 Task: Open a blank google sheet and write heading  Discount data  Add 10 product name:-  'Apple, Banana,_x000D_
Orange, Tomato, Potato, Onion, Carrot, Milk, Bread, Eggs (dozen). ' in January Last week sales are  1.99, 0.49, 0.79, 1.29, 0.99, 0.89, 0.69, 2.49, 1.99, 2.99.Discount (%):-  10, 20, 15, 5, 12, 8, 25, 10, 15, 20. Save page auditingSalesByProduct
Action: Mouse moved to (253, 135)
Screenshot: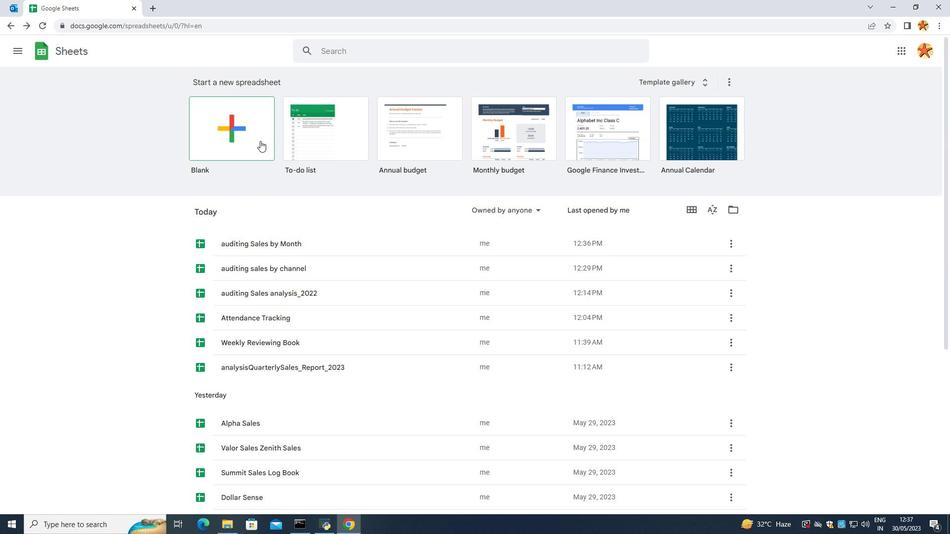 
Action: Mouse pressed left at (253, 135)
Screenshot: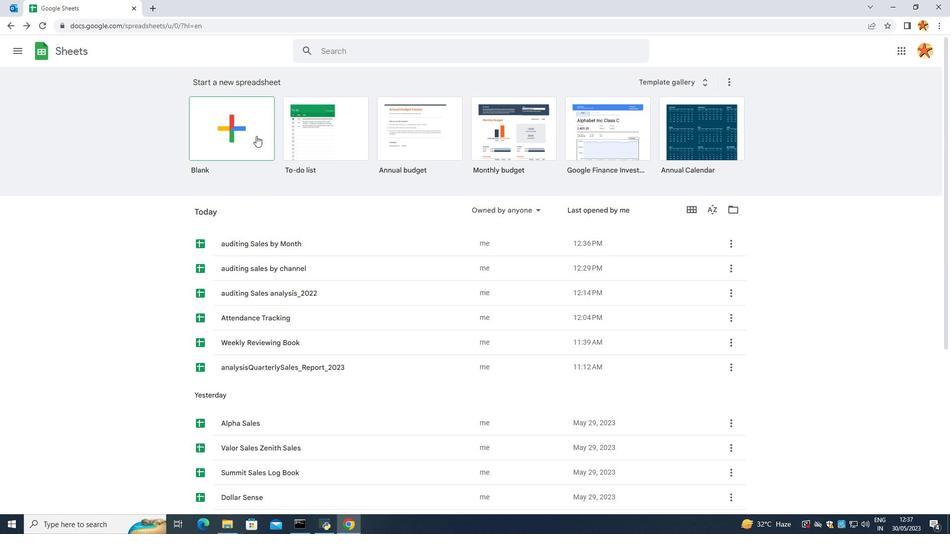 
Action: Mouse moved to (144, 124)
Screenshot: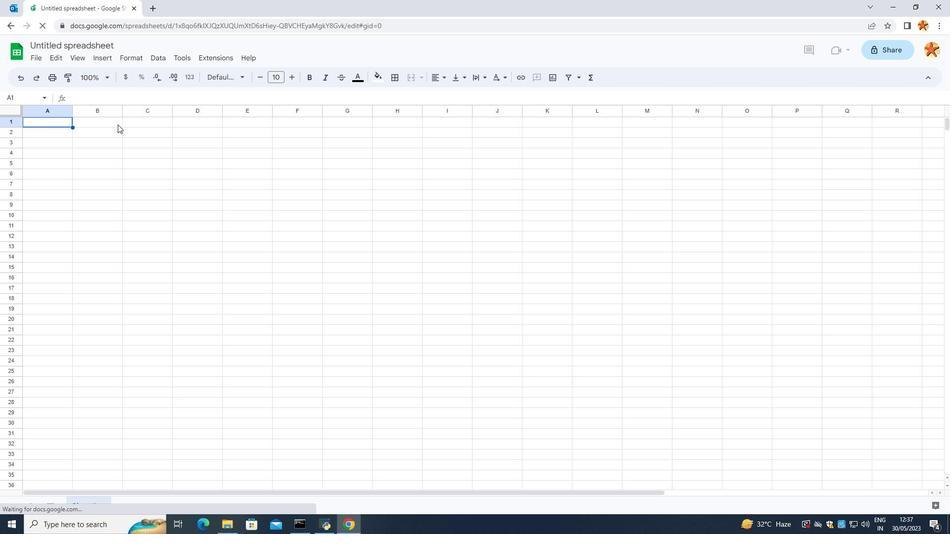 
Action: Mouse pressed left at (144, 124)
Screenshot: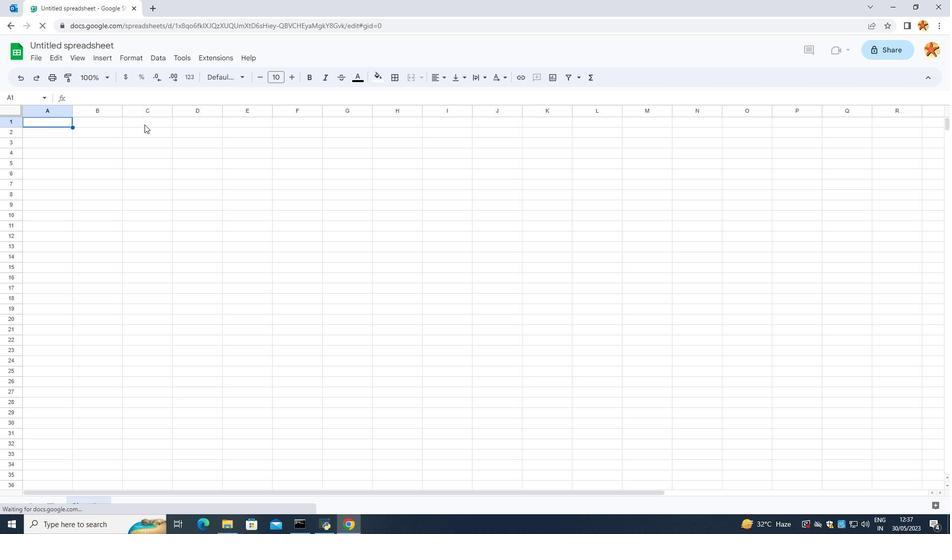 
Action: Mouse moved to (145, 124)
Screenshot: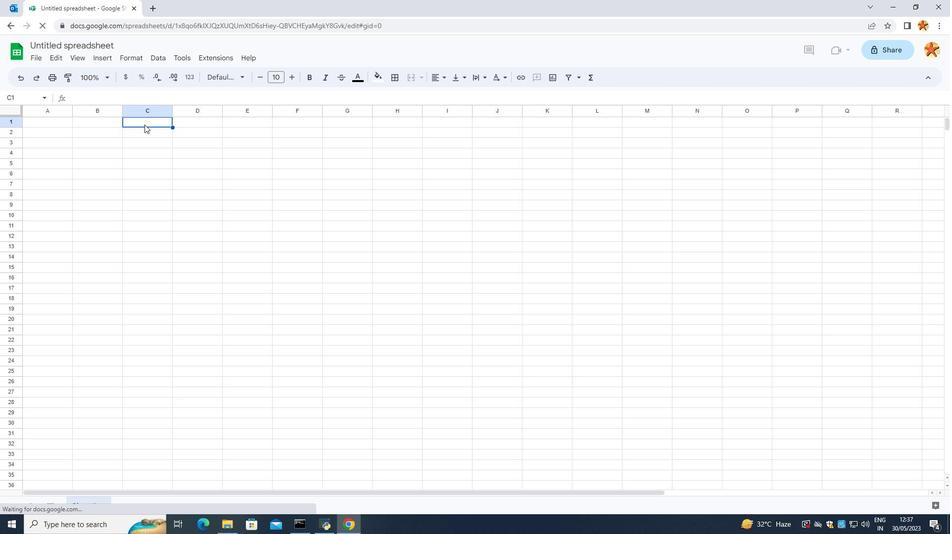 
Action: Key pressed <Key.caps_lock>
Screenshot: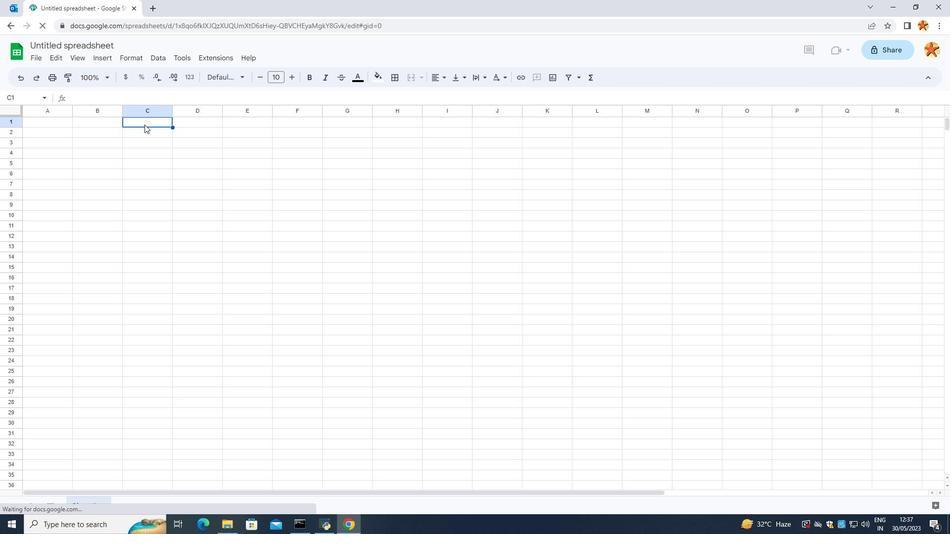 
Action: Mouse moved to (145, 125)
Screenshot: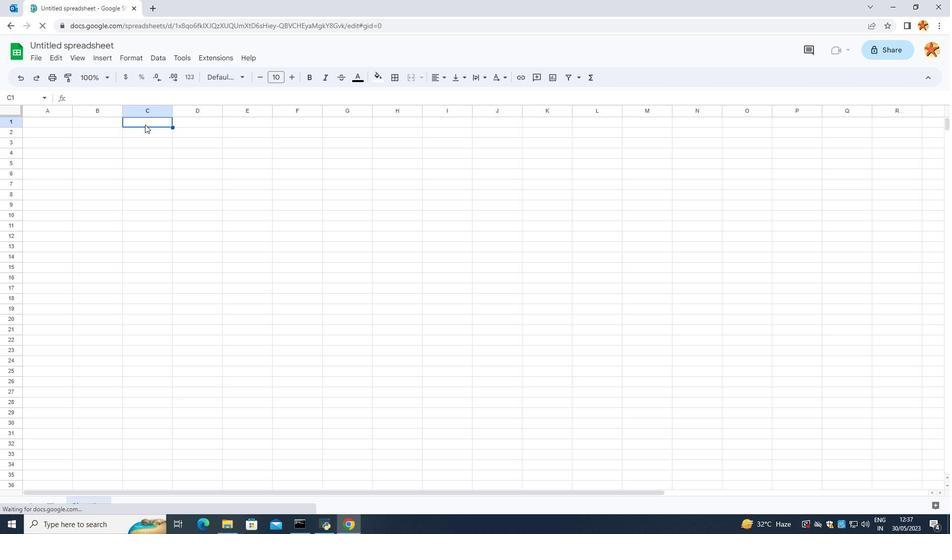 
Action: Key pressed D
Screenshot: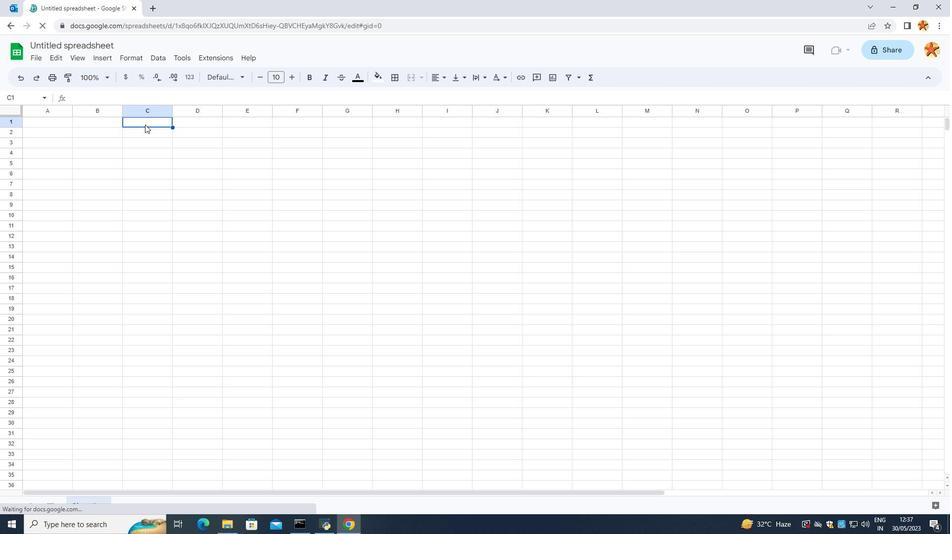 
Action: Mouse moved to (144, 126)
Screenshot: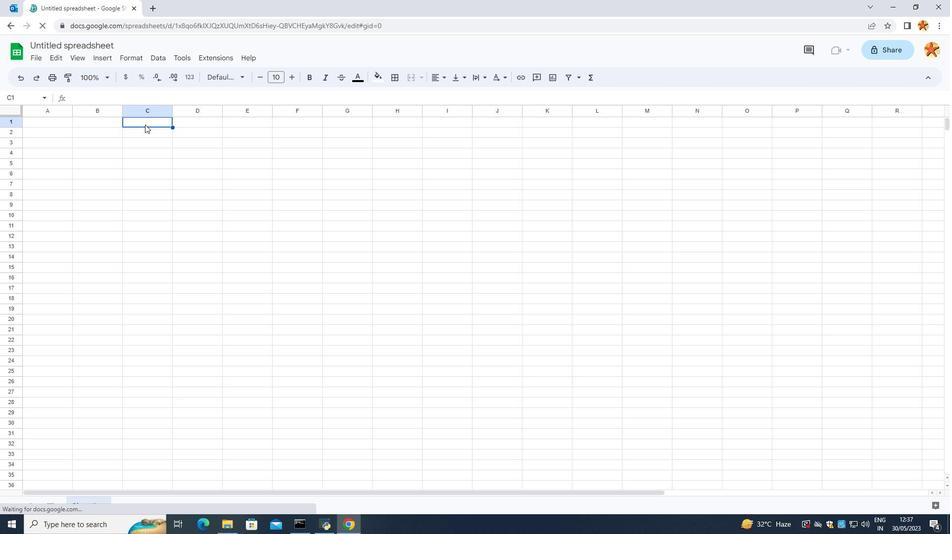 
Action: Key pressed <Key.caps_lock>
Screenshot: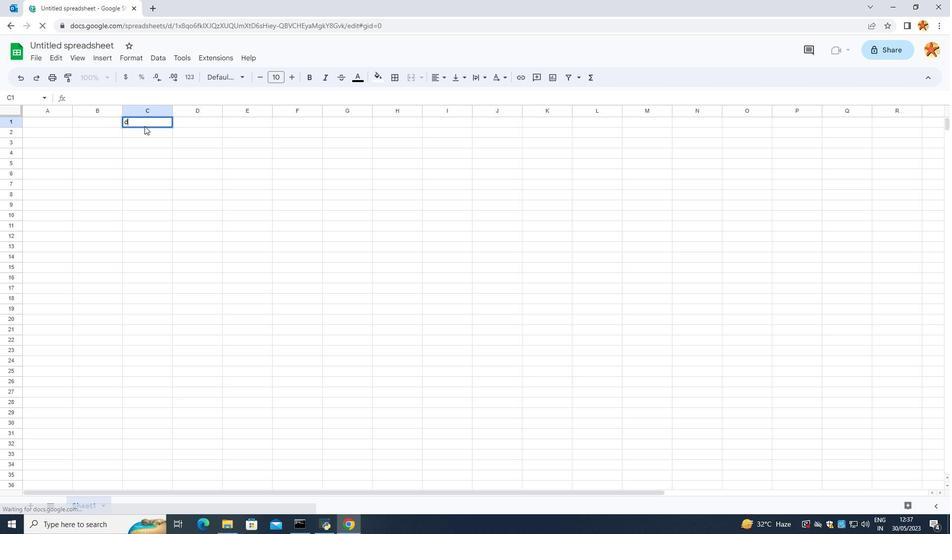 
Action: Mouse moved to (143, 127)
Screenshot: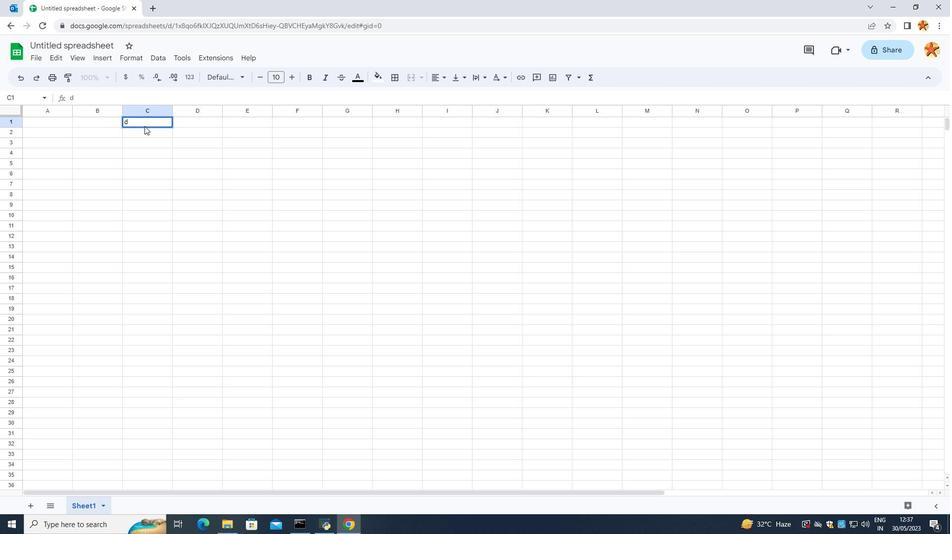 
Action: Key pressed is
Screenshot: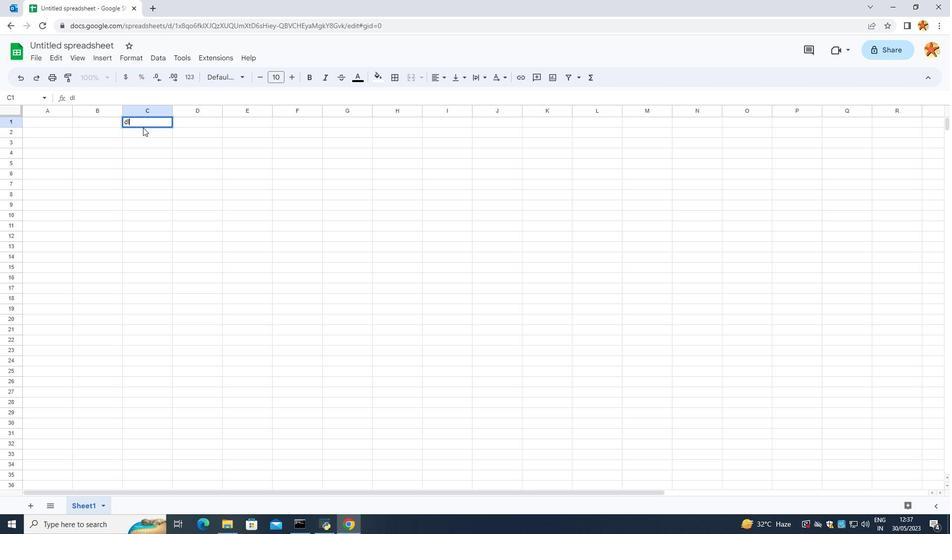 
Action: Mouse moved to (141, 128)
Screenshot: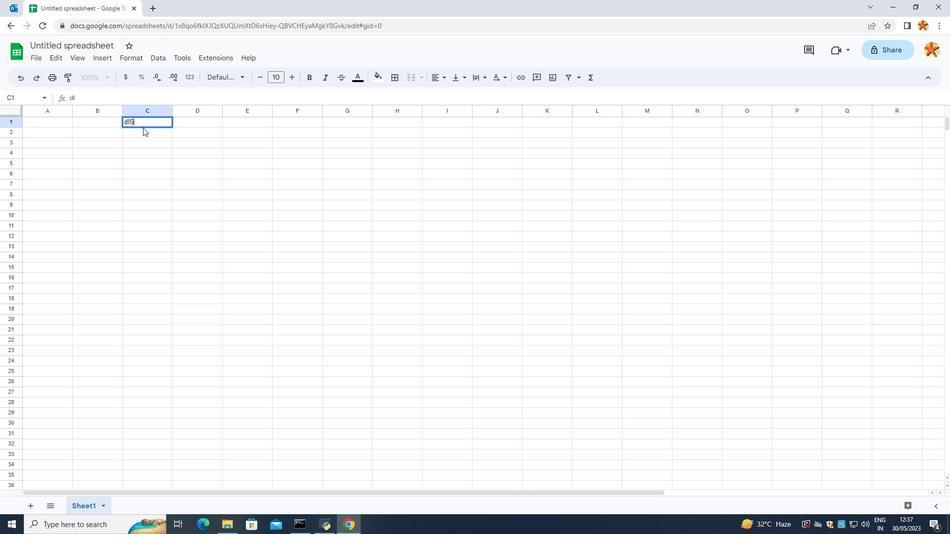 
Action: Key pressed count<Key.space>d
Screenshot: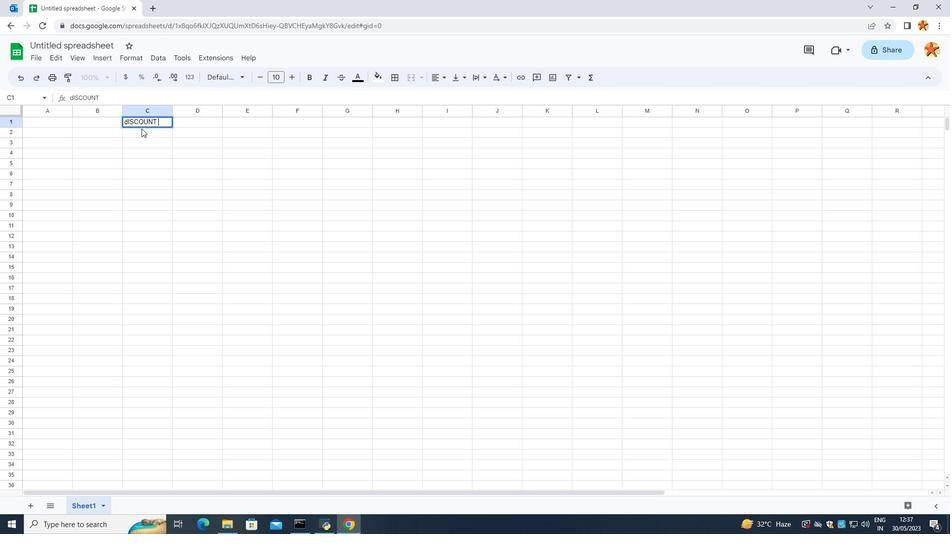 
Action: Mouse moved to (139, 130)
Screenshot: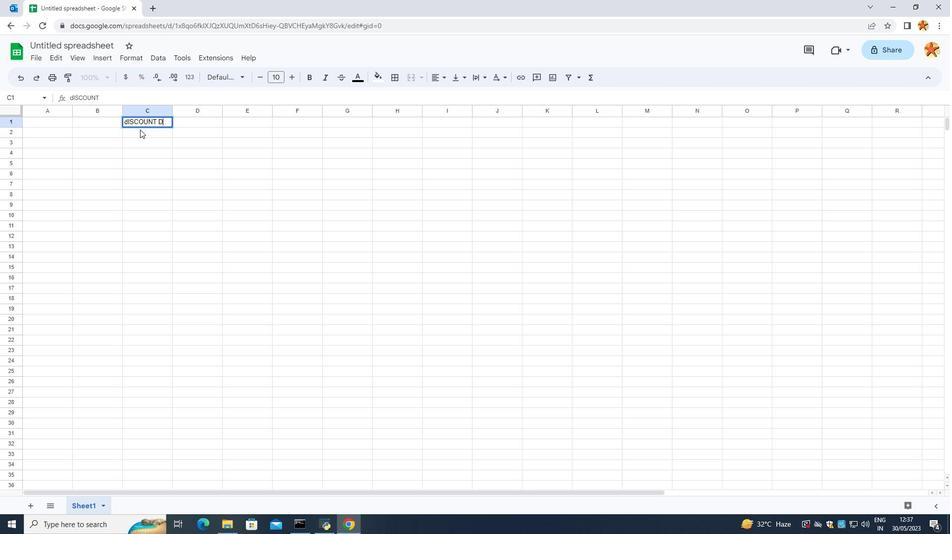 
Action: Key pressed <Key.caps_lock>A
Screenshot: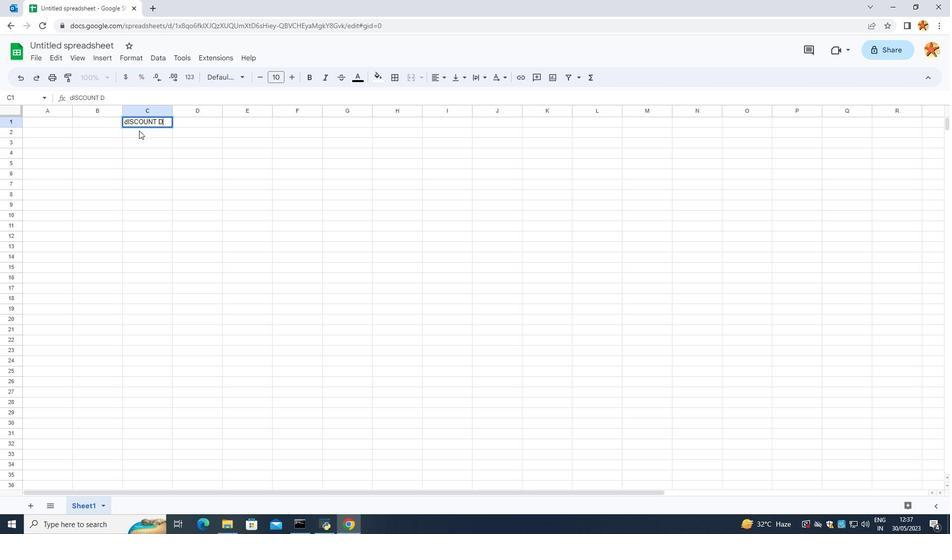 
Action: Mouse moved to (138, 130)
Screenshot: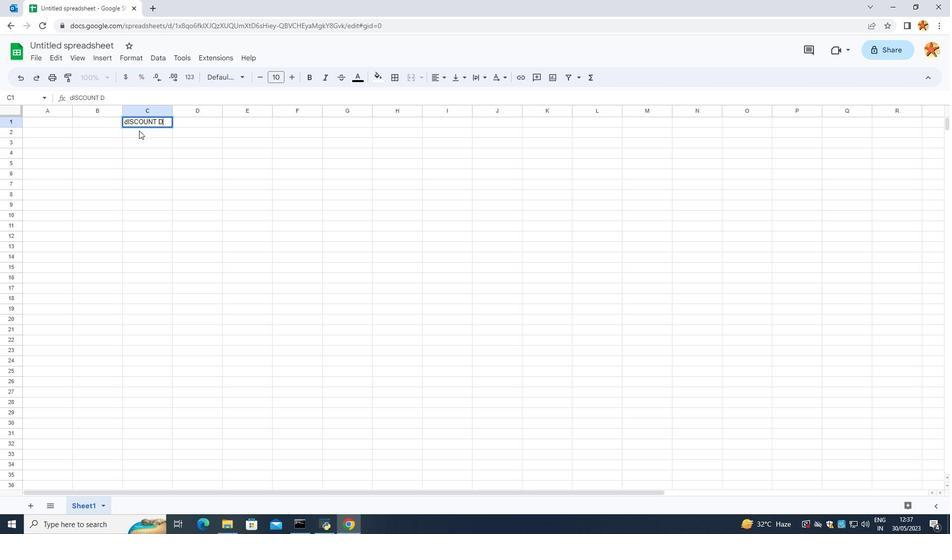 
Action: Key pressed TS
Screenshot: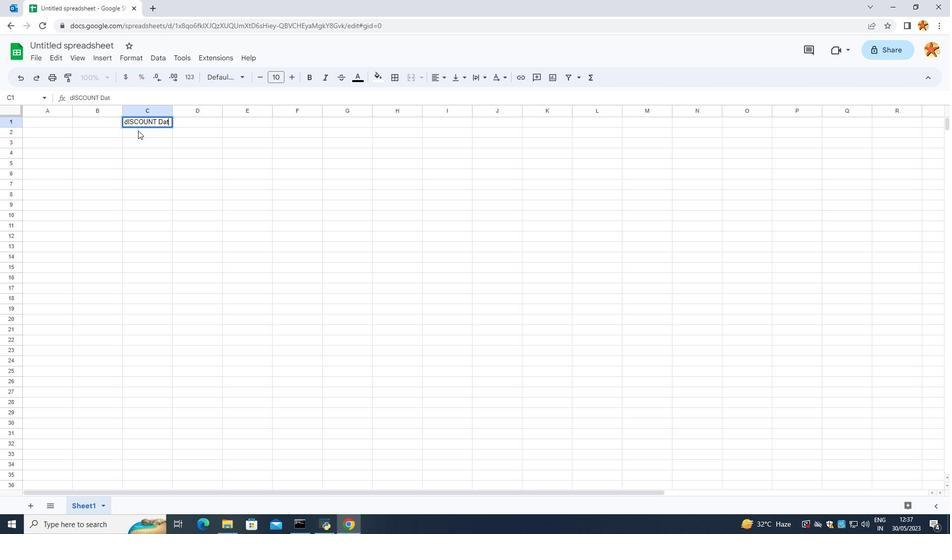 
Action: Mouse moved to (167, 126)
Screenshot: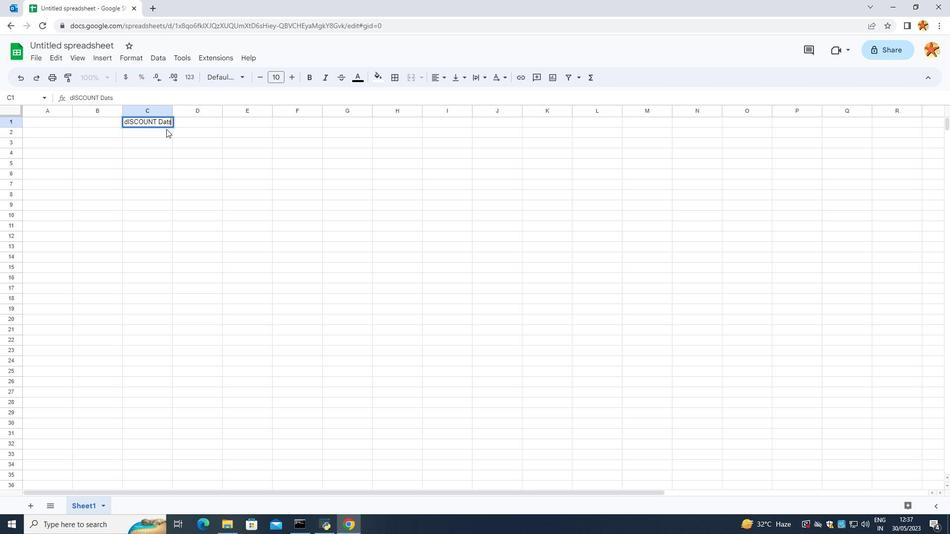 
Action: Key pressed <Key.backspace><Key.backspace><Key.backspace><Key.backspace><Key.backspace><Key.backspace><Key.backspace><Key.backspace><Key.backspace><Key.backspace><Key.backspace><Key.backspace><Key.backspace><Key.backspace><Key.backspace>
Screenshot: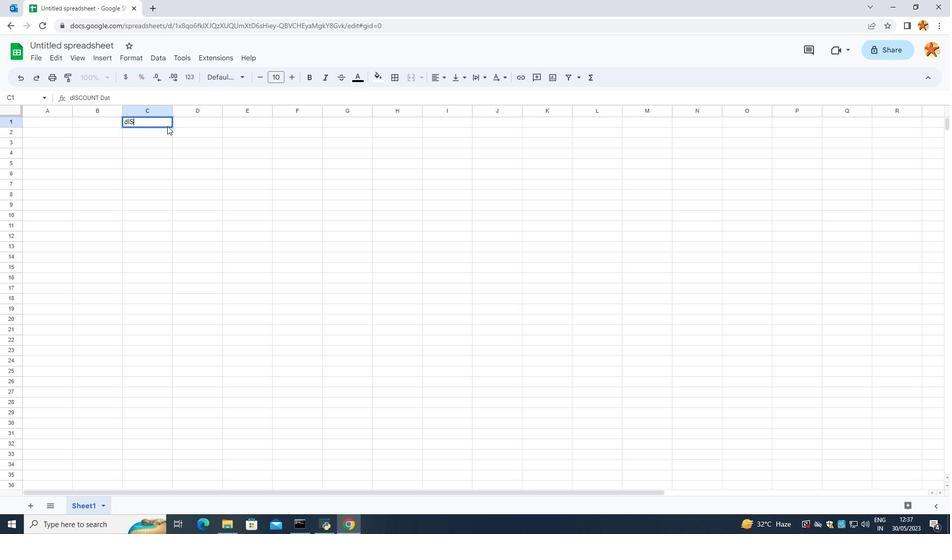 
Action: Mouse moved to (167, 126)
Screenshot: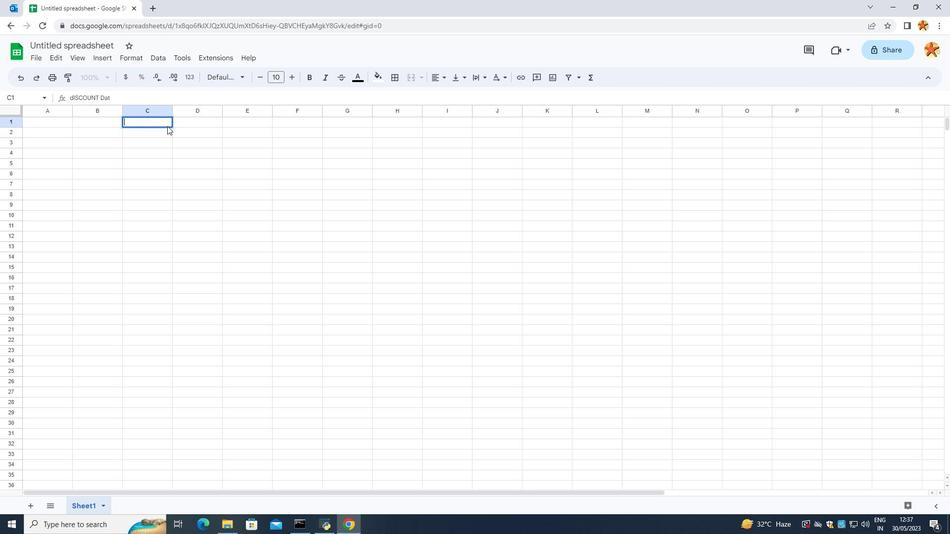 
Action: Key pressed <Key.caps_lock>
Screenshot: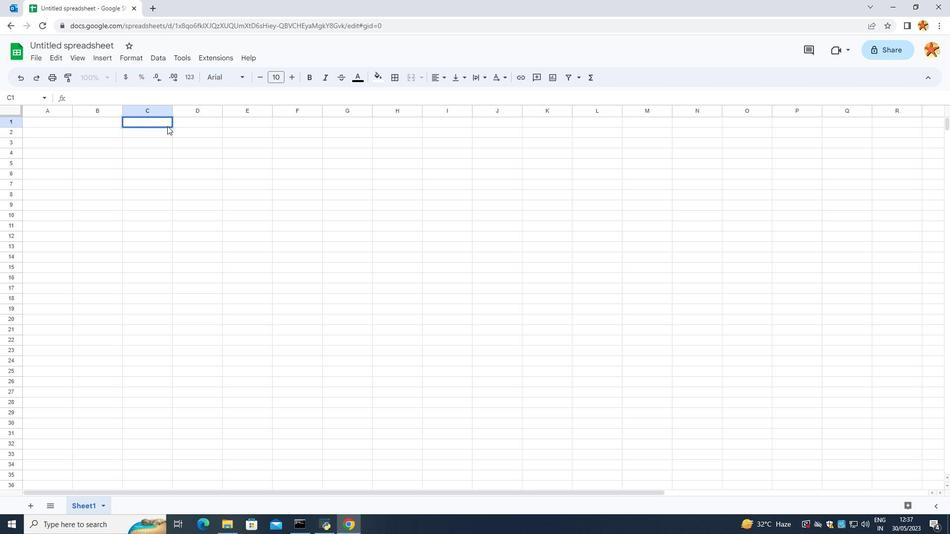 
Action: Mouse moved to (166, 126)
Screenshot: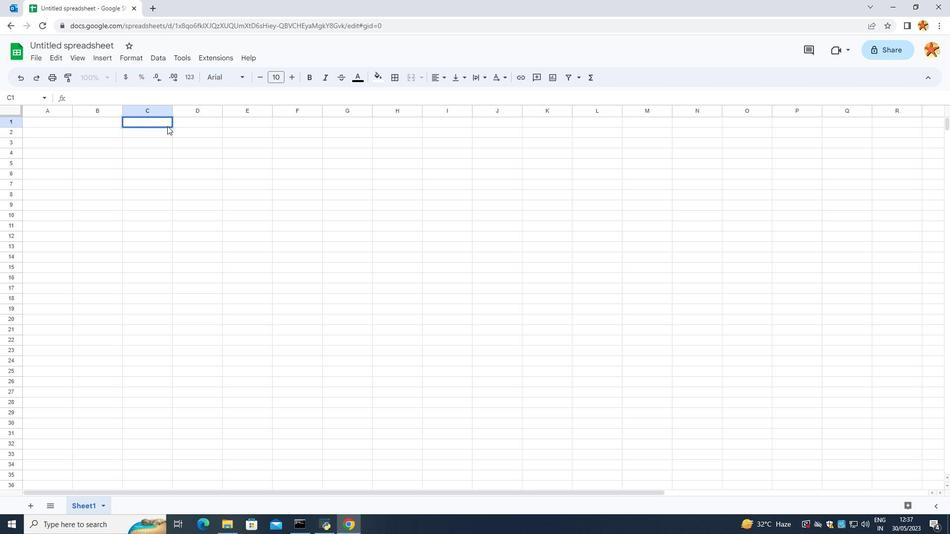
Action: Key pressed d
Screenshot: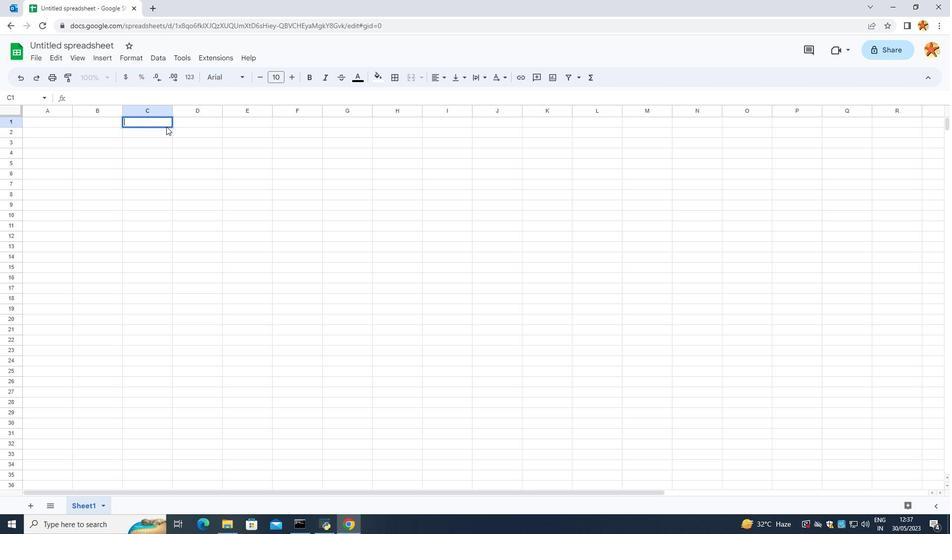 
Action: Mouse moved to (165, 127)
Screenshot: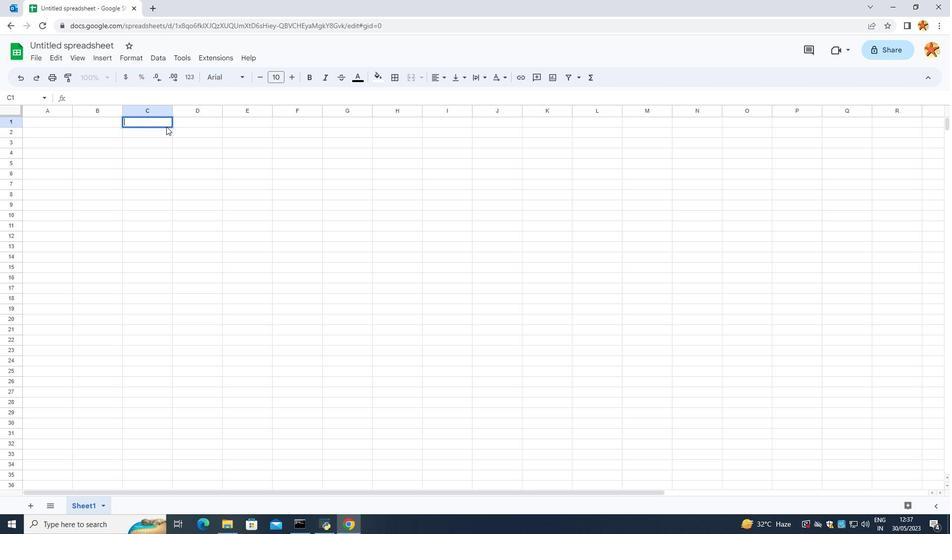 
Action: Key pressed <Key.caps_lock>
Screenshot: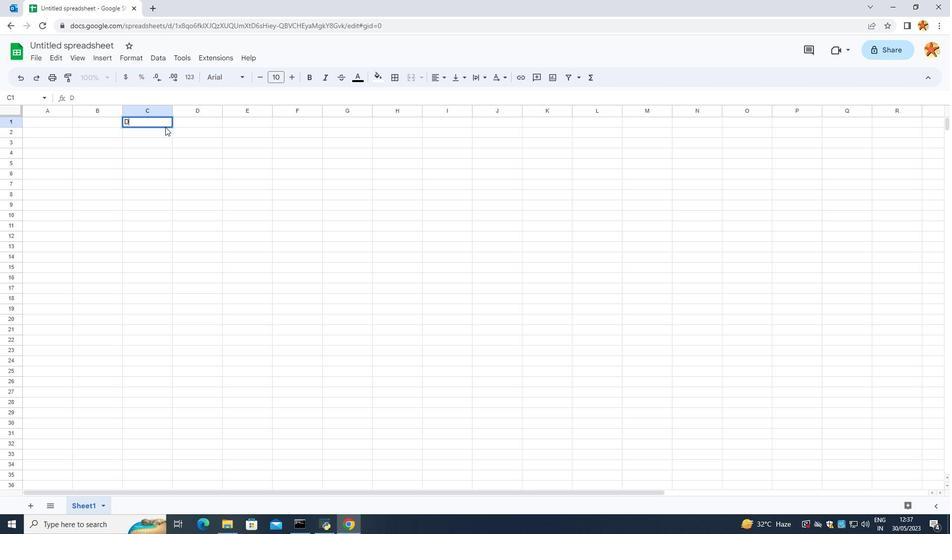 
Action: Mouse moved to (163, 128)
Screenshot: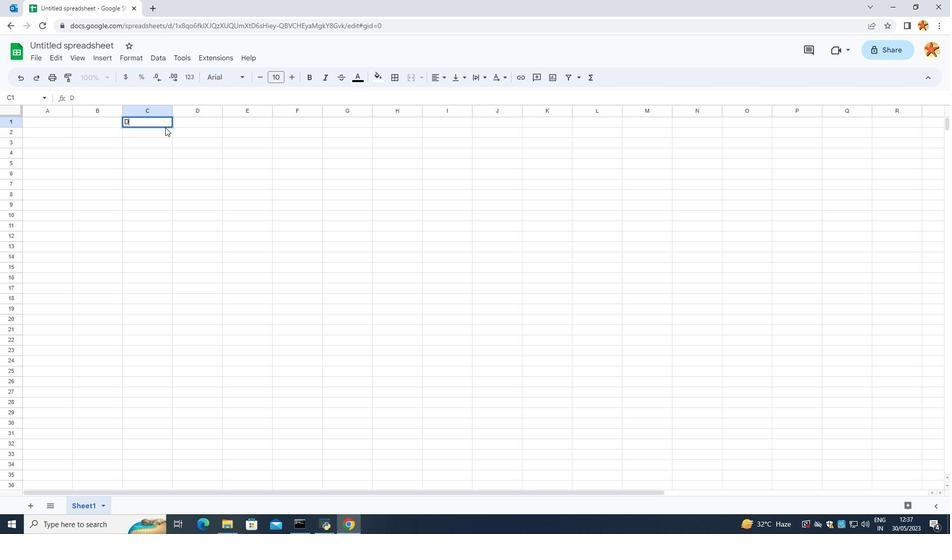 
Action: Key pressed IS
Screenshot: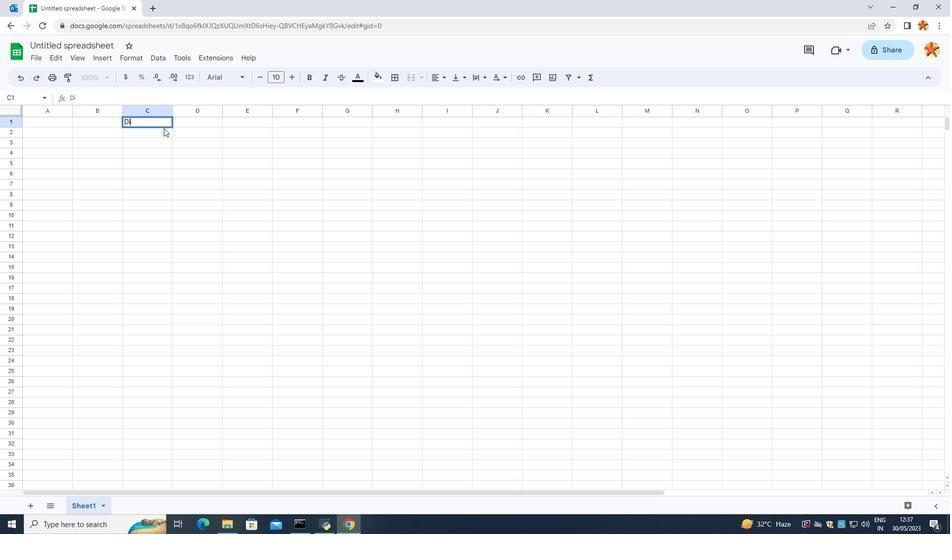 
Action: Mouse moved to (161, 129)
Screenshot: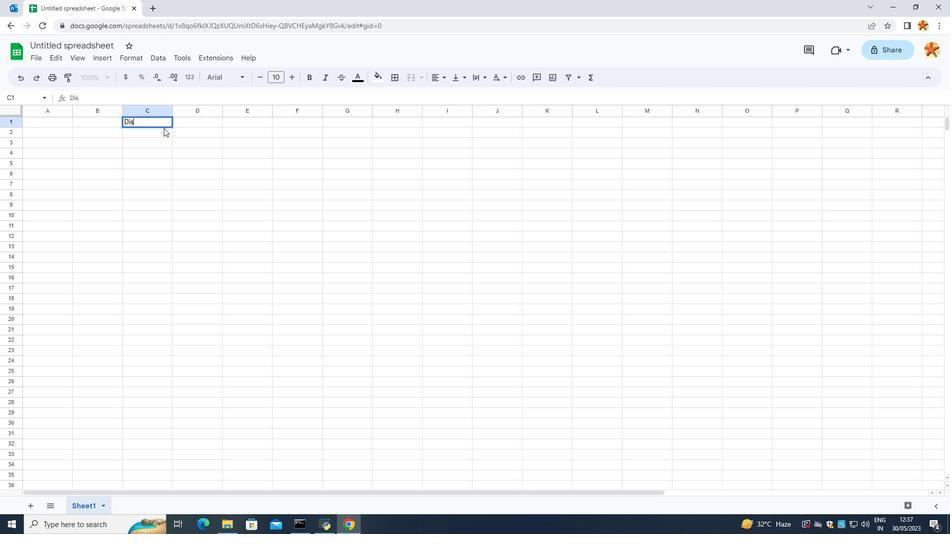 
Action: Key pressed CVOU
Screenshot: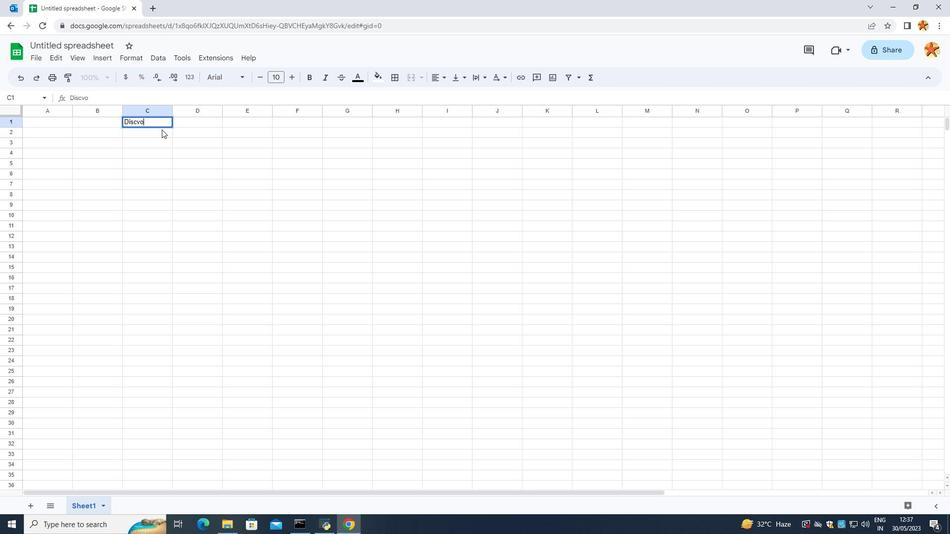 
Action: Mouse moved to (160, 130)
Screenshot: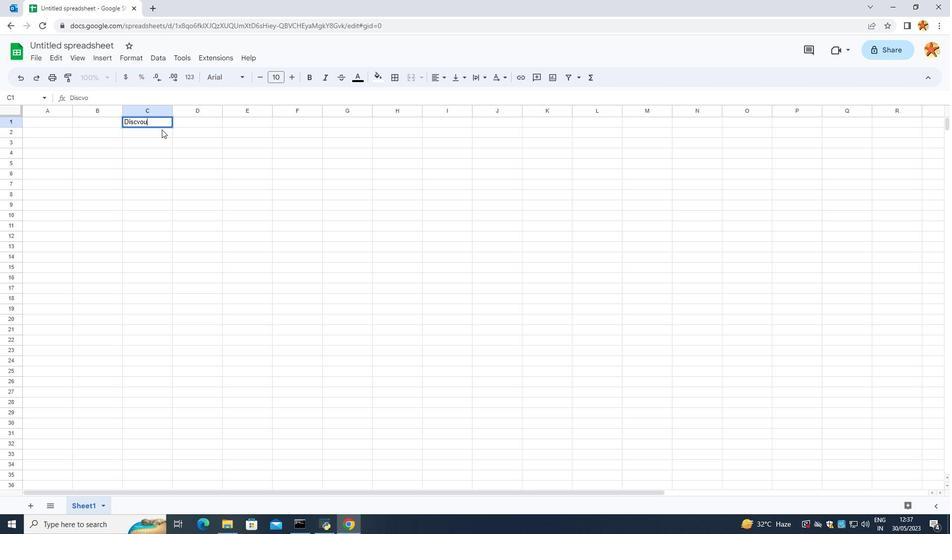 
Action: Key pressed NT<Key.space><Key.backspace><Key.backspace><Key.backspace><Key.backspace><Key.backspace><Key.backspace>OUNT<Key.space><Key.caps_lock>d<Key.caps_lock>AT
Screenshot: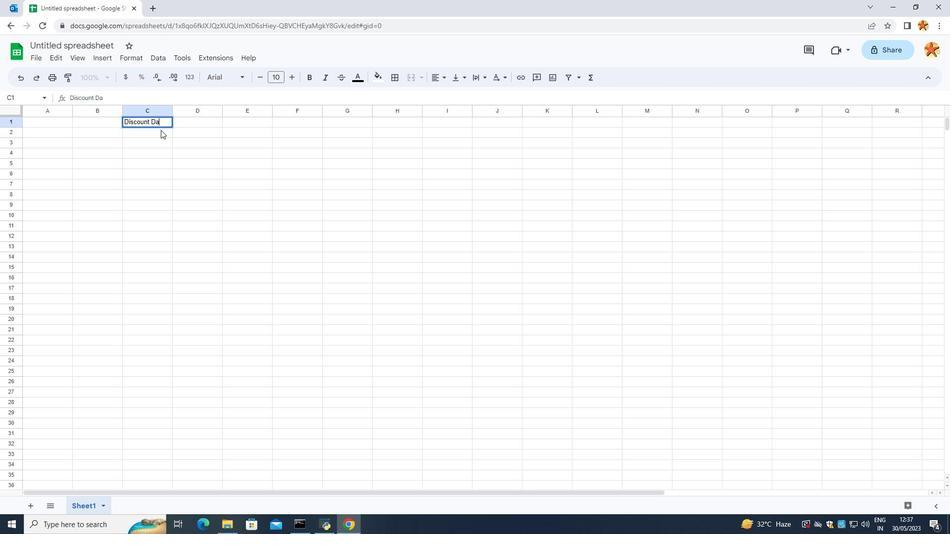 
Action: Mouse moved to (160, 130)
Screenshot: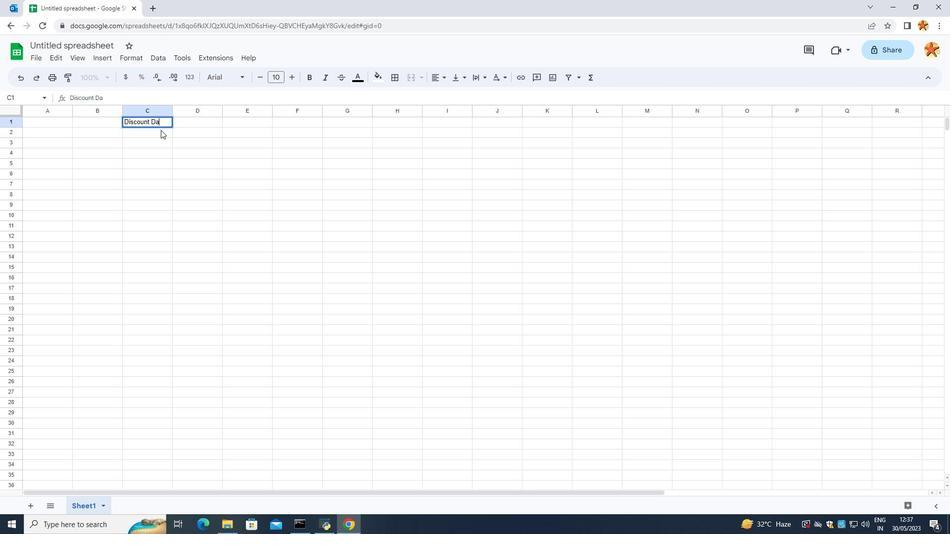 
Action: Key pressed A
Screenshot: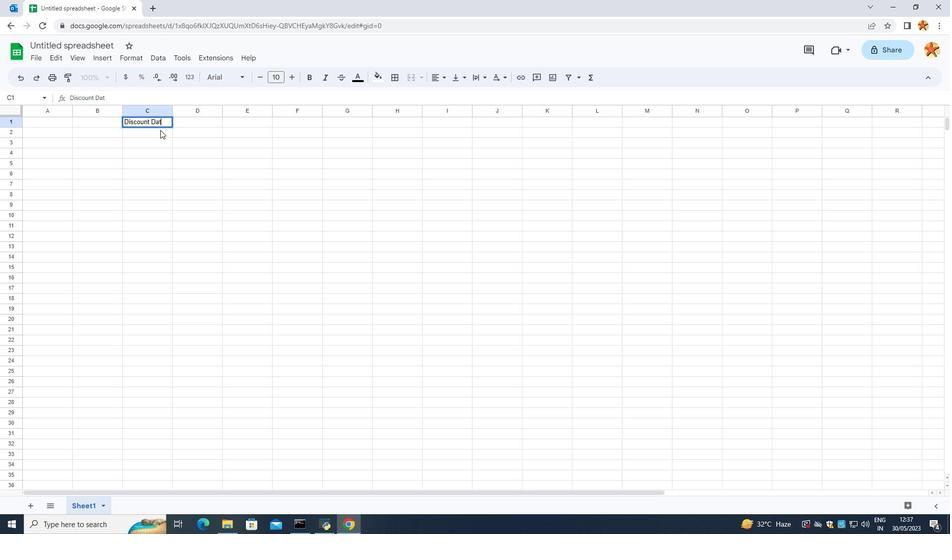 
Action: Mouse moved to (150, 183)
Screenshot: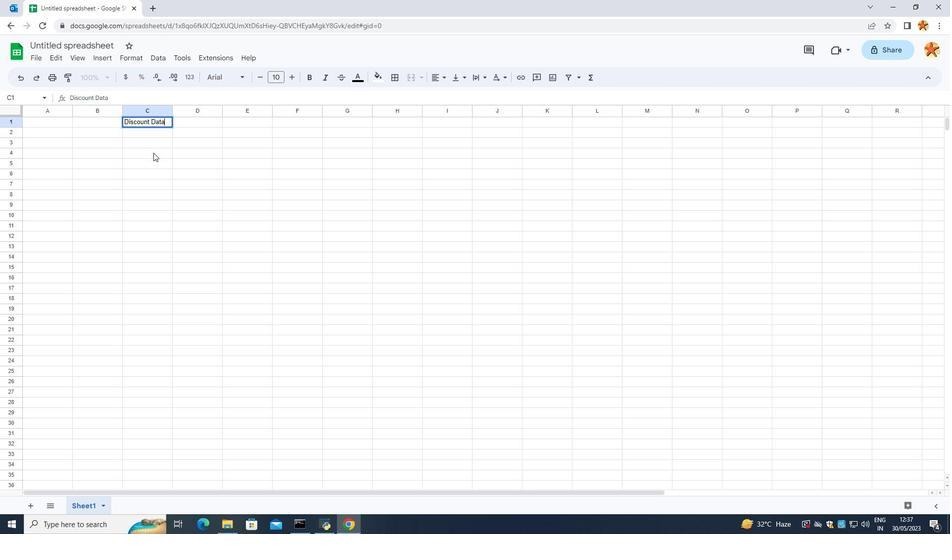 
Action: Mouse pressed left at (150, 183)
Screenshot: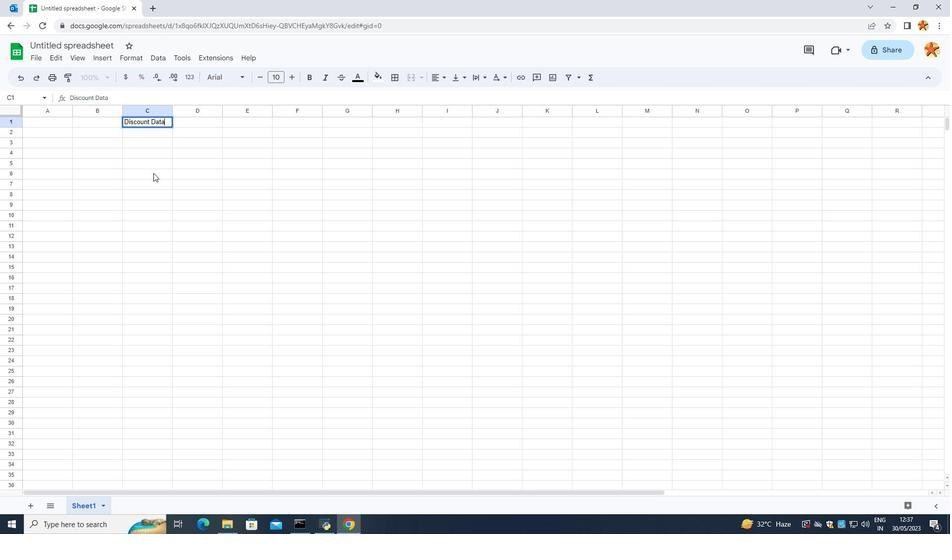
Action: Mouse moved to (89, 134)
Screenshot: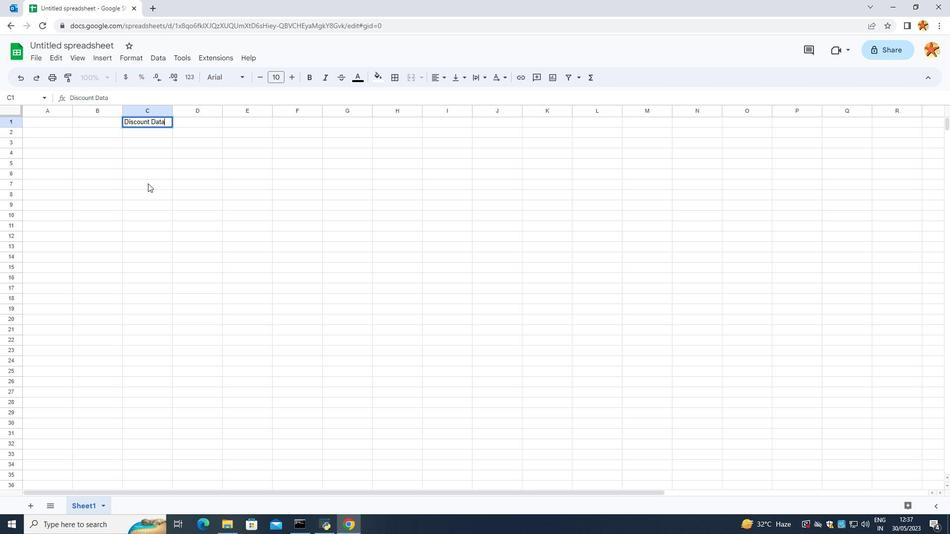 
Action: Mouse pressed left at (89, 134)
Screenshot: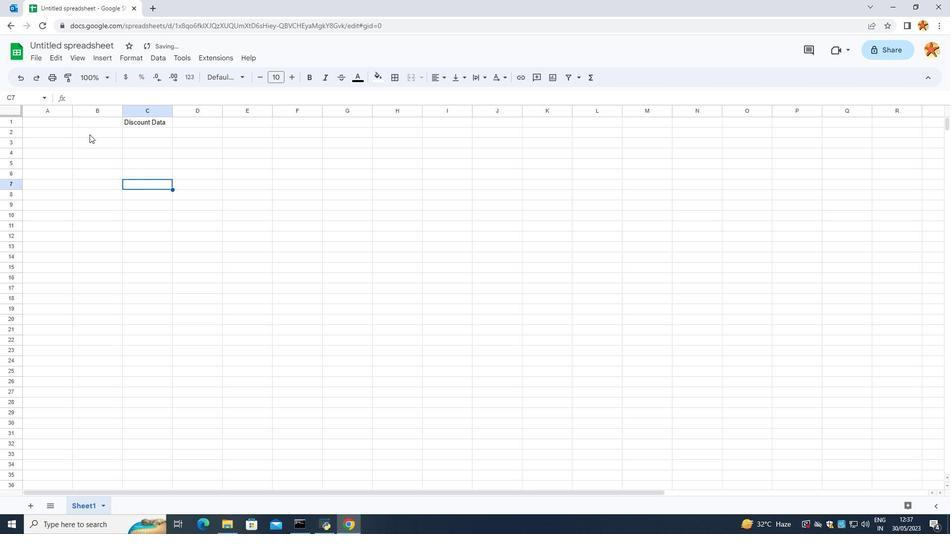 
Action: Mouse moved to (61, 131)
Screenshot: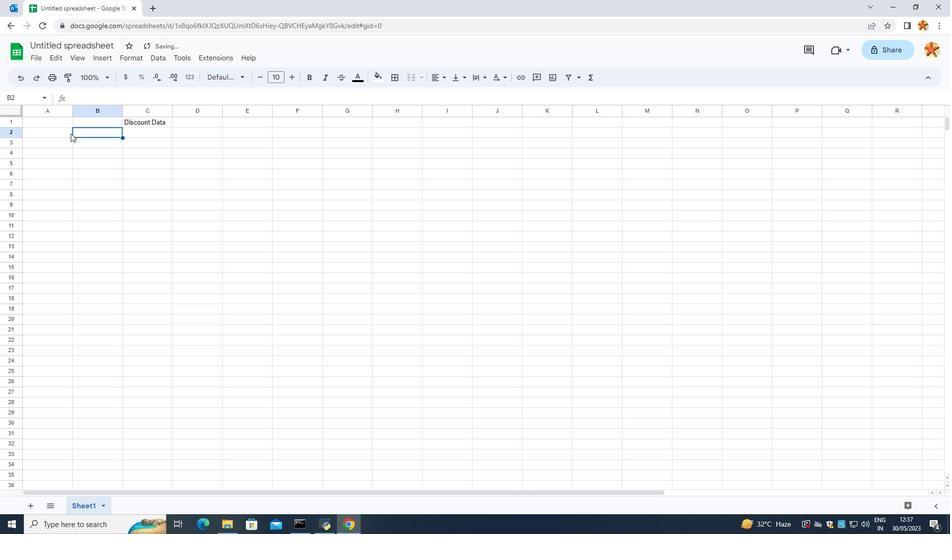 
Action: Mouse pressed left at (61, 131)
Screenshot: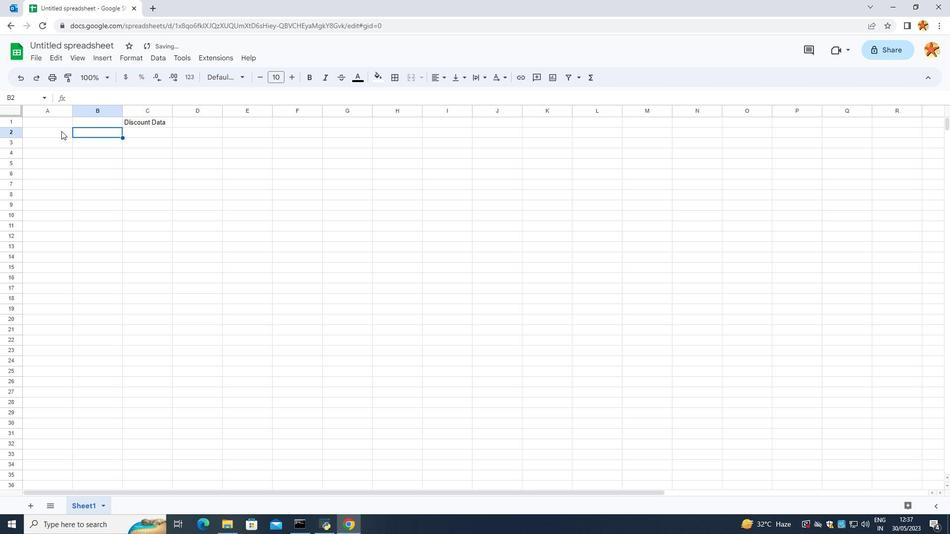 
Action: Mouse moved to (55, 133)
Screenshot: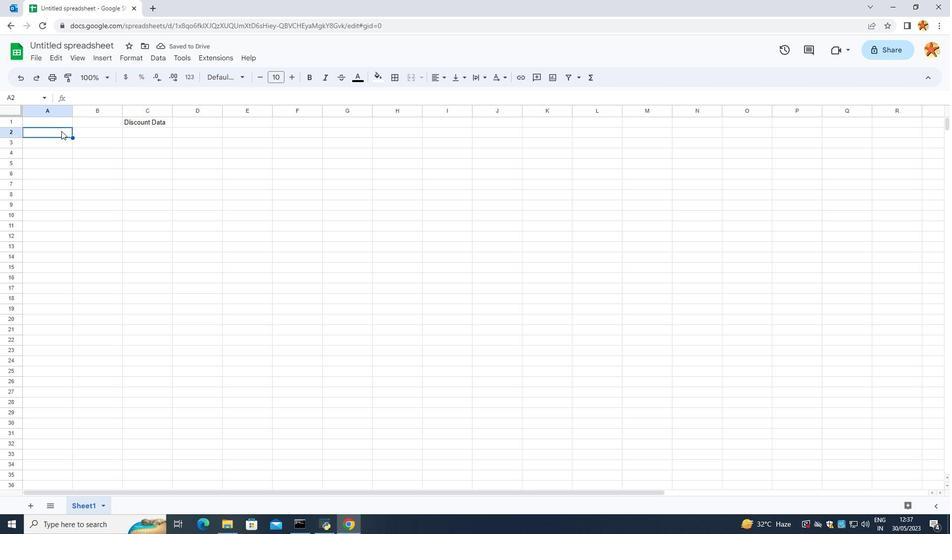 
Action: Key pressed <Key.caps_lock>p<Key.caps_lock>RTODUCT<Key.space><Key.caps_lock>n<Key.caps_lock>AME
Screenshot: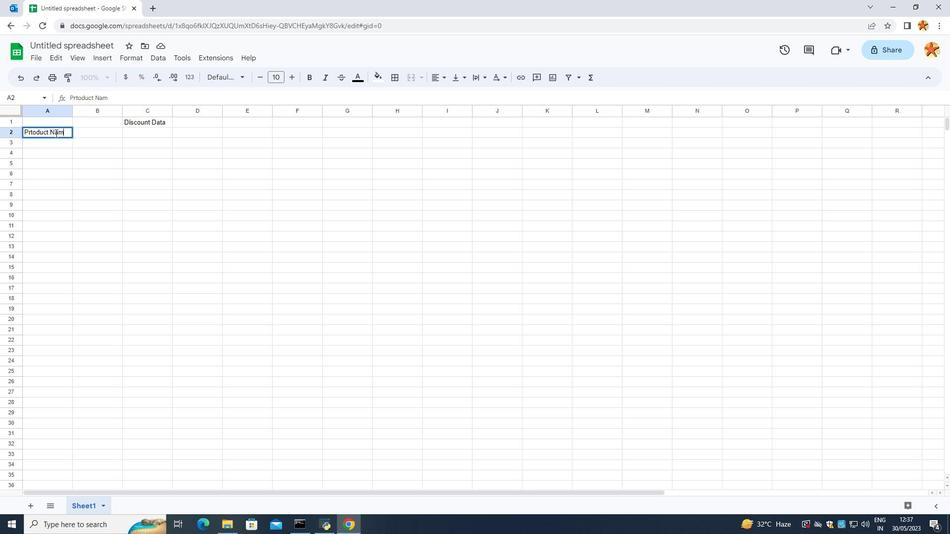 
Action: Mouse moved to (127, 185)
Screenshot: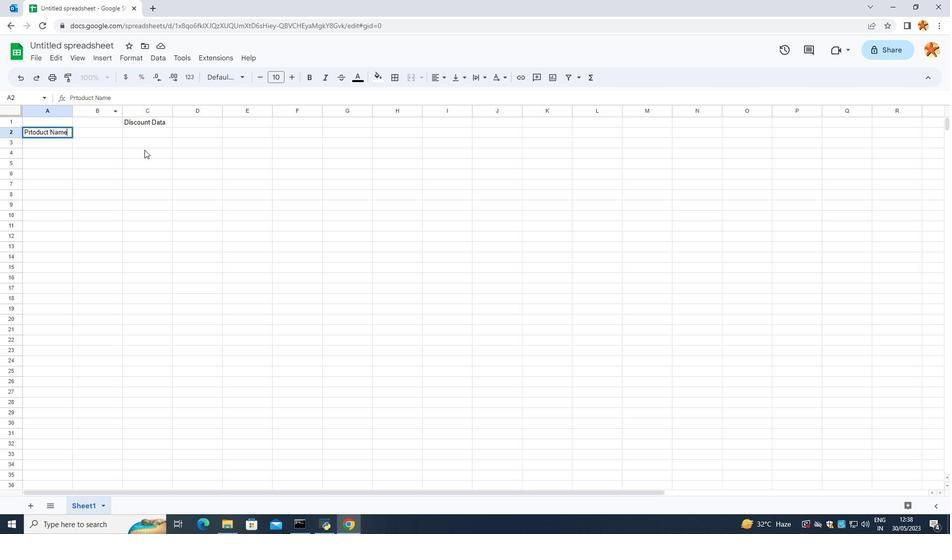 
Action: Mouse pressed left at (127, 185)
Screenshot: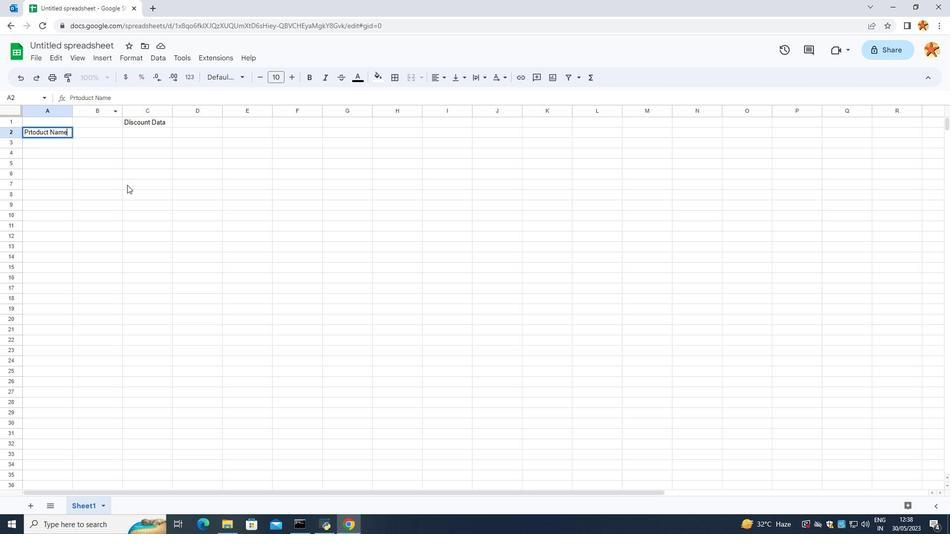 
Action: Mouse moved to (30, 130)
Screenshot: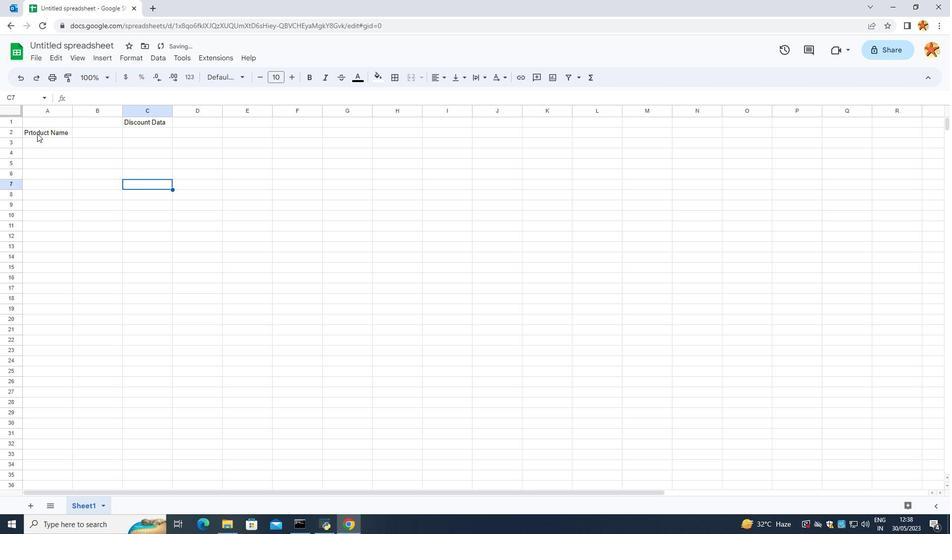 
Action: Mouse pressed left at (30, 130)
Screenshot: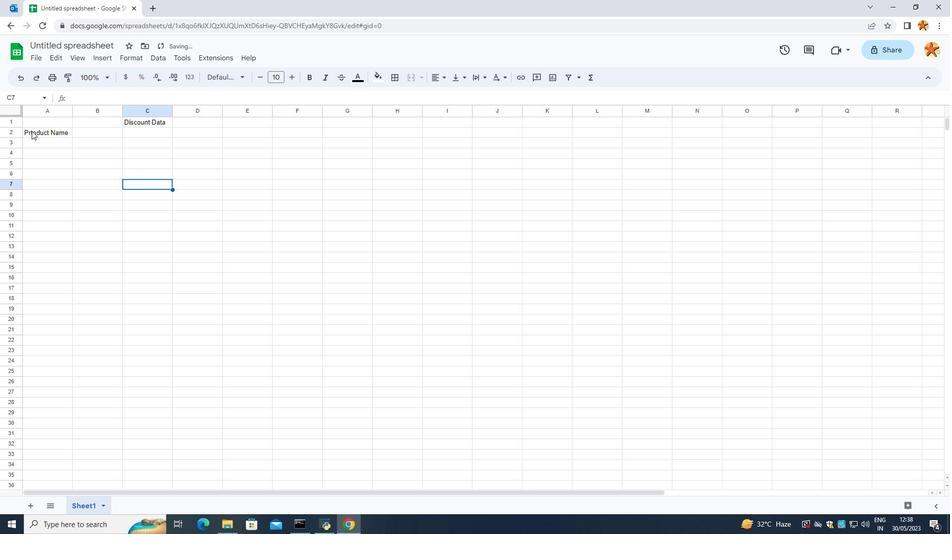 
Action: Mouse pressed left at (30, 130)
Screenshot: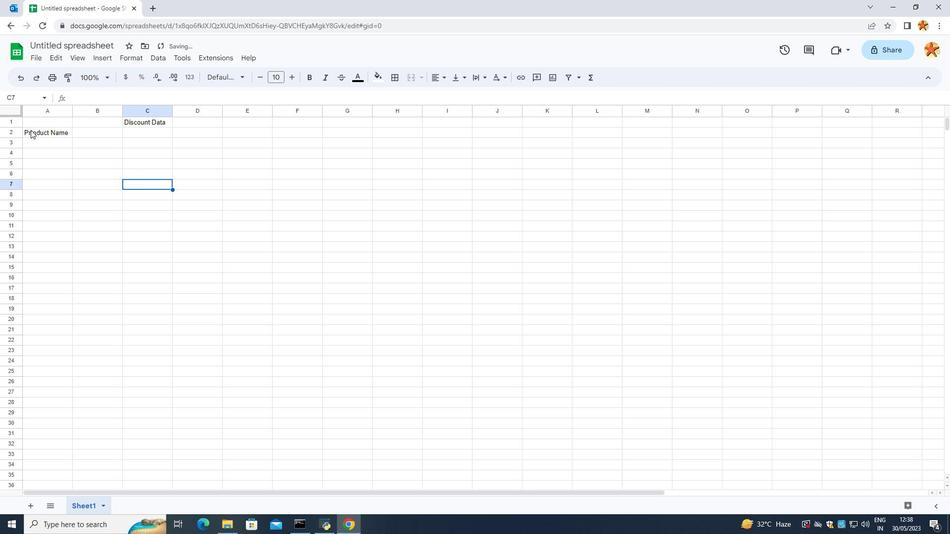 
Action: Mouse moved to (35, 133)
Screenshot: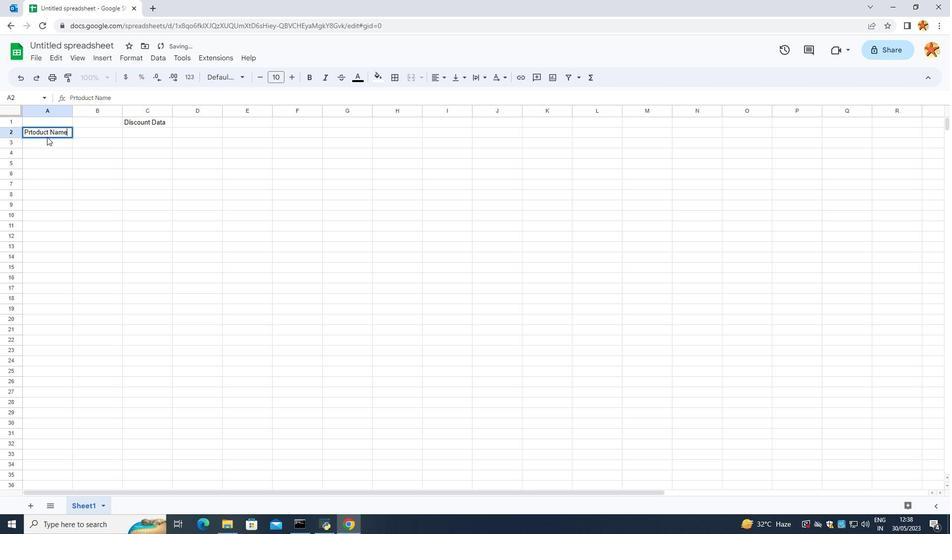 
Action: Mouse pressed left at (35, 133)
Screenshot: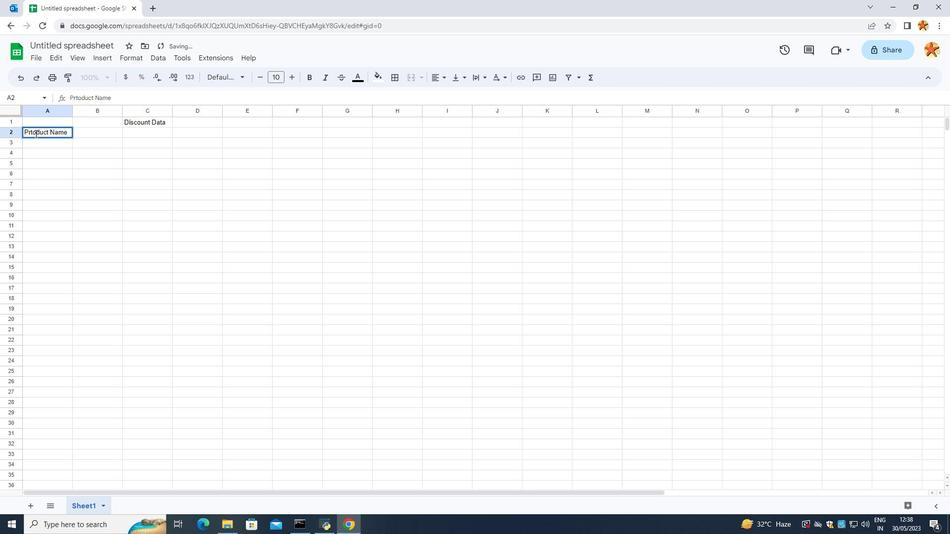 
Action: Mouse moved to (32, 133)
Screenshot: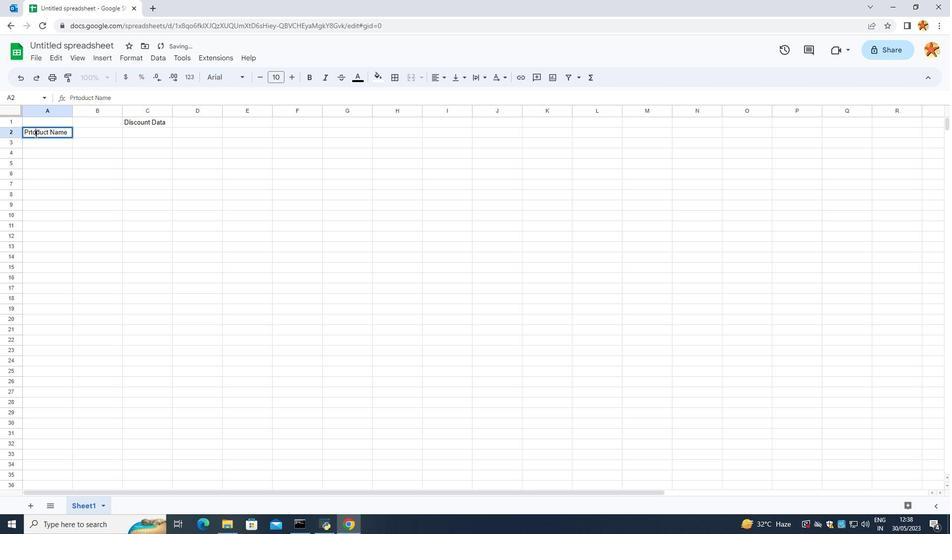 
Action: Mouse pressed left at (32, 133)
Screenshot: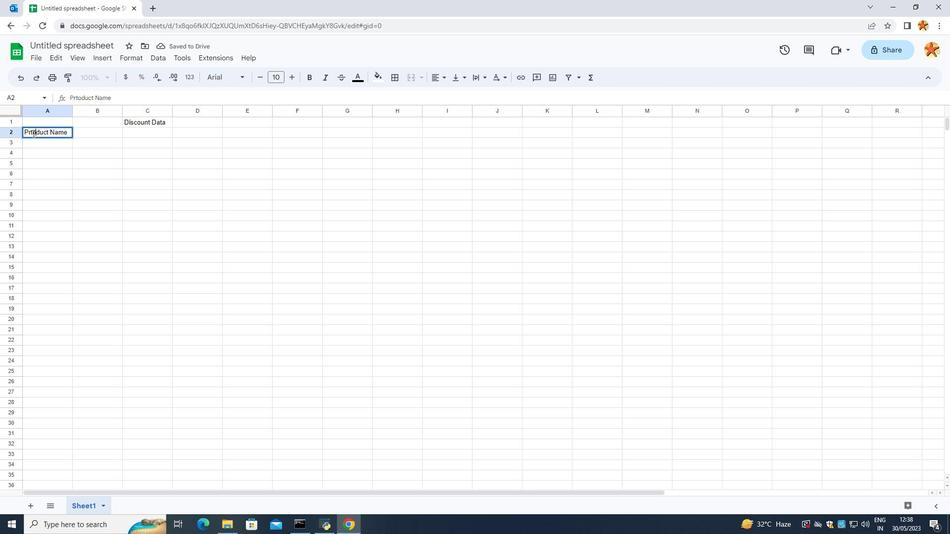 
Action: Mouse moved to (28, 135)
Screenshot: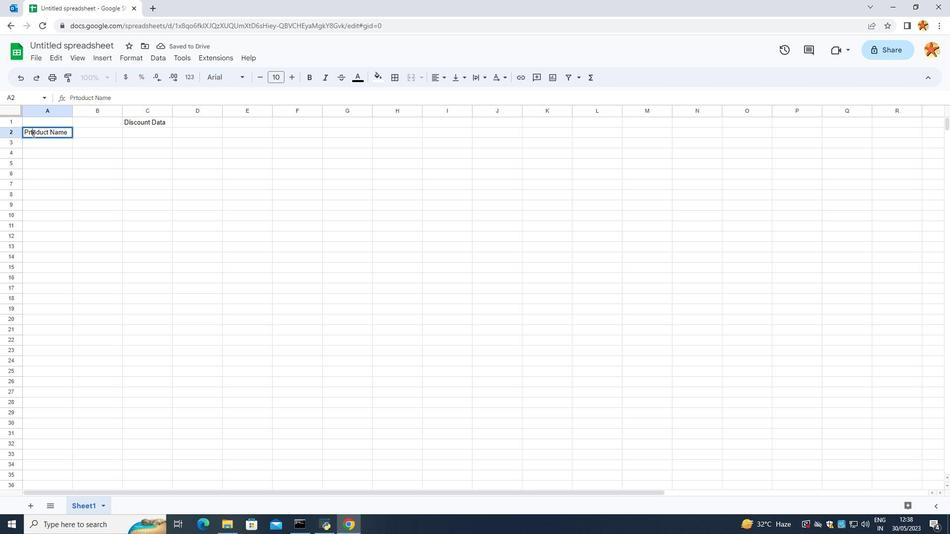 
Action: Key pressed <Key.backspace>
Screenshot: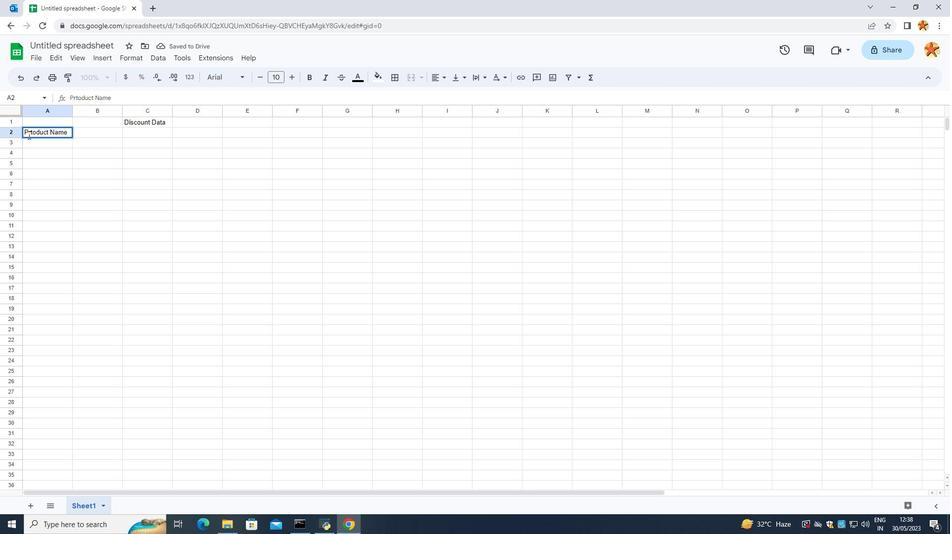 
Action: Mouse moved to (83, 156)
Screenshot: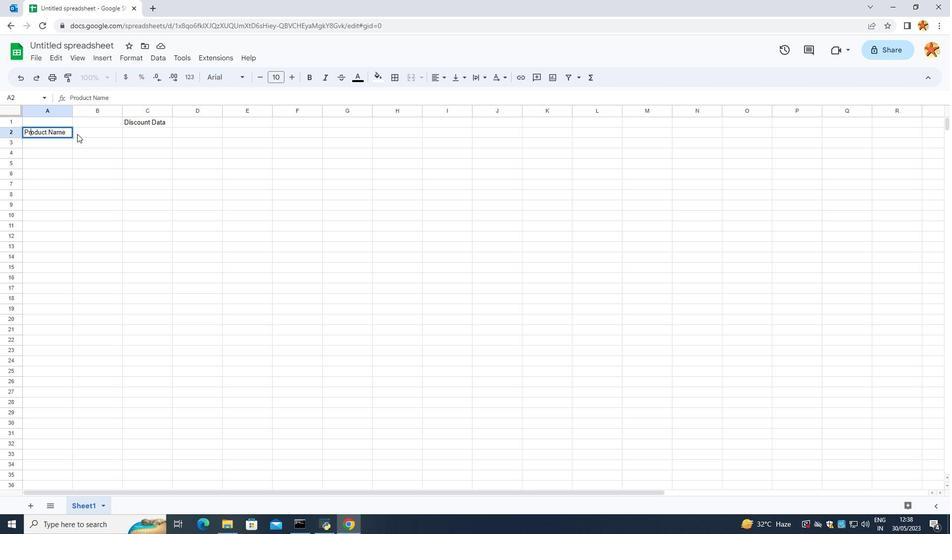 
Action: Mouse pressed left at (83, 156)
Screenshot: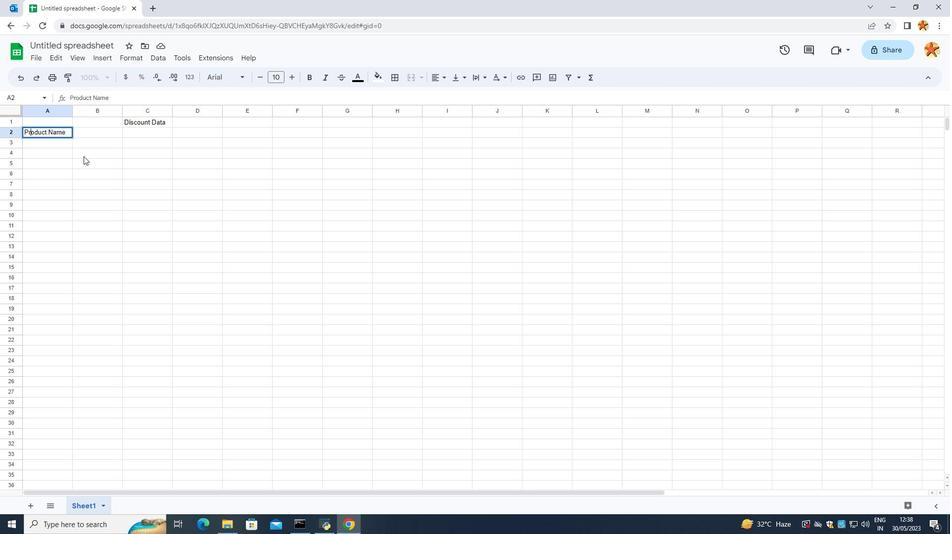 
Action: Mouse moved to (35, 128)
Screenshot: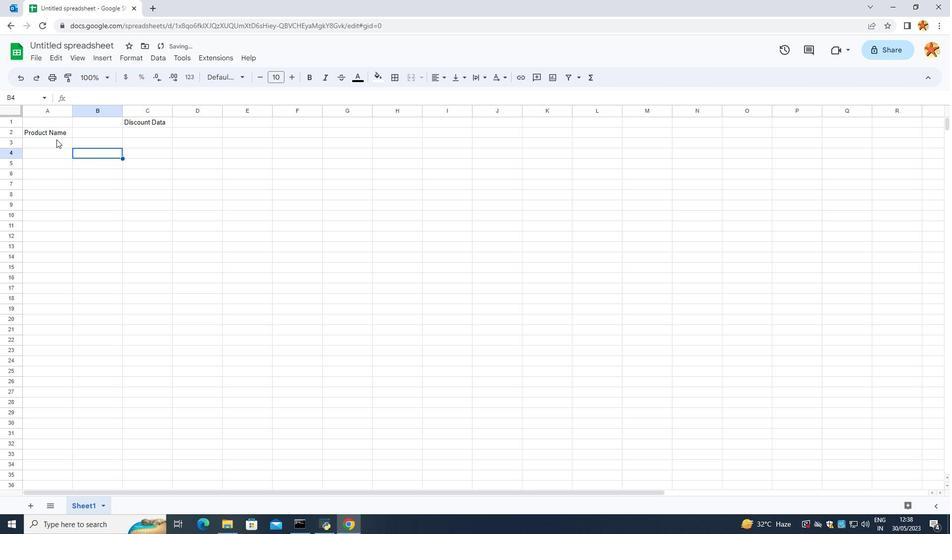 
Action: Mouse pressed left at (35, 128)
Screenshot: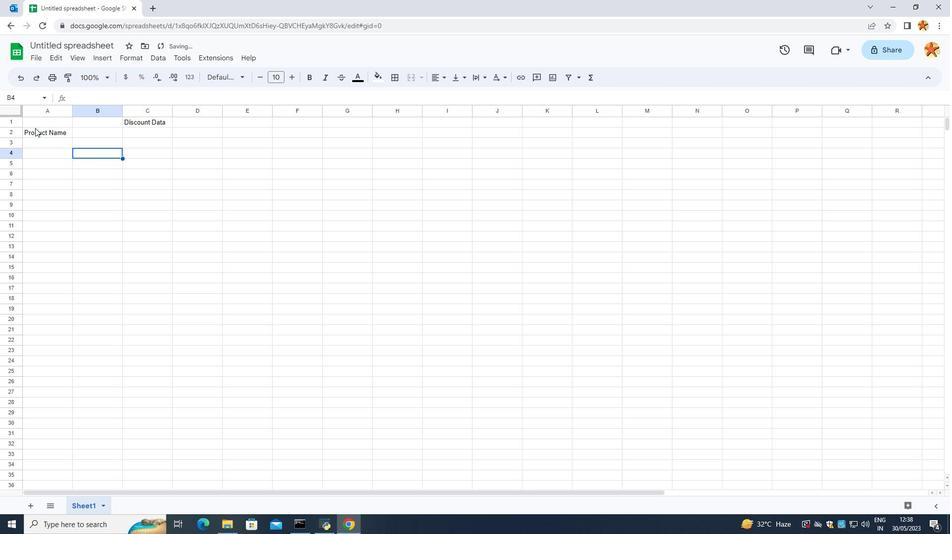 
Action: Mouse pressed left at (35, 128)
Screenshot: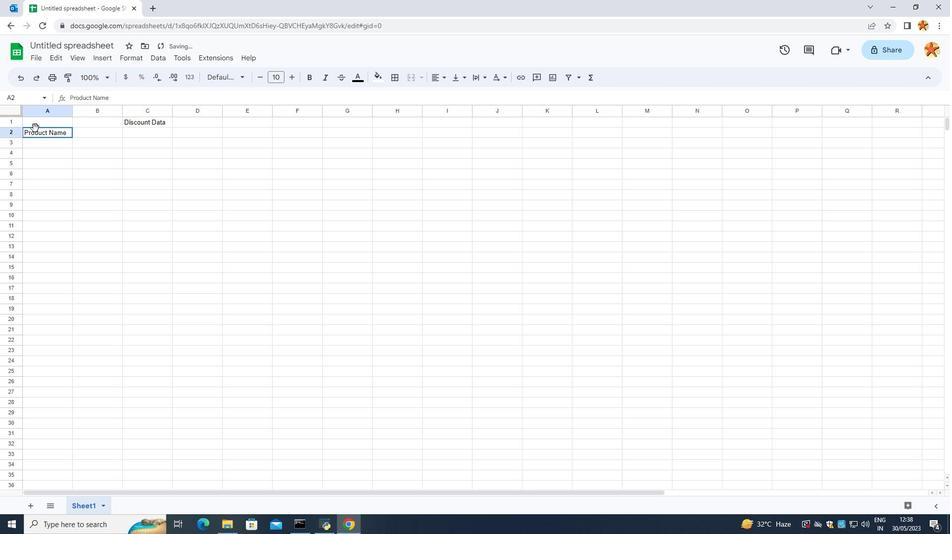 
Action: Mouse moved to (131, 134)
Screenshot: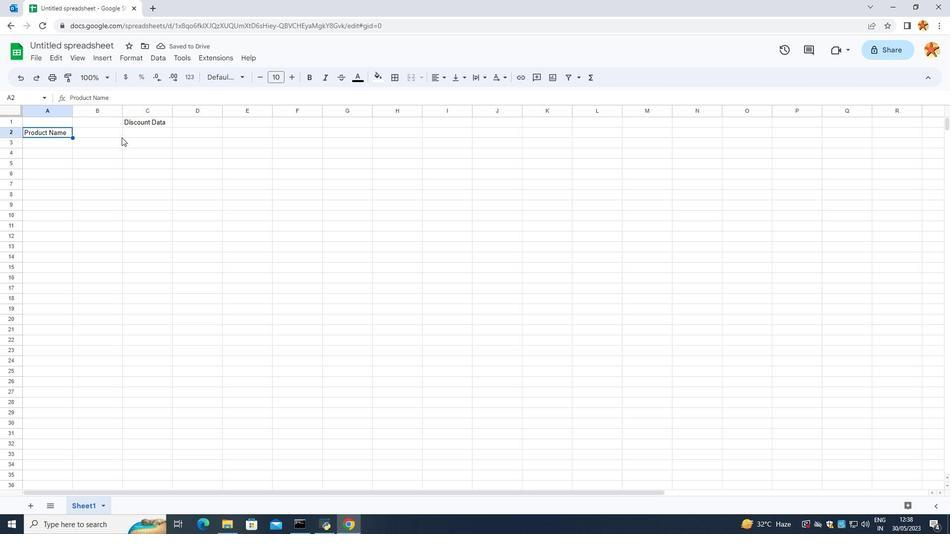 
Action: Mouse pressed left at (131, 134)
Screenshot: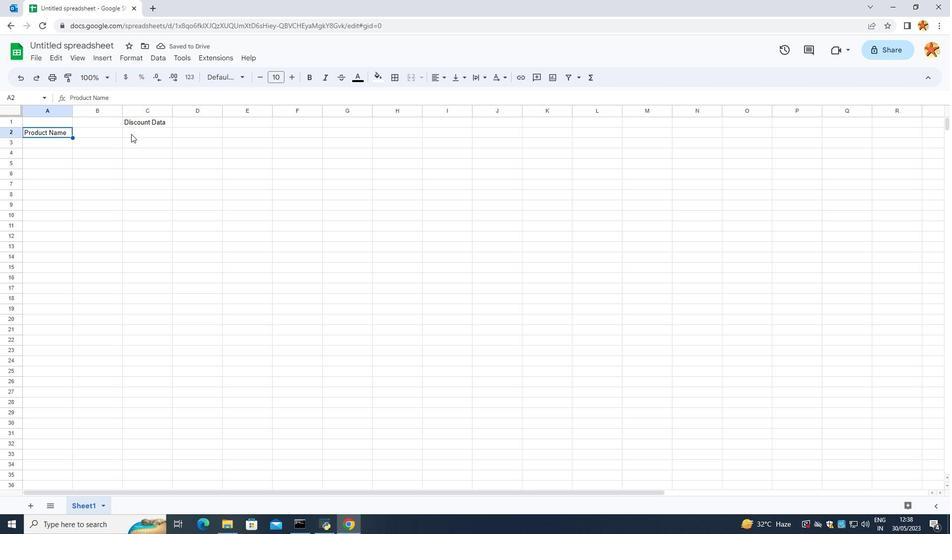 
Action: Mouse pressed left at (131, 134)
Screenshot: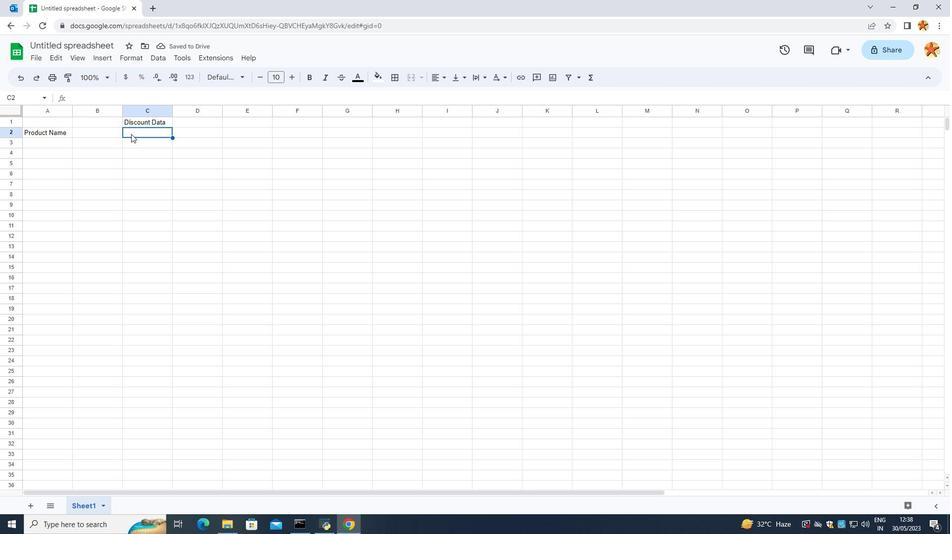 
Action: Mouse moved to (133, 132)
Screenshot: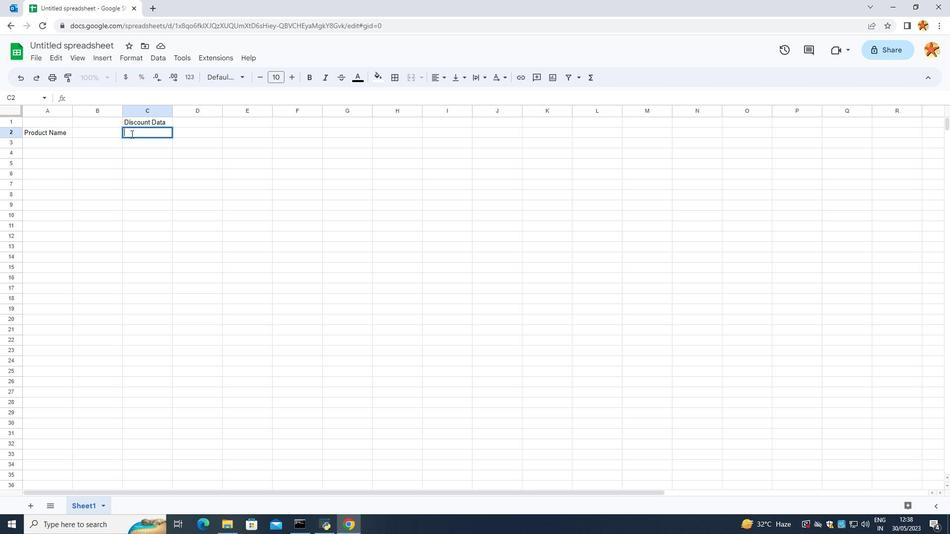 
Action: Key pressed <Key.caps_lock>i<Key.caps_lock>N<Key.space><Key.caps_lock>j<Key.caps_lock>ANUARY<Key.backspace><Key.backspace><Key.backspace><Key.backspace><Key.backspace><Key.backspace><Key.backspace><Key.backspace><Key.backspace><Key.backspace><Key.backspace><Key.backspace><Key.backspace><Key.backspace><Key.caps_lock>j<Key.caps_lock>ANUARY<Key.space><Key.caps_lock>l<Key.caps_lock>AST<Key.space><Key.caps_lock>w<Key.caps_lock>EEK<Key.space><Key.caps_lock>s<Key.caps_lock>ALES
Screenshot: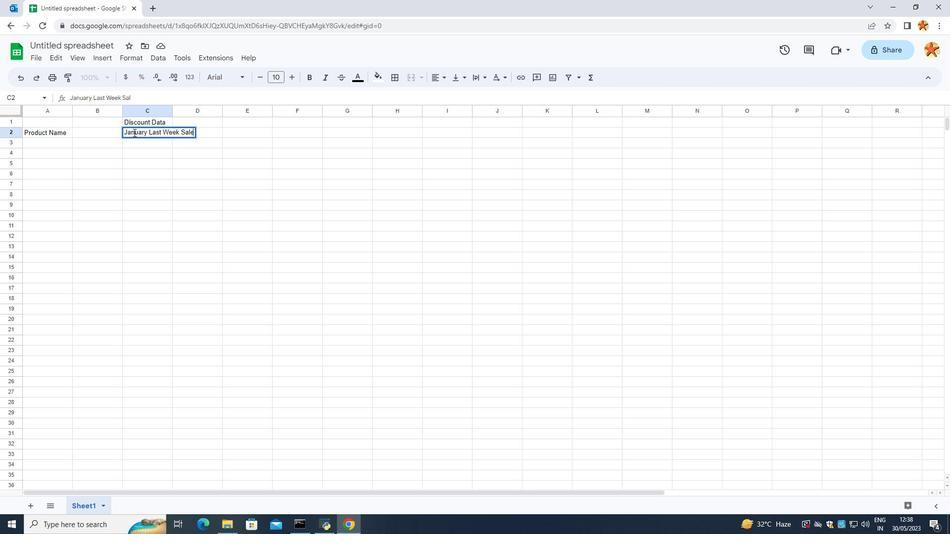 
Action: Mouse moved to (173, 269)
Screenshot: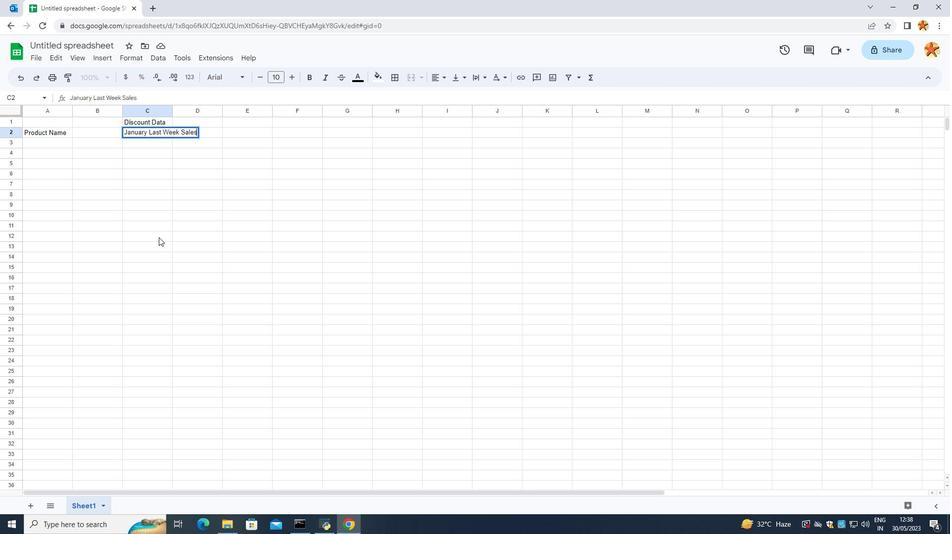 
Action: Mouse pressed left at (173, 269)
Screenshot: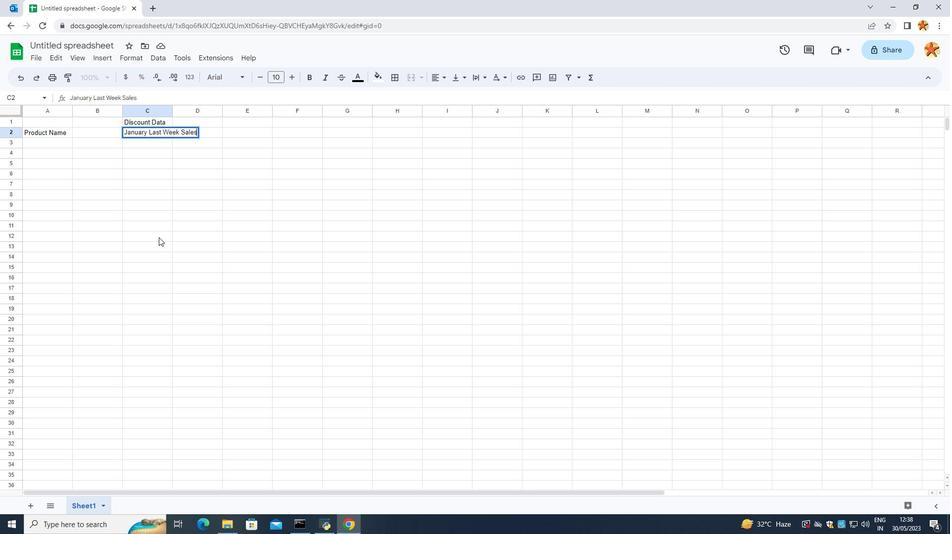 
Action: Mouse moved to (230, 130)
Screenshot: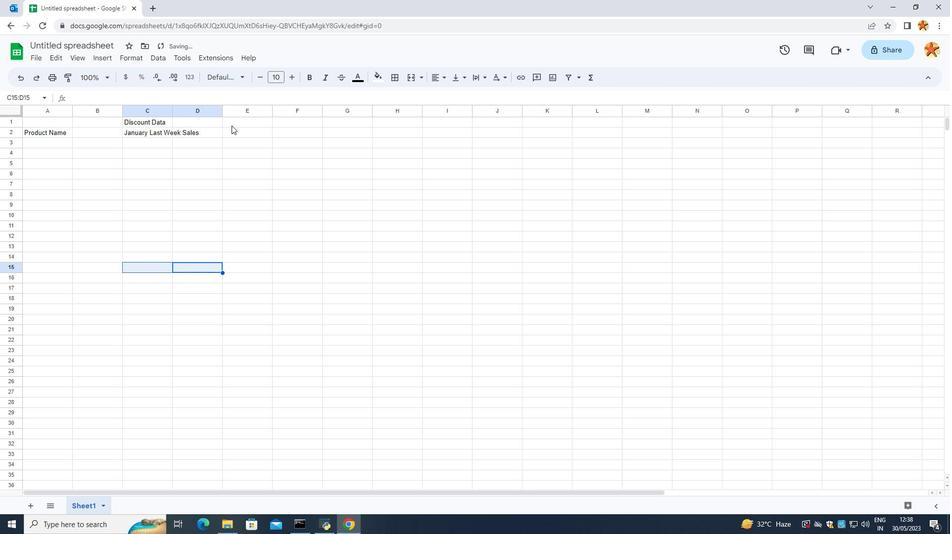 
Action: Mouse pressed left at (230, 130)
Screenshot: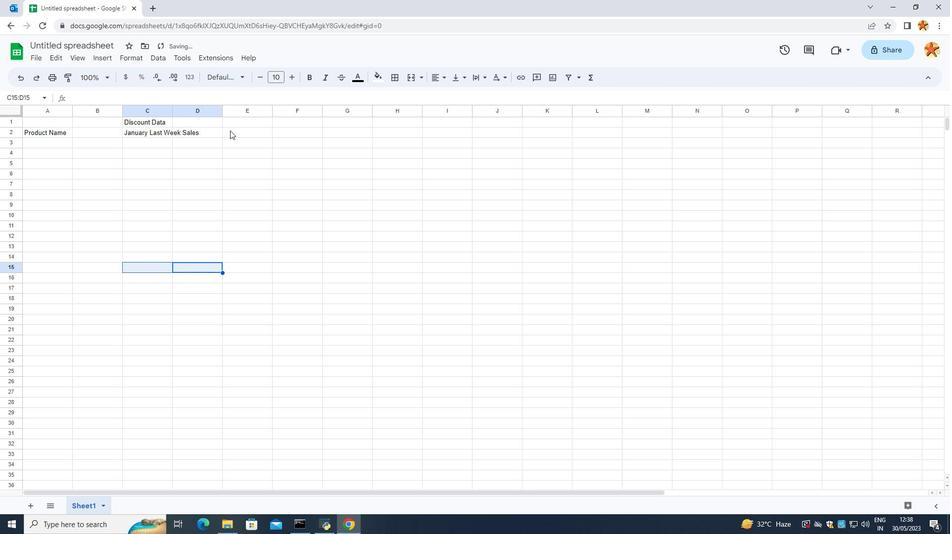 
Action: Mouse moved to (225, 147)
Screenshot: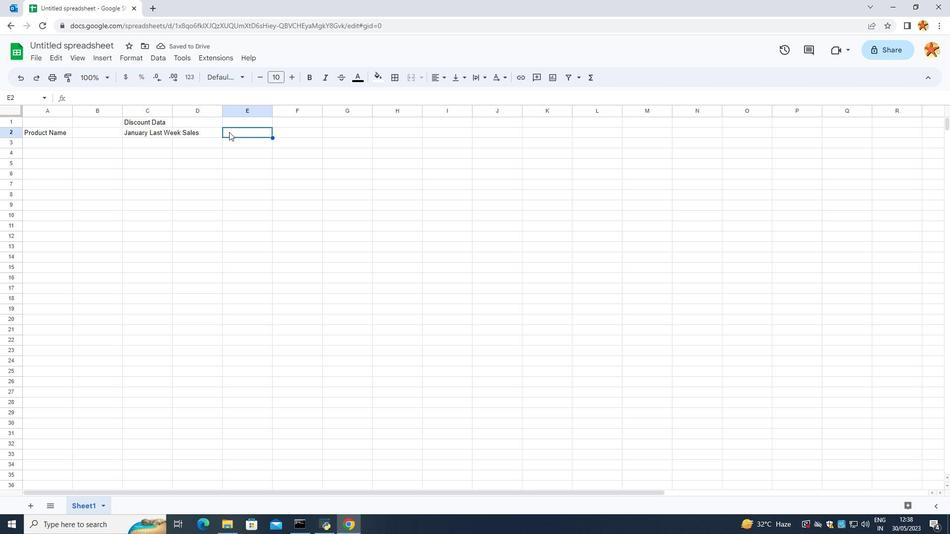 
Action: Key pressed <Key.caps_lock>d<Key.caps_lock>ISCOUNT<Key.space><Key.shift_r><Key.shift_r><Key.shift_r>%<Key.enter>
Screenshot: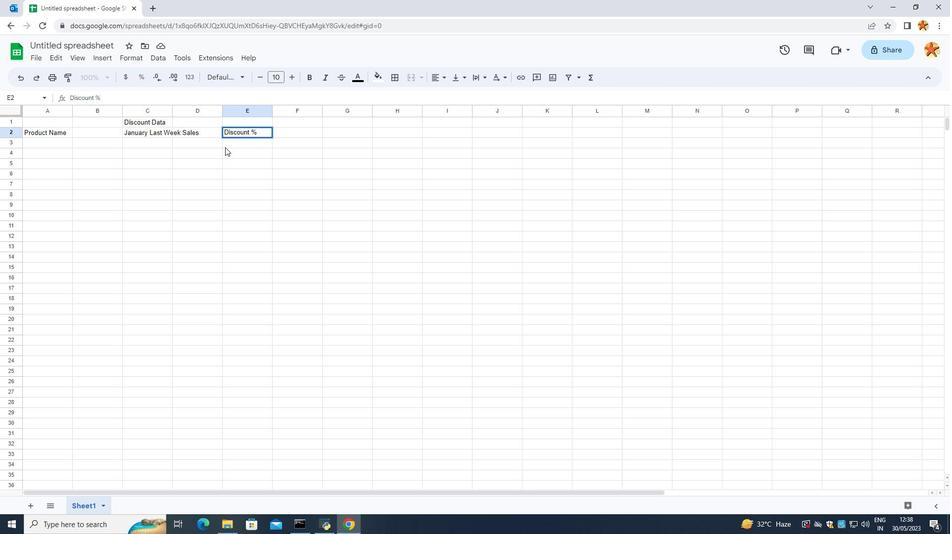 
Action: Mouse moved to (92, 150)
Screenshot: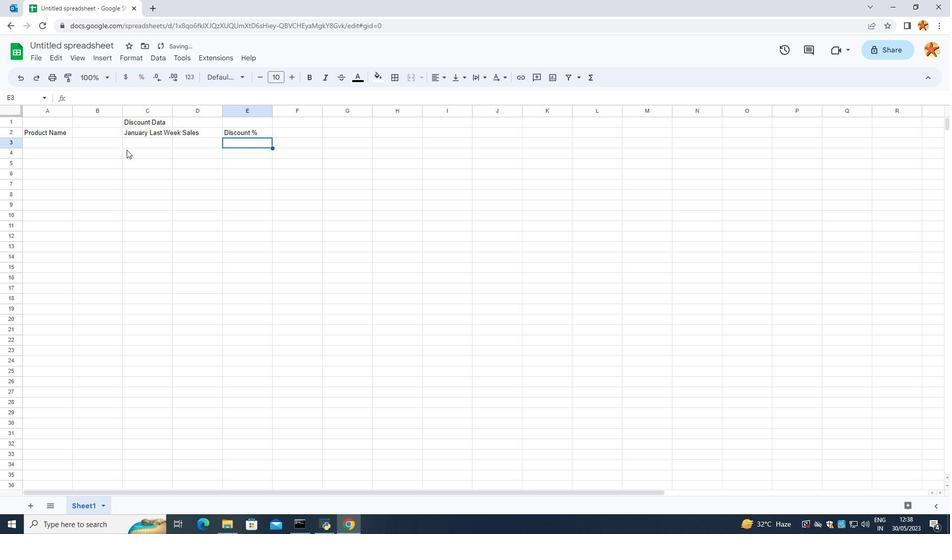 
Action: Mouse pressed left at (92, 150)
Screenshot: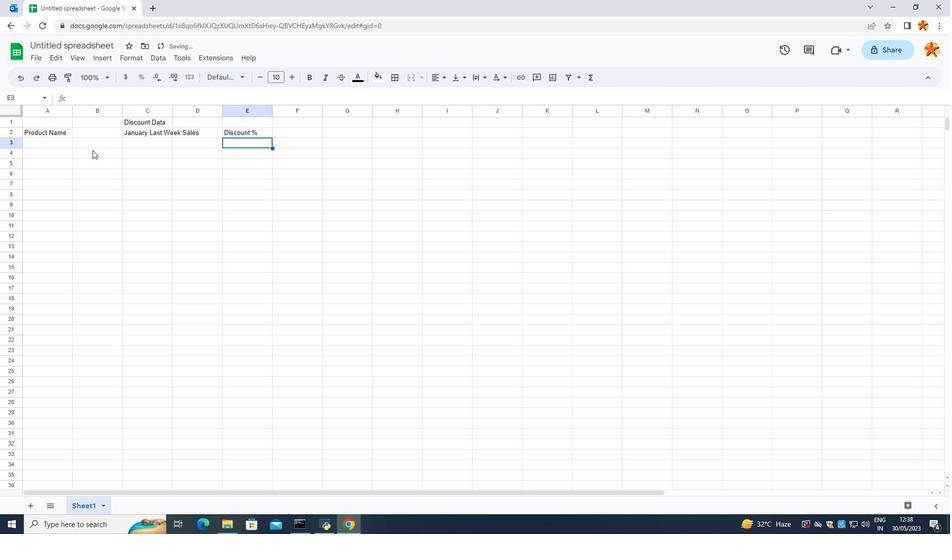 
Action: Mouse moved to (59, 143)
Screenshot: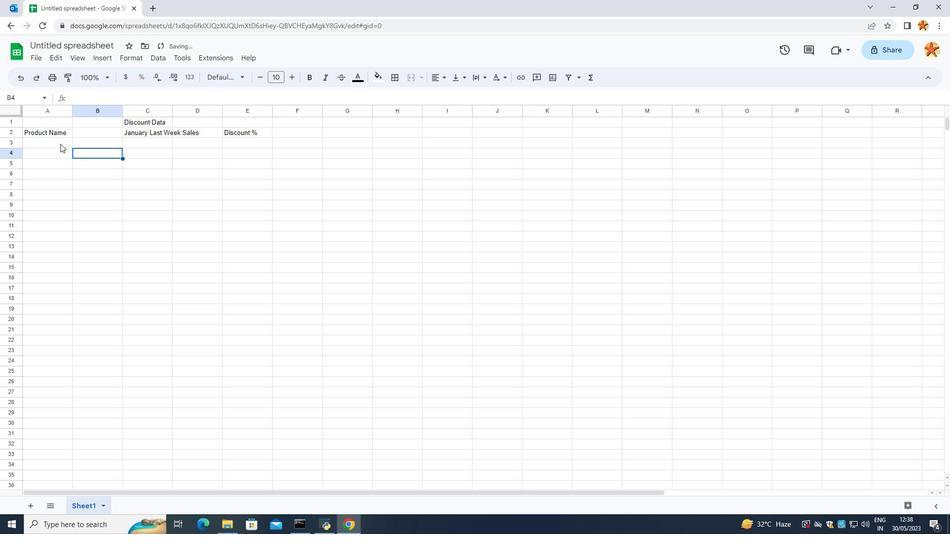 
Action: Mouse pressed left at (59, 143)
Screenshot: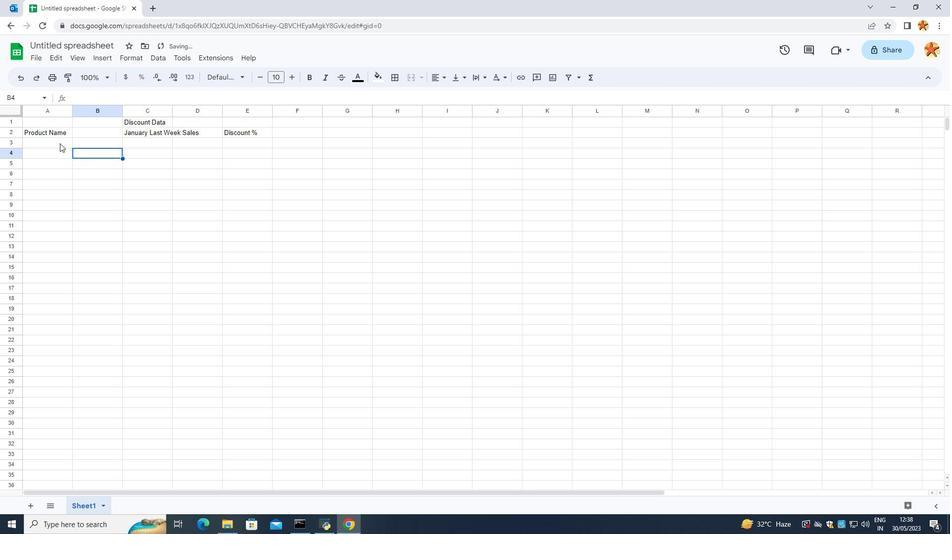 
Action: Mouse moved to (50, 133)
Screenshot: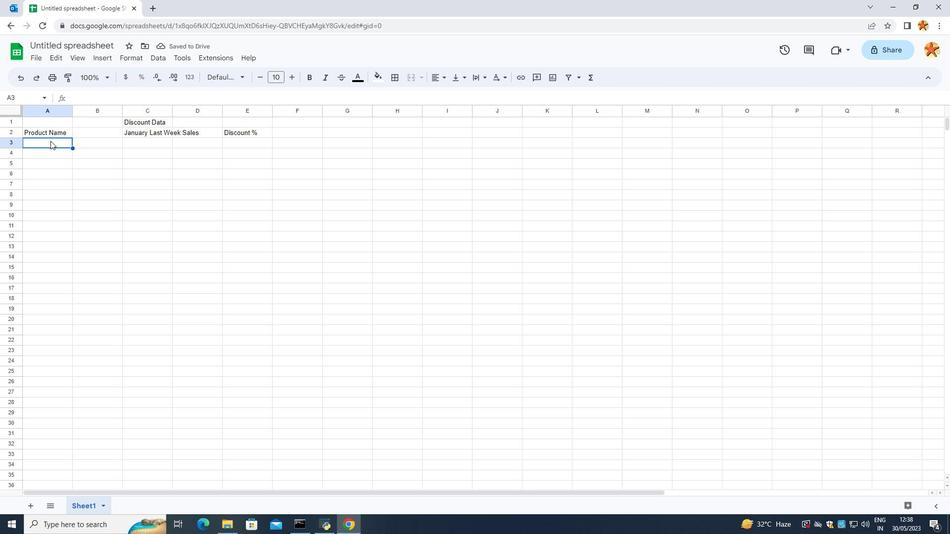 
Action: Key pressed <Key.caps_lock>a<Key.caps_lock>PPLE<Key.enter><Key.caps_lock>b<Key.caps_lock>ANNANA<Key.enter><Key.caps_lock>o<Key.caps_lock>RANGE<Key.enter>\<Key.backspace><Key.caps_lock>t<Key.caps_lock>OMATO<Key.enter><Key.caps_lock>p<Key.caps_lock>OTATAO<Key.backspace><Key.backspace>O<Key.enter>AOANION<Key.enter><Key.caps_lock>v<Key.backspace><Key.backspace>
Screenshot: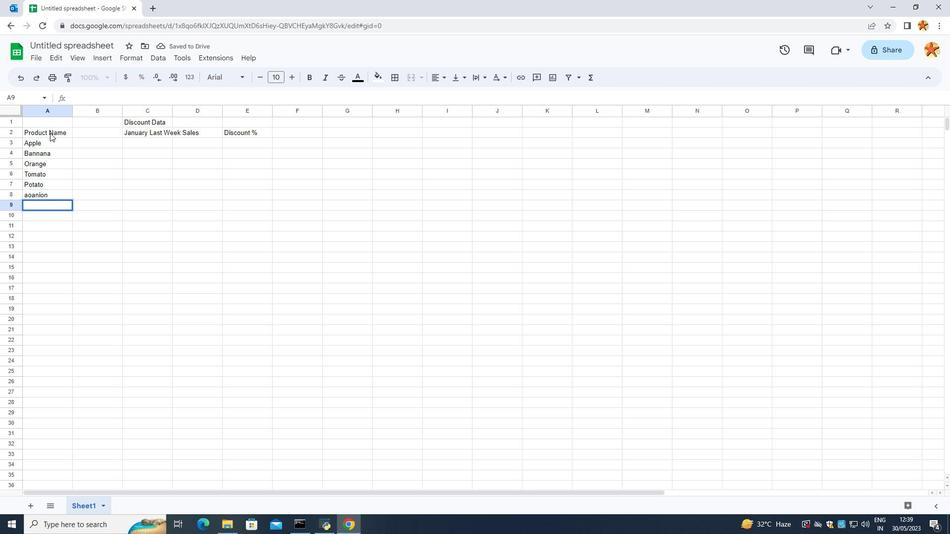 
Action: Mouse moved to (45, 192)
Screenshot: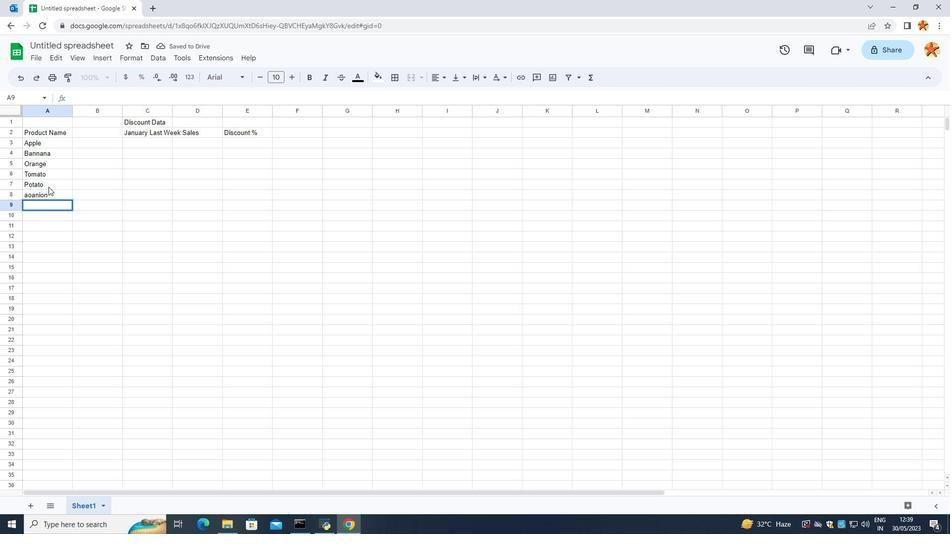 
Action: Mouse pressed left at (45, 192)
Screenshot: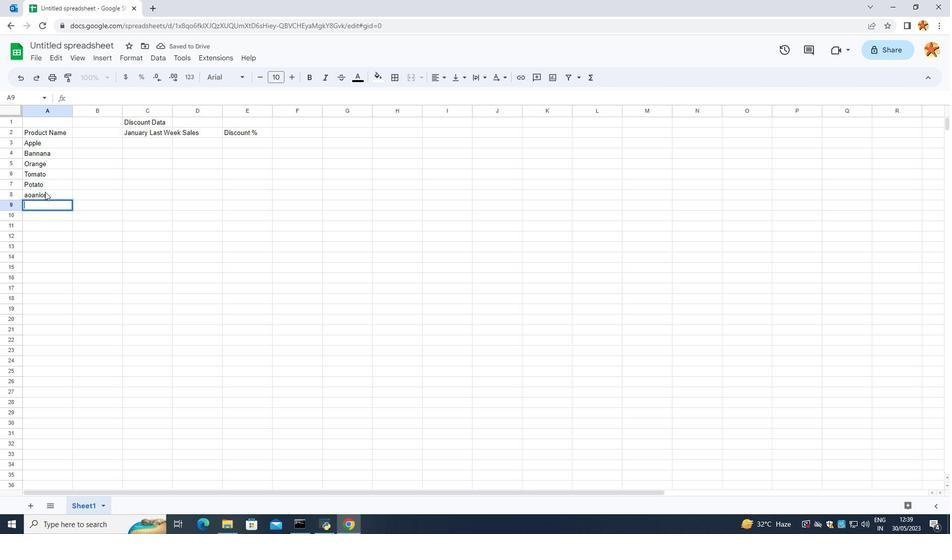 
Action: Mouse pressed left at (45, 192)
Screenshot: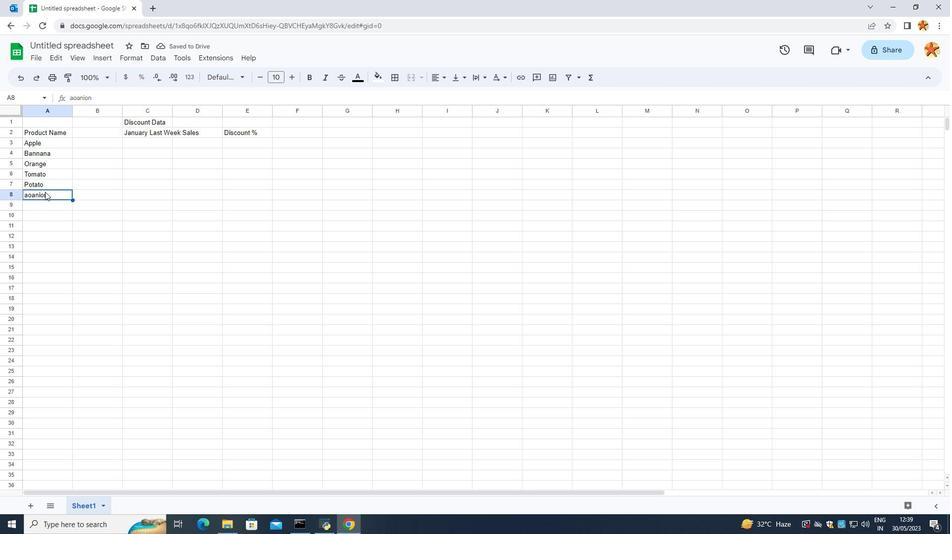 
Action: Mouse moved to (49, 192)
Screenshot: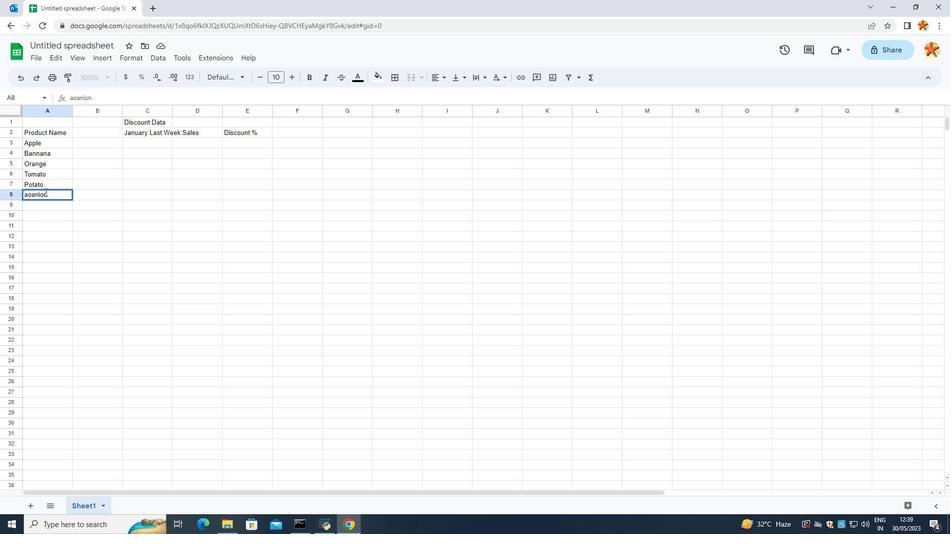 
Action: Mouse pressed left at (49, 192)
Screenshot: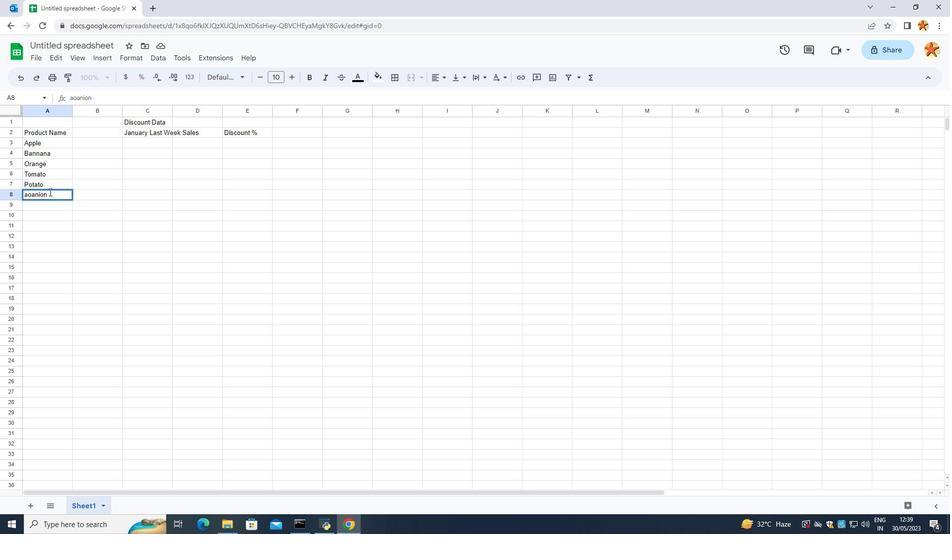 
Action: Mouse moved to (2, 192)
Screenshot: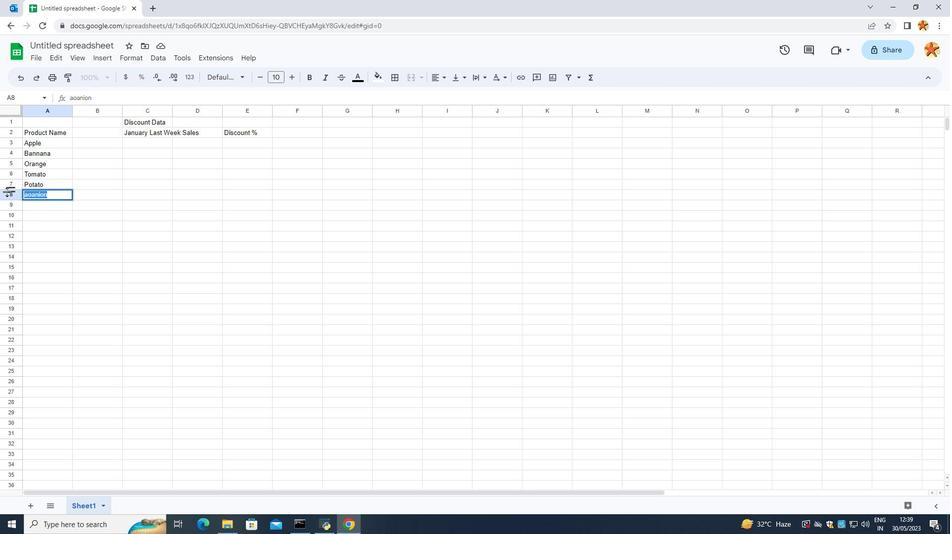 
Action: Key pressed <Key.backspace><Key.caps_lock>O<Key.caps_lock>mnion<Key.backspace><Key.backspace><Key.backspace><Key.backspace><Key.backspace><Key.backspace>o<Key.caps_lock>NION<Key.enter><Key.caps_lock>c<Key.caps_lock>ARROT\<Key.backspace><Key.enter><Key.caps_lock>m<Key.caps_lock>ILK<Key.enter><Key.caps_lock>b<Key.caps_lock>READ<Key.enter><Key.caps_lock>e<Key.caps_lock>GGS<Key.enter>
Screenshot: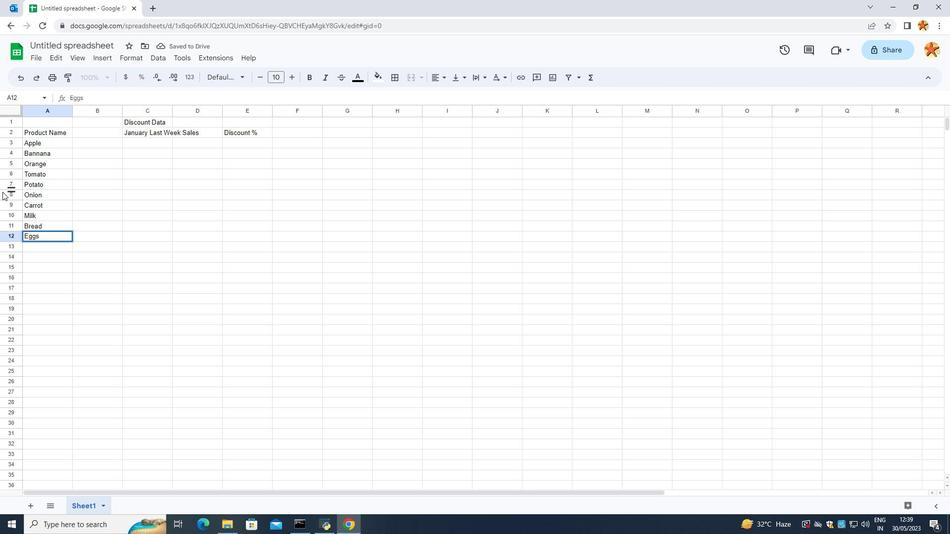 
Action: Mouse moved to (16, 340)
Screenshot: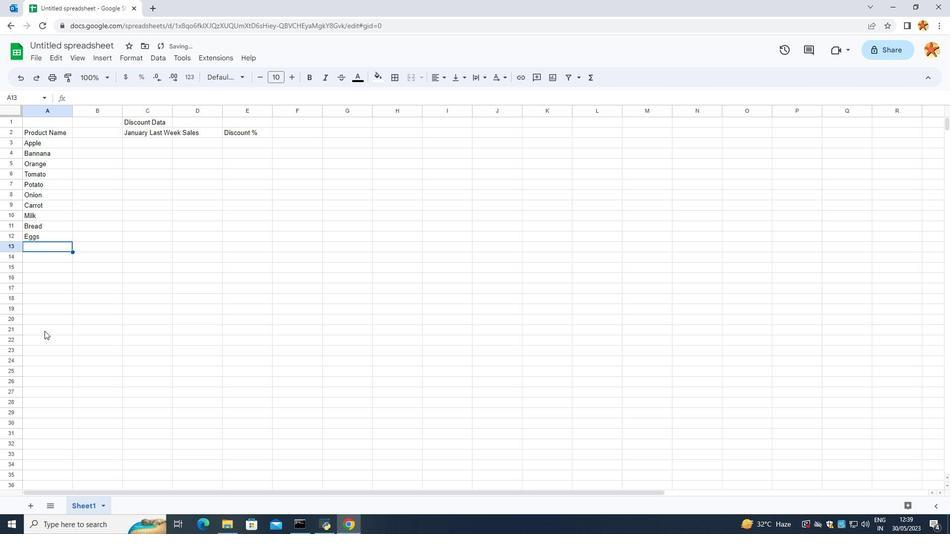 
Action: Mouse pressed left at (16, 340)
Screenshot: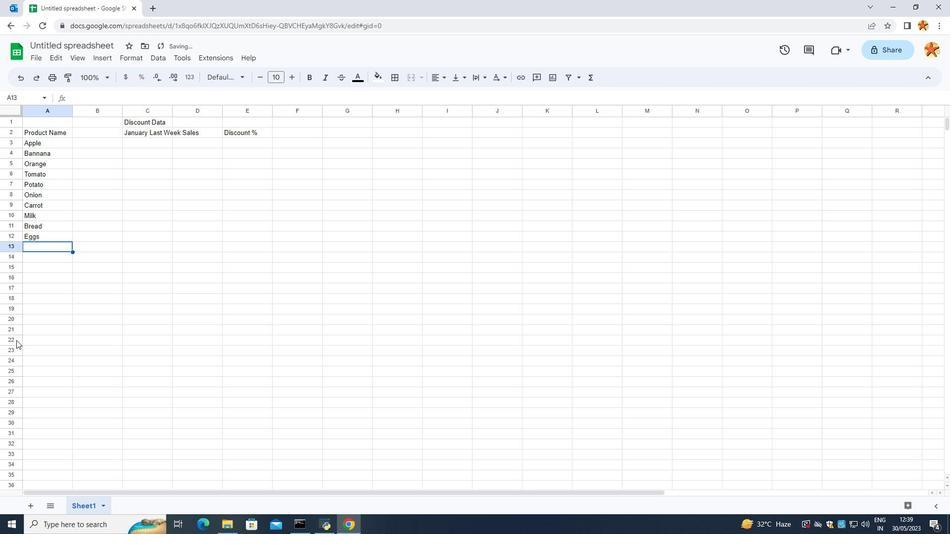 
Action: Mouse moved to (107, 251)
Screenshot: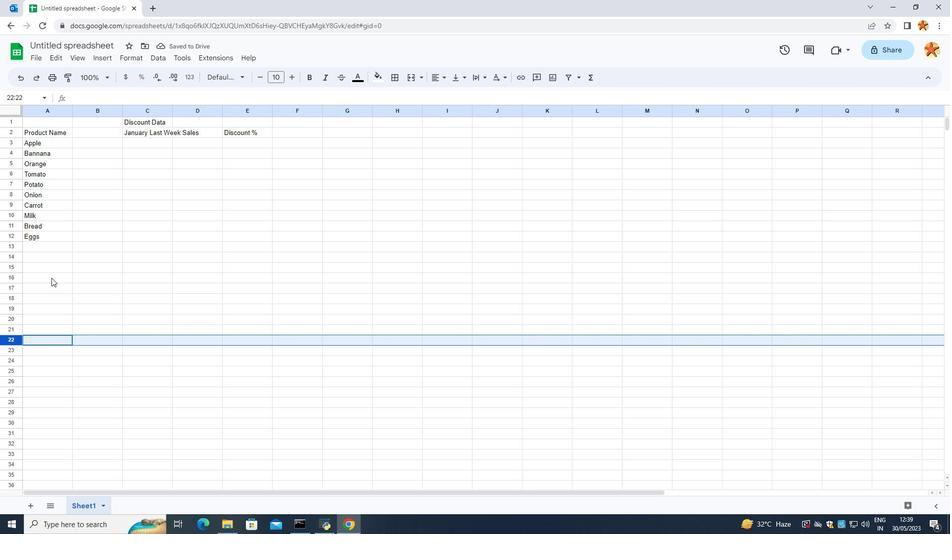 
Action: Mouse pressed left at (107, 251)
Screenshot: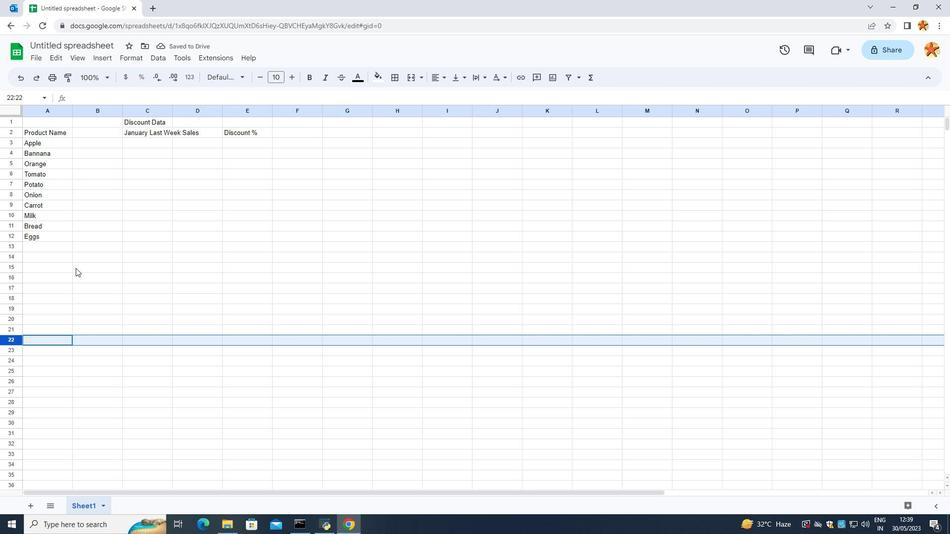 
Action: Mouse moved to (139, 145)
Screenshot: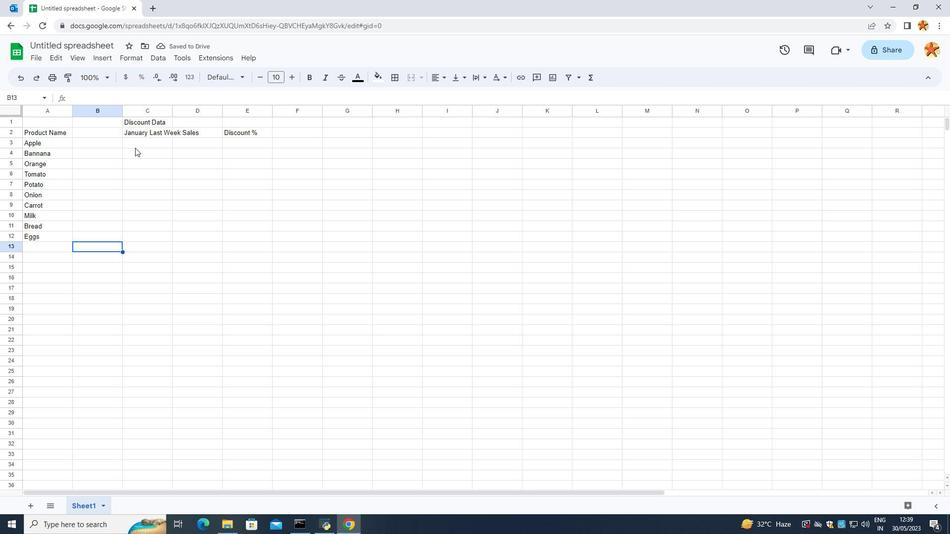 
Action: Mouse pressed left at (139, 145)
Screenshot: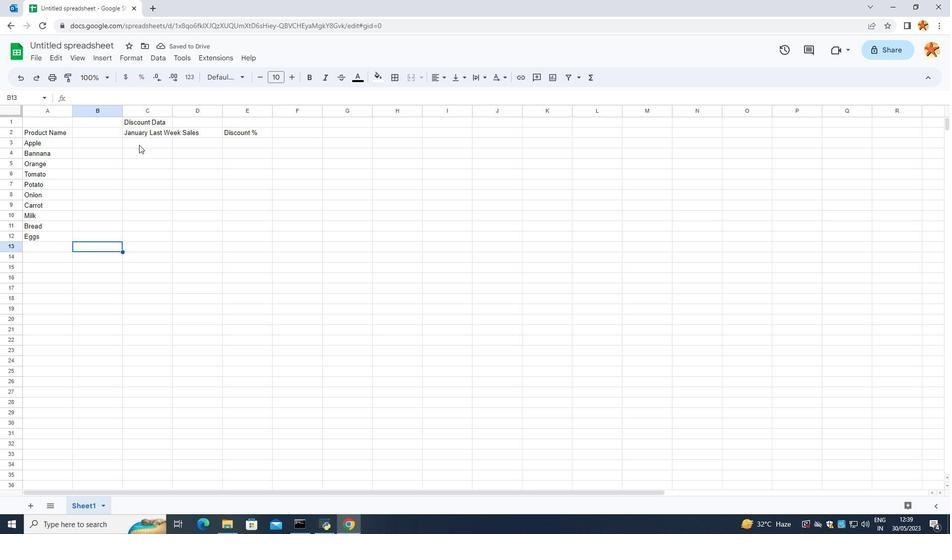 
Action: Mouse moved to (147, 135)
Screenshot: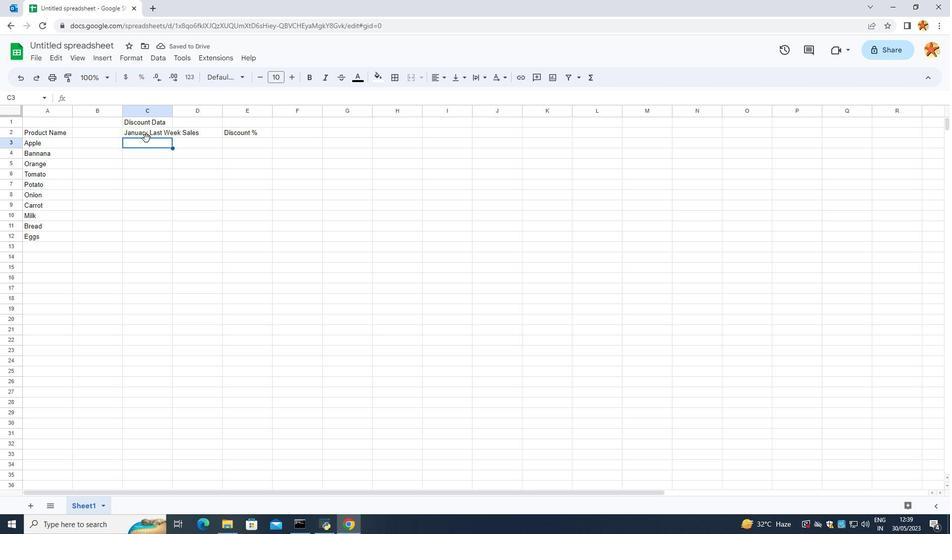 
Action: Mouse pressed left at (147, 135)
Screenshot: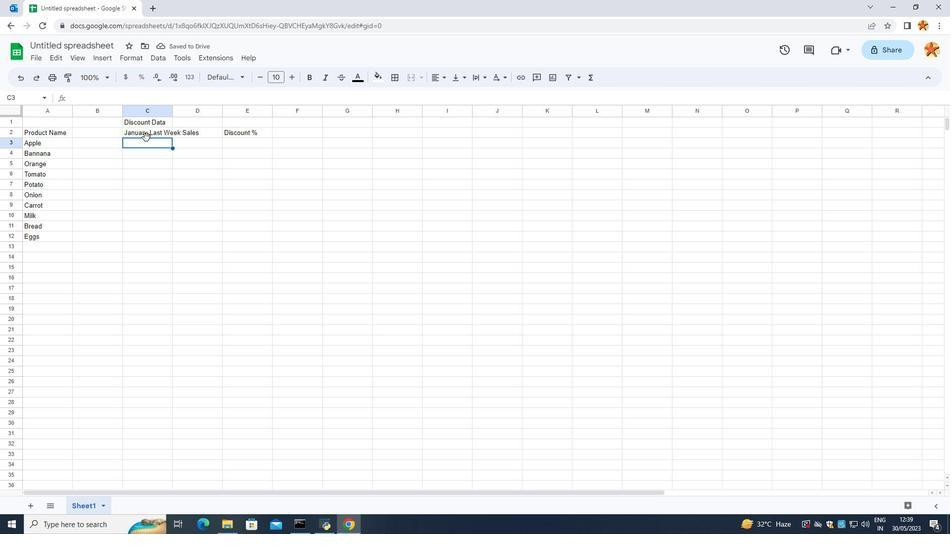 
Action: Mouse moved to (172, 115)
Screenshot: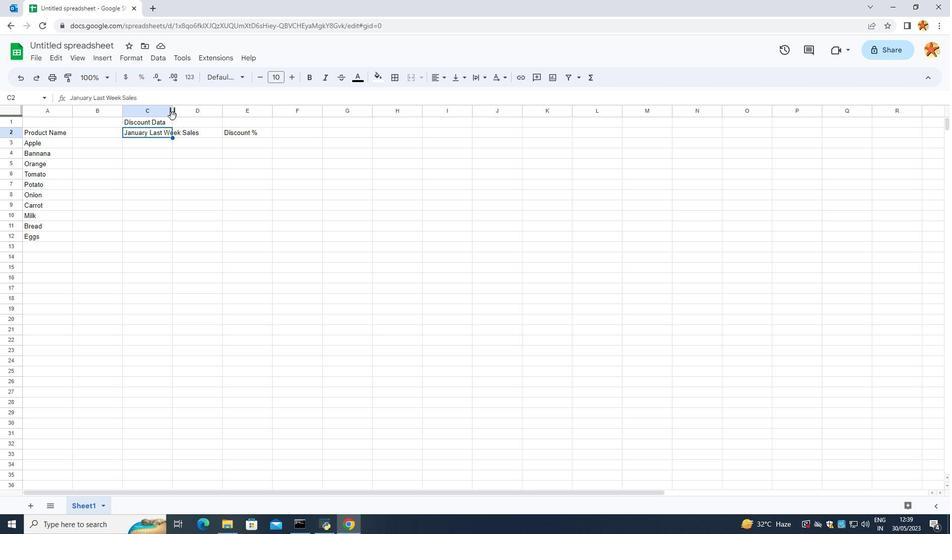 
Action: Mouse pressed left at (172, 115)
Screenshot: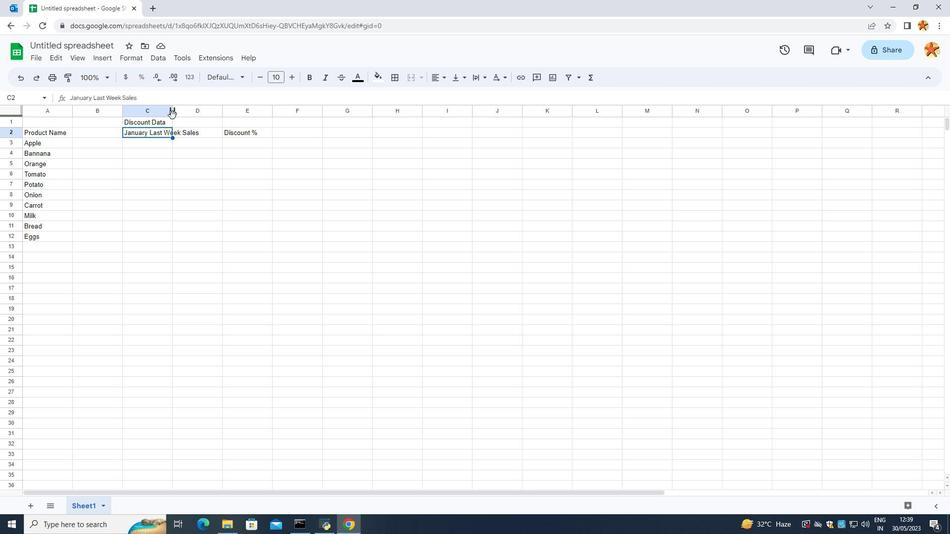 
Action: Mouse moved to (174, 112)
Screenshot: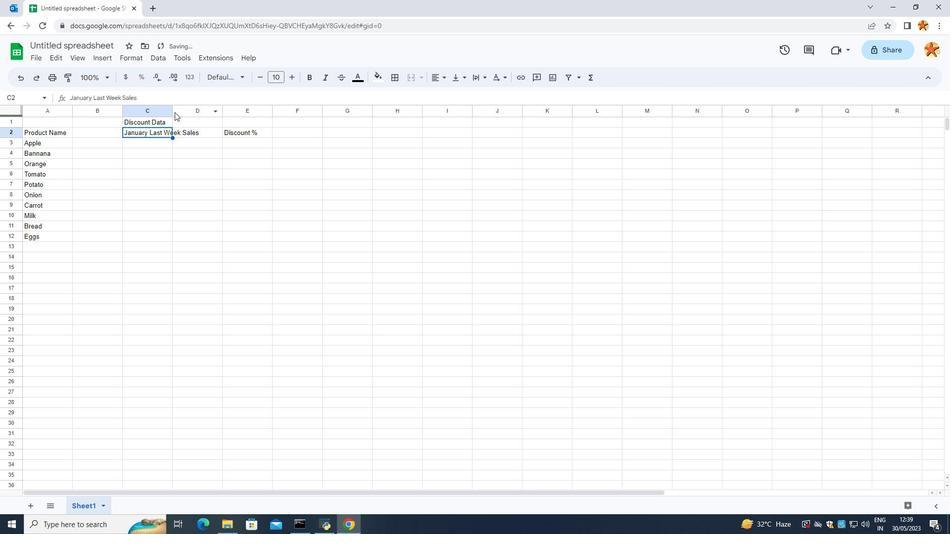 
Action: Mouse pressed left at (174, 112)
Screenshot: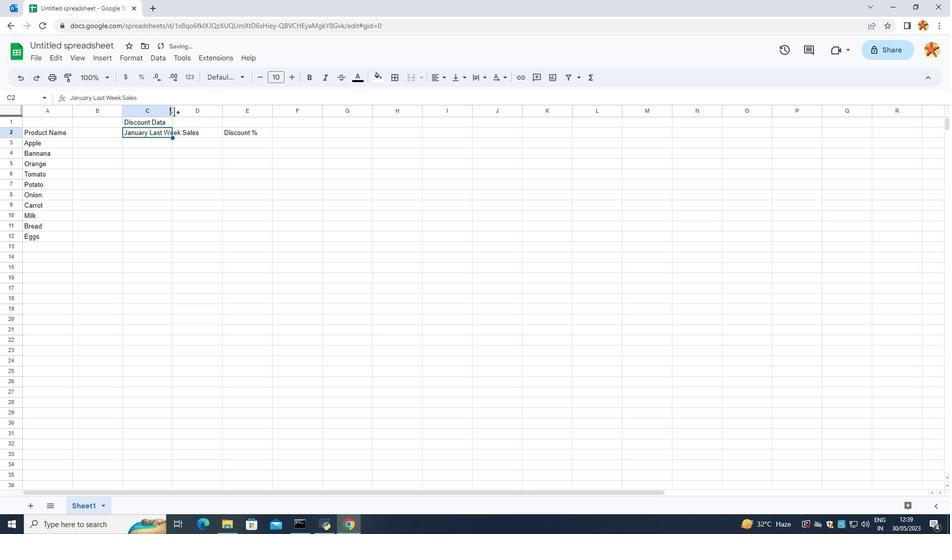 
Action: Mouse moved to (249, 144)
Screenshot: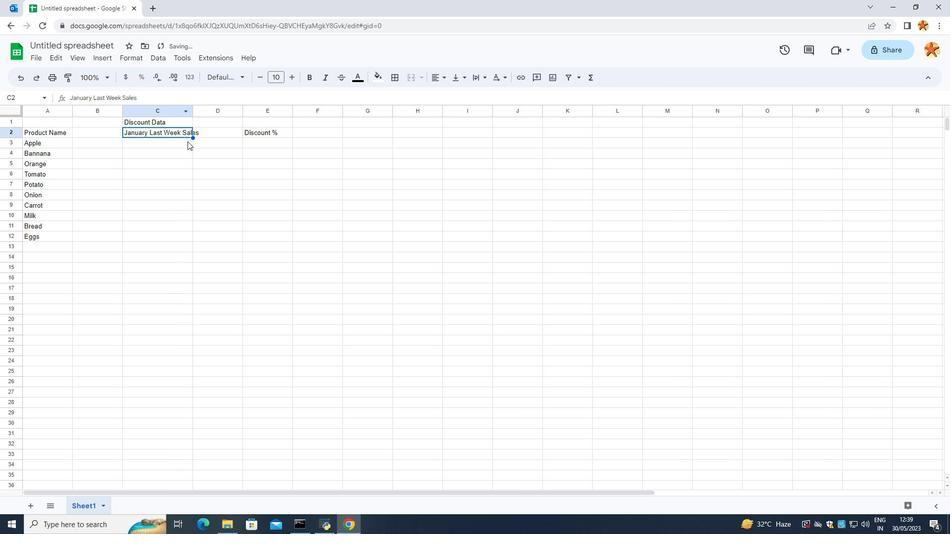 
Action: Mouse pressed left at (249, 144)
Screenshot: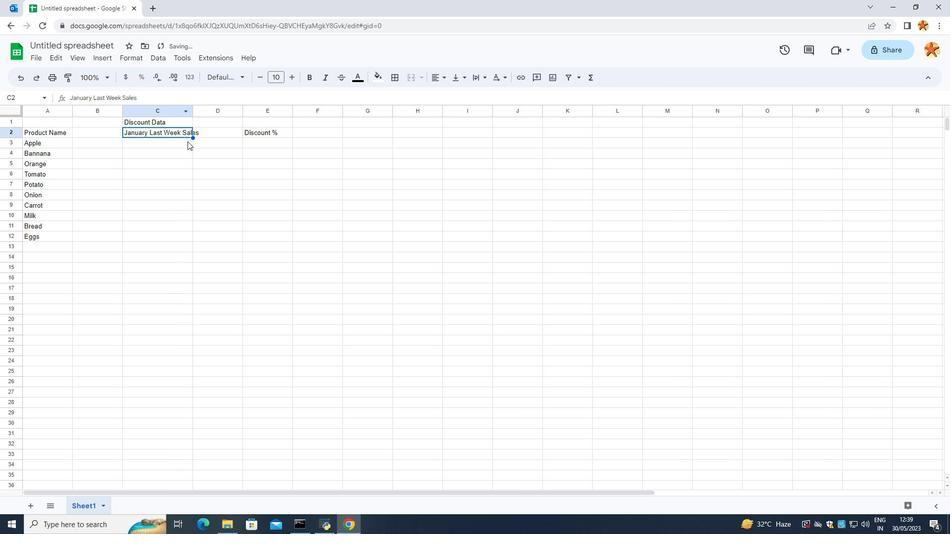 
Action: Mouse moved to (255, 127)
Screenshot: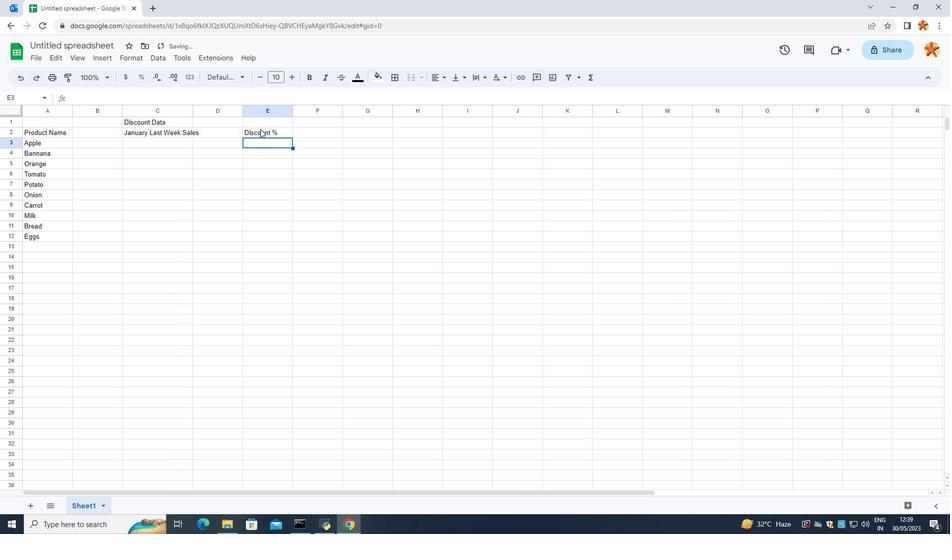 
Action: Mouse pressed left at (255, 127)
Screenshot: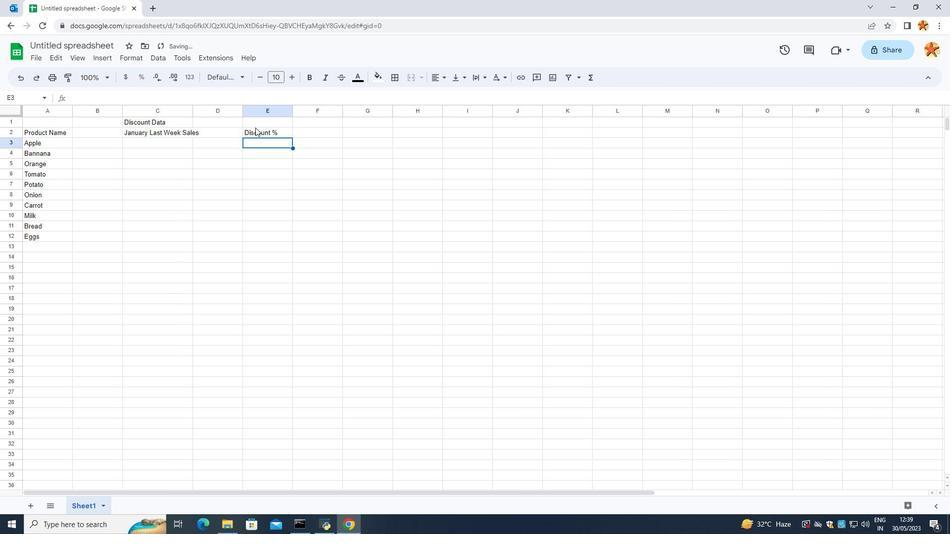 
Action: Mouse moved to (254, 130)
Screenshot: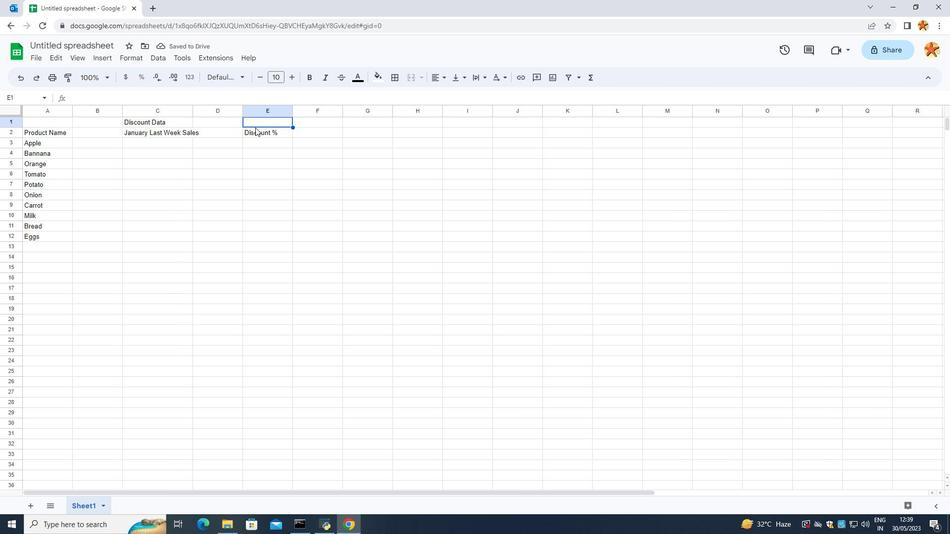 
Action: Mouse pressed left at (254, 130)
Screenshot: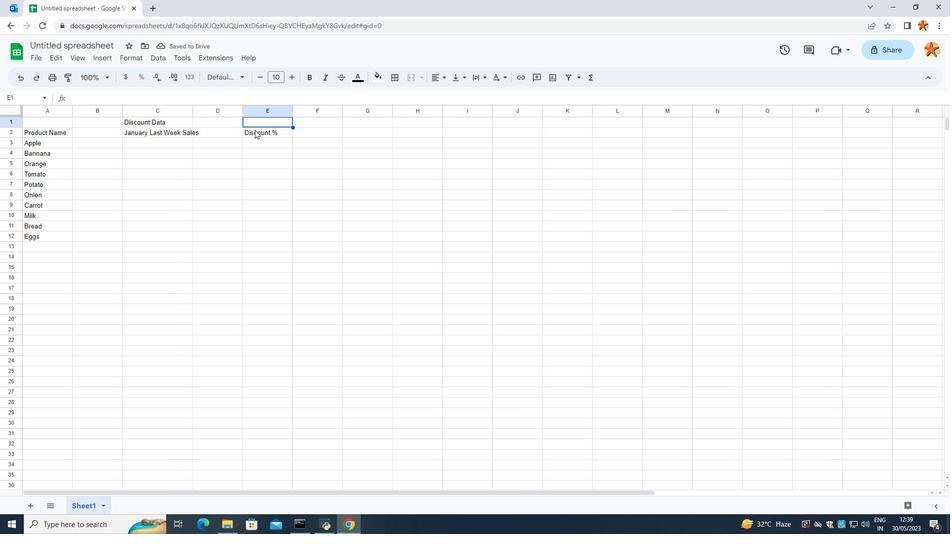 
Action: Mouse pressed left at (254, 130)
Screenshot: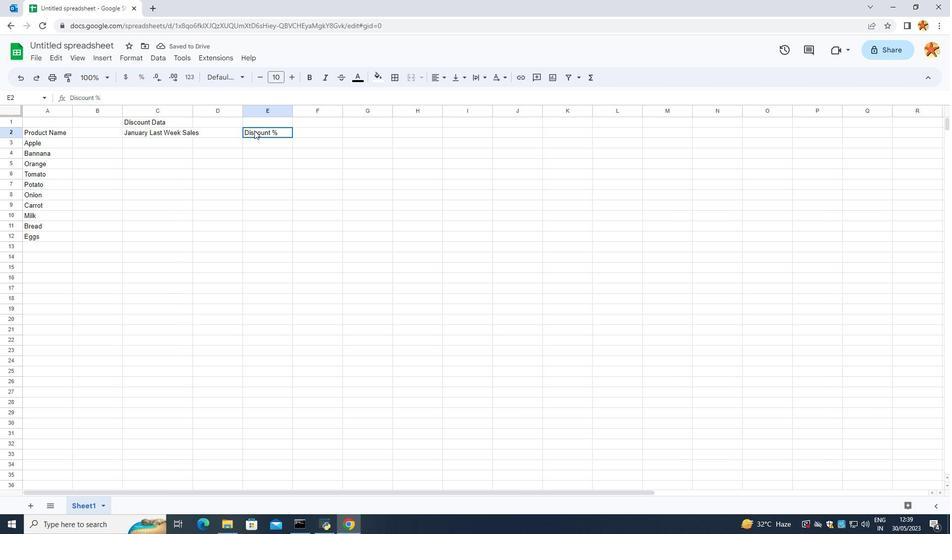 
Action: Mouse pressed right at (254, 130)
Screenshot: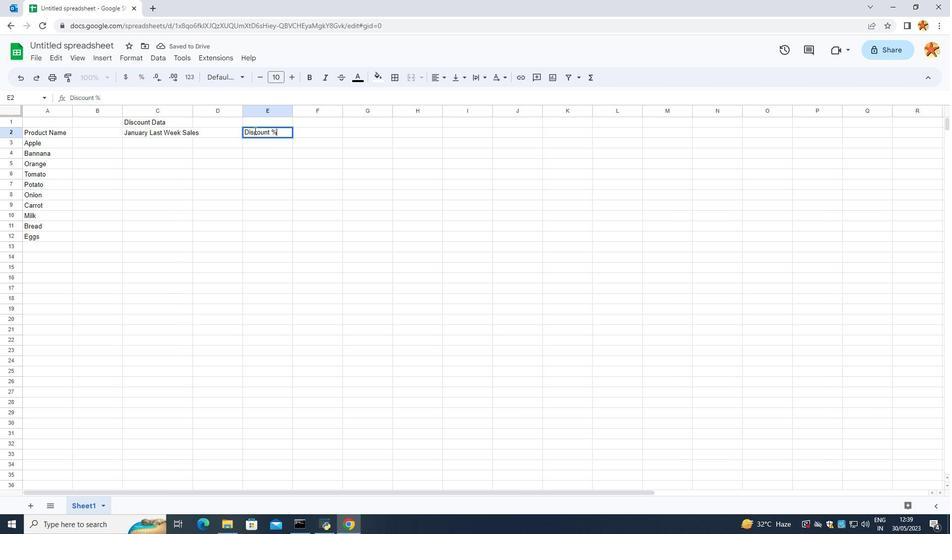 
Action: Mouse moved to (280, 184)
Screenshot: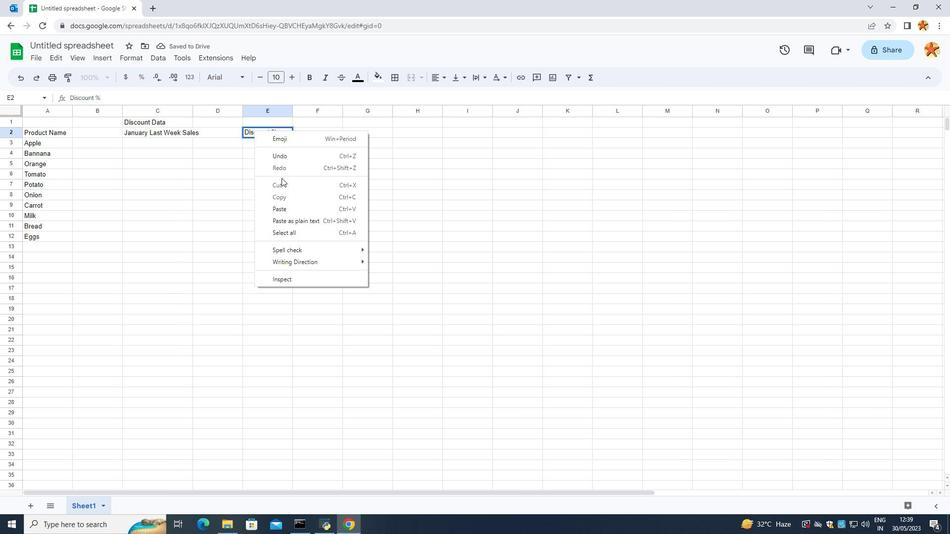 
Action: Mouse pressed left at (280, 184)
Screenshot: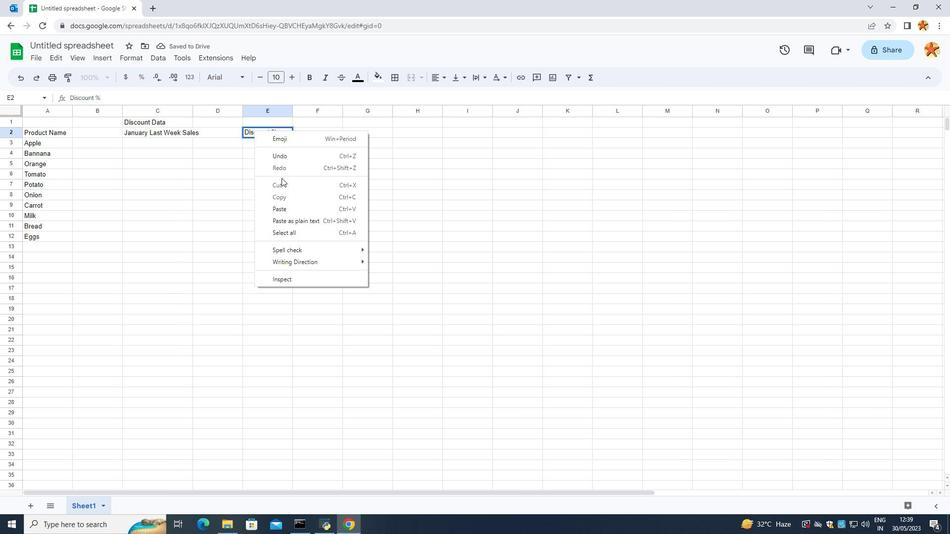 
Action: Mouse moved to (278, 186)
Screenshot: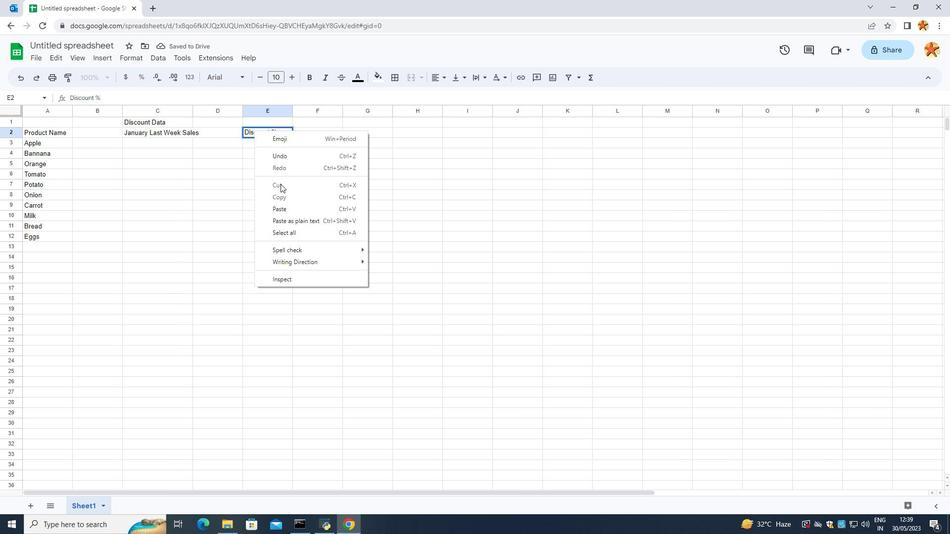 
Action: Mouse pressed left at (278, 186)
Screenshot: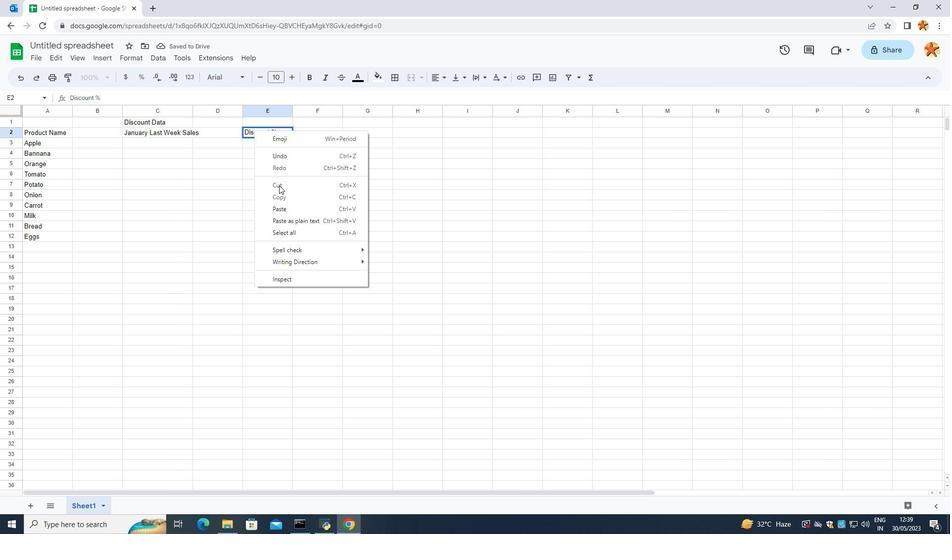 
Action: Mouse moved to (249, 117)
Screenshot: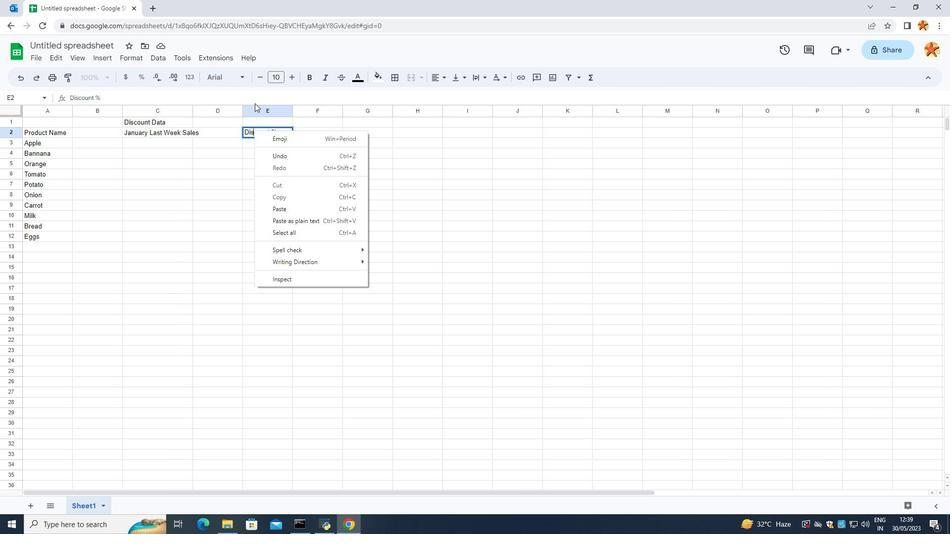 
Action: Mouse pressed left at (249, 117)
Screenshot: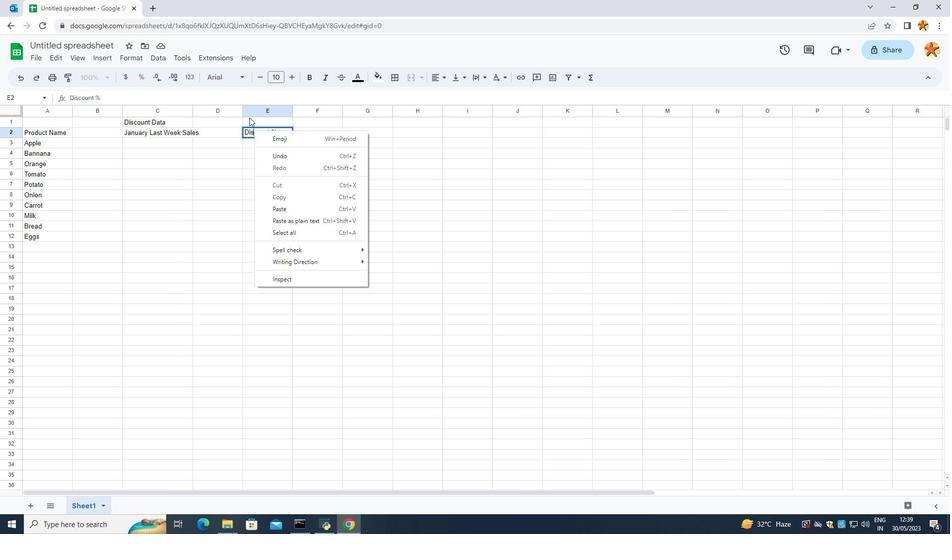 
Action: Mouse moved to (248, 130)
Screenshot: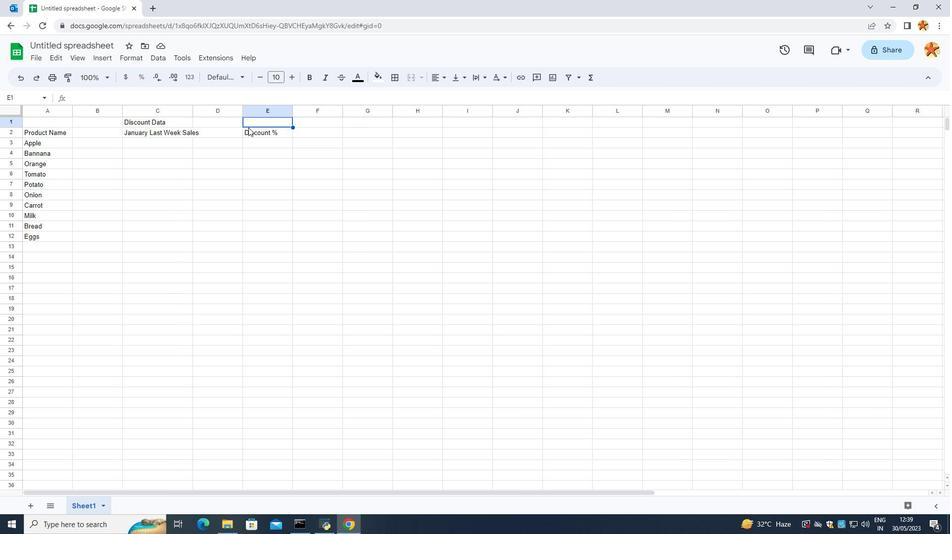
Action: Mouse pressed left at (248, 130)
Screenshot: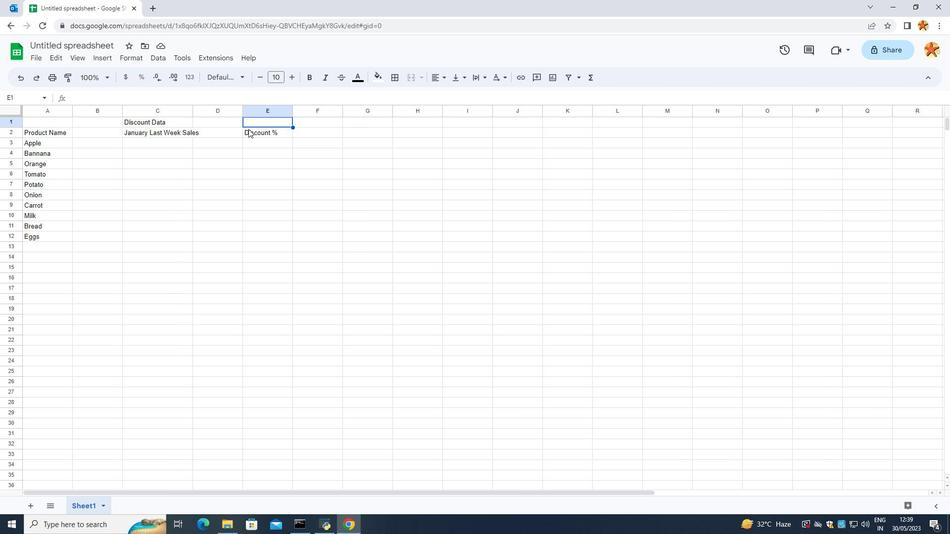 
Action: Mouse moved to (249, 130)
Screenshot: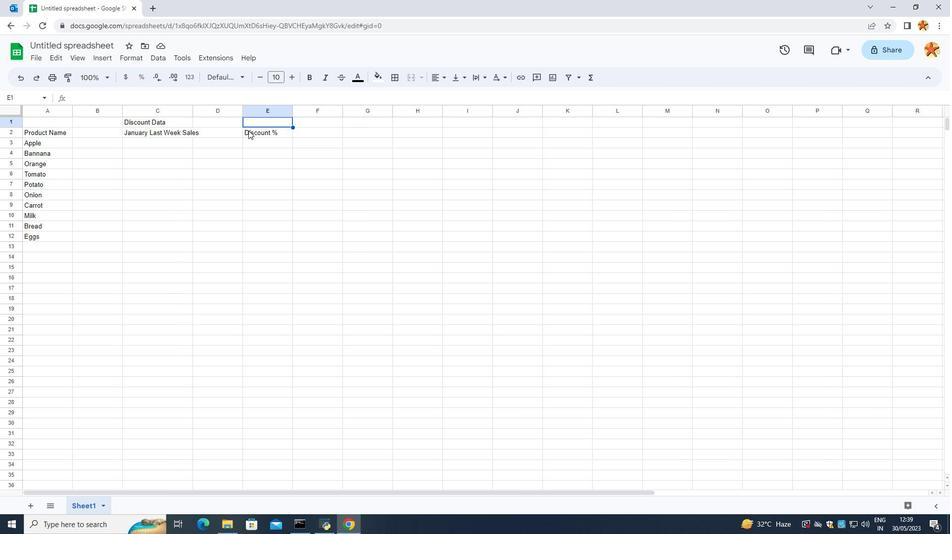
Action: Mouse pressed left at (249, 130)
Screenshot: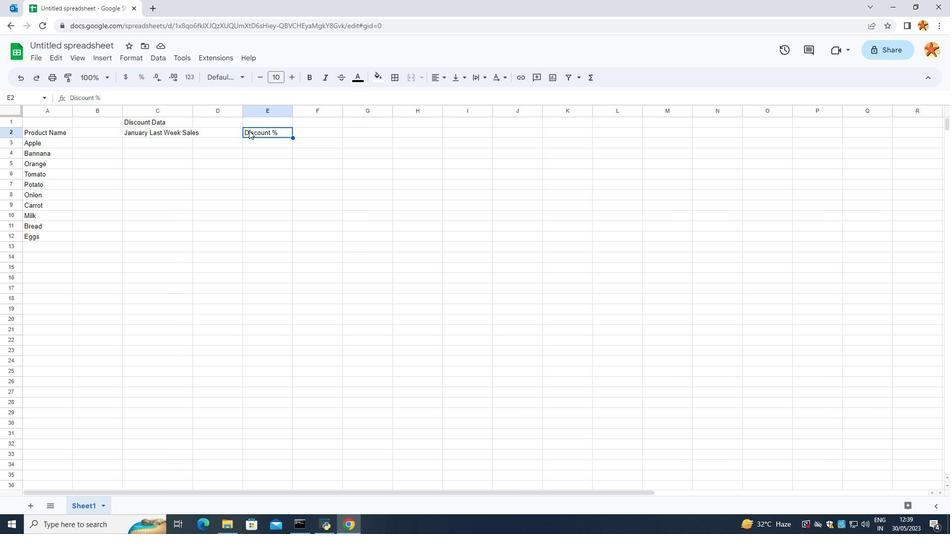 
Action: Mouse pressed right at (249, 130)
Screenshot: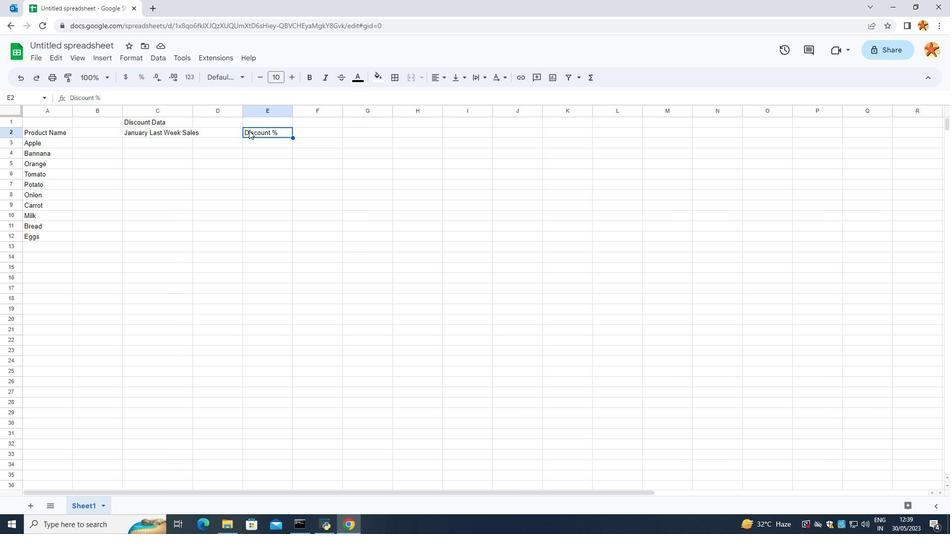 
Action: Mouse moved to (272, 146)
Screenshot: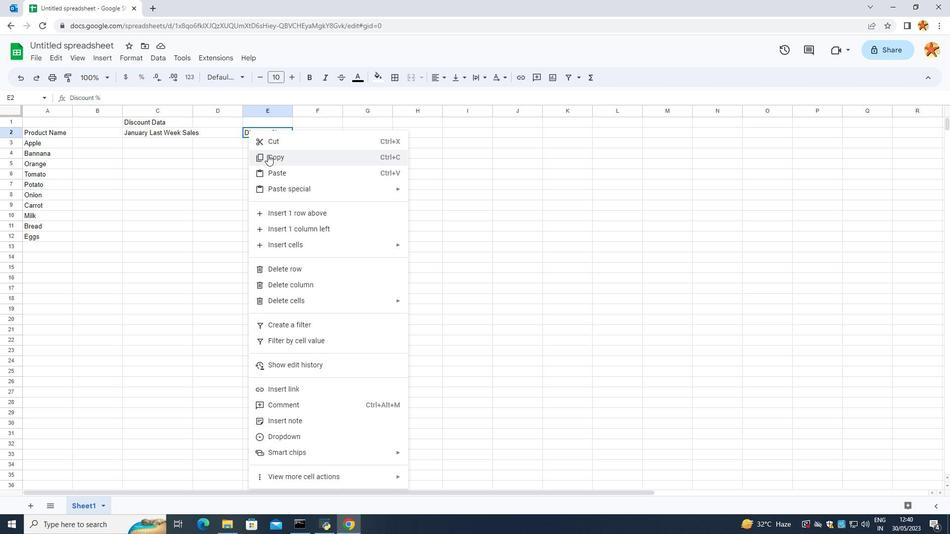 
Action: Mouse pressed left at (272, 146)
Screenshot: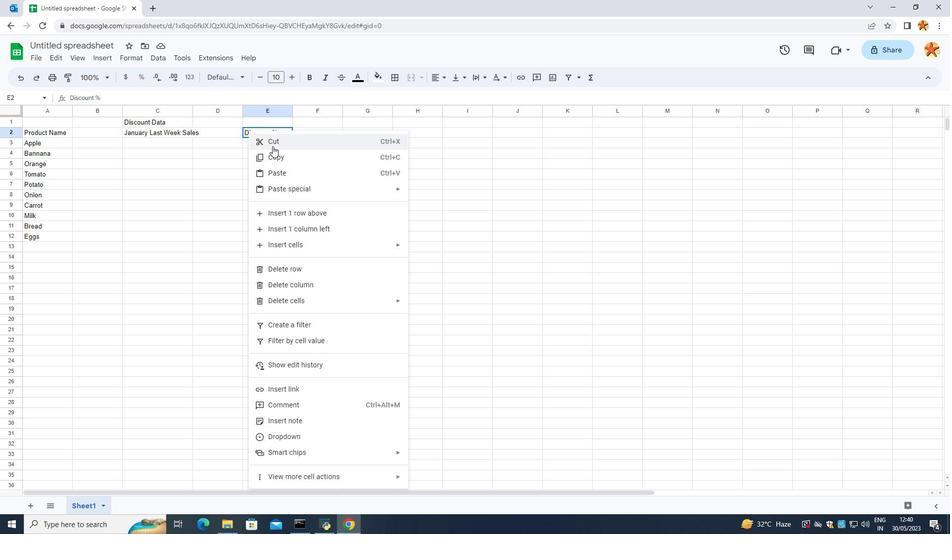 
Action: Mouse moved to (204, 126)
Screenshot: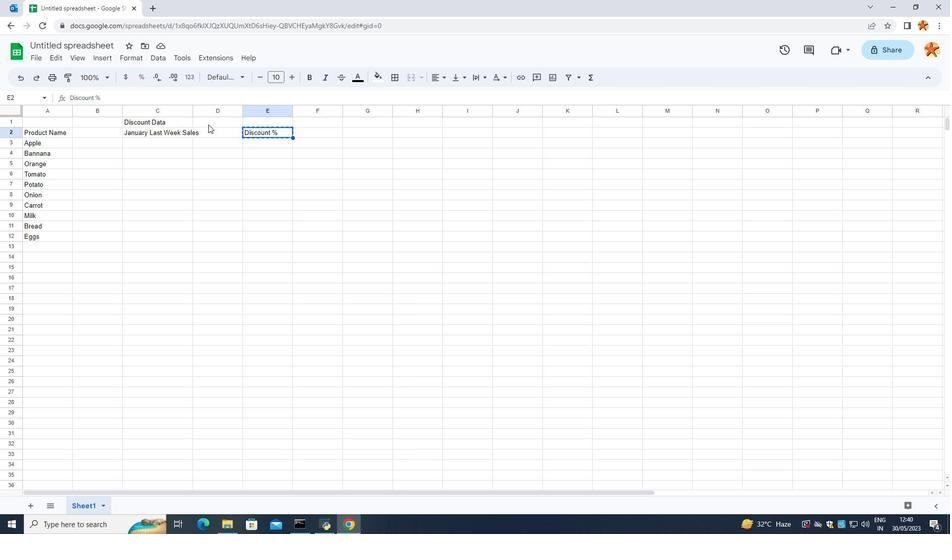 
Action: Mouse pressed left at (204, 126)
Screenshot: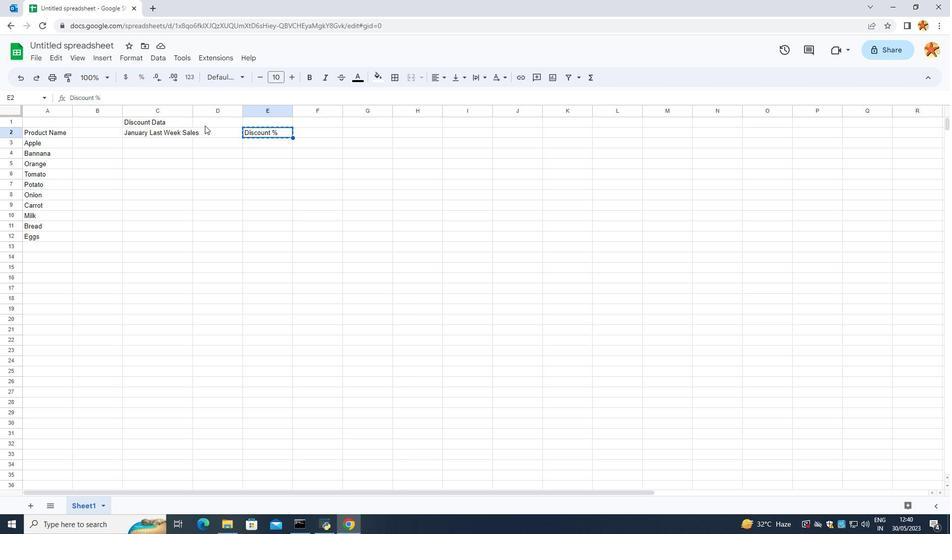 
Action: Mouse moved to (204, 134)
Screenshot: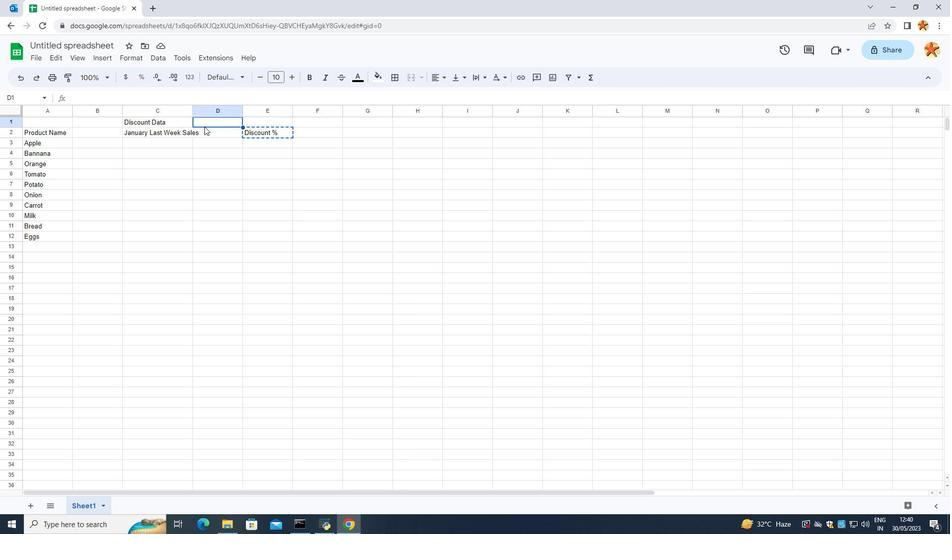 
Action: Mouse pressed left at (204, 134)
Screenshot: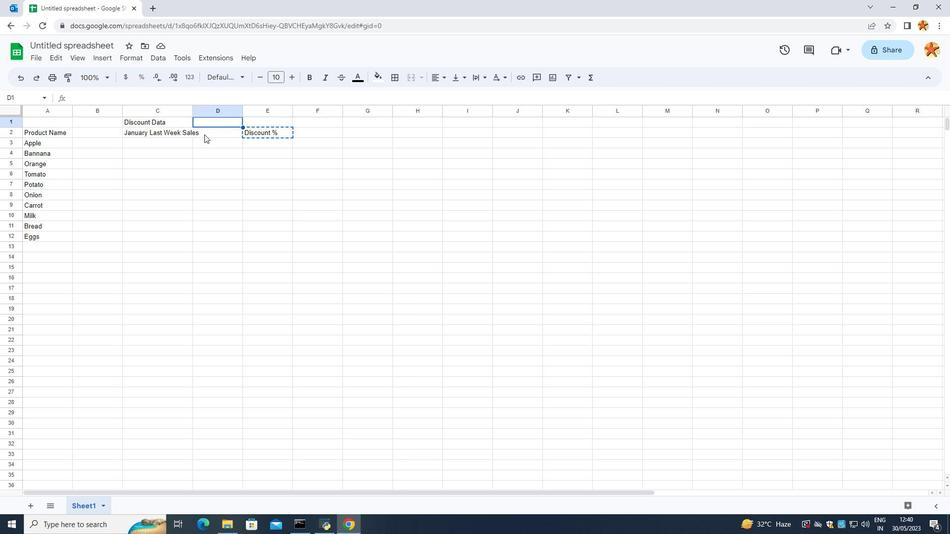 
Action: Mouse moved to (205, 134)
Screenshot: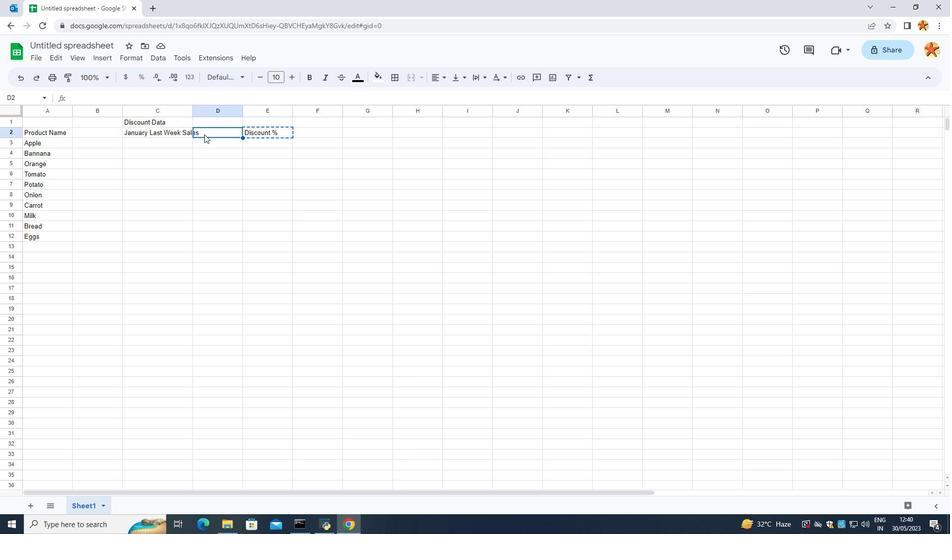 
Action: Mouse pressed right at (205, 134)
Screenshot: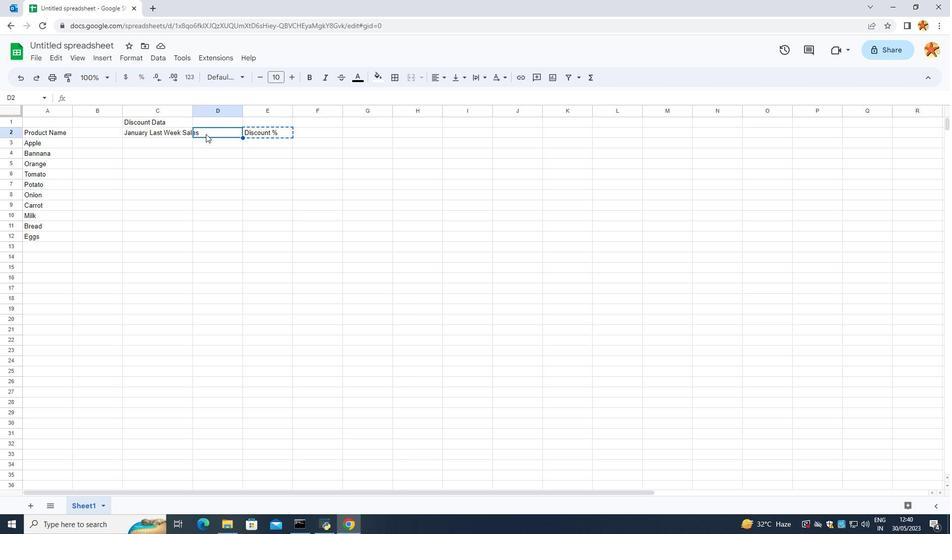
Action: Mouse moved to (229, 170)
Screenshot: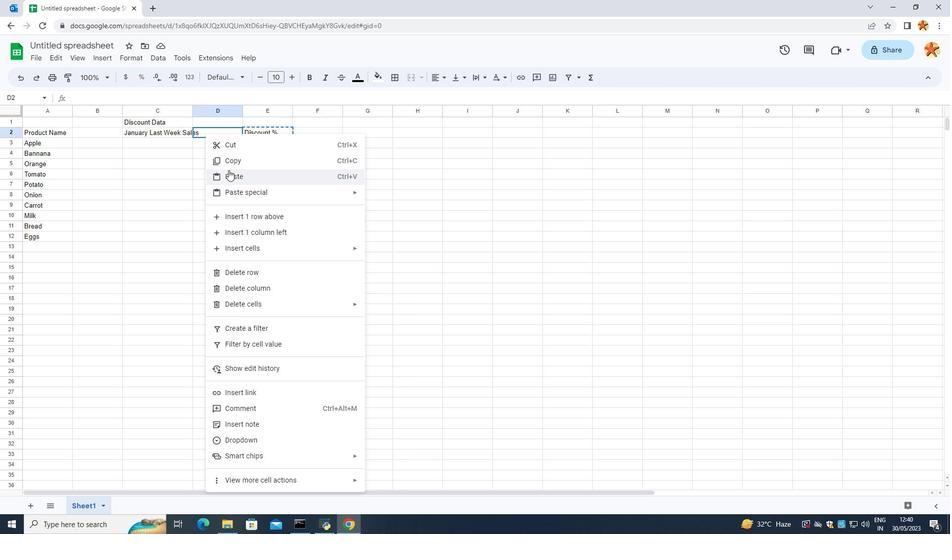 
Action: Mouse pressed left at (229, 170)
Screenshot: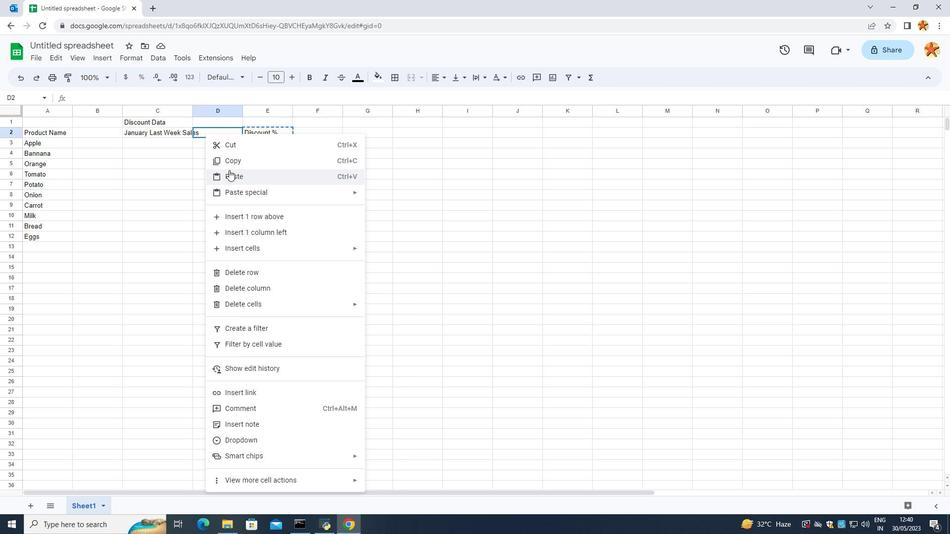 
Action: Mouse moved to (200, 147)
Screenshot: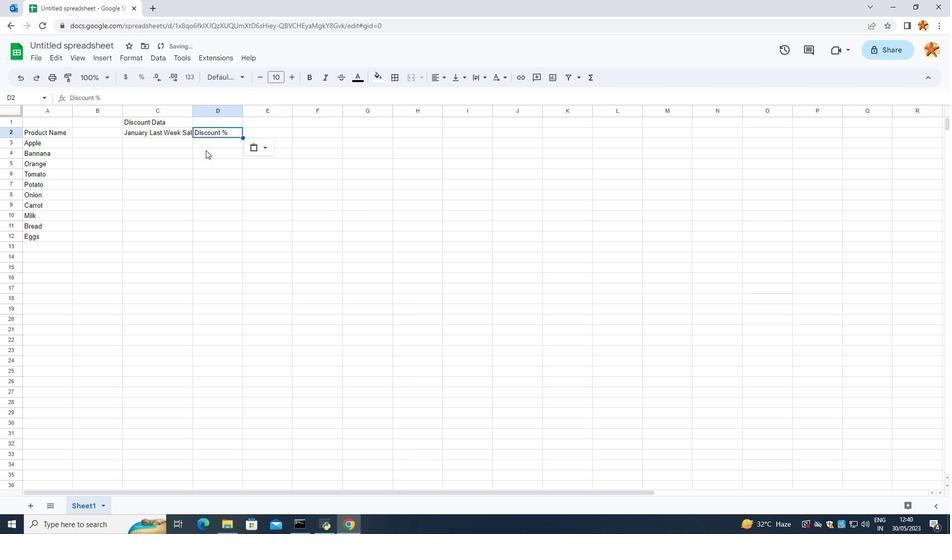 
Action: Mouse pressed left at (200, 147)
Screenshot: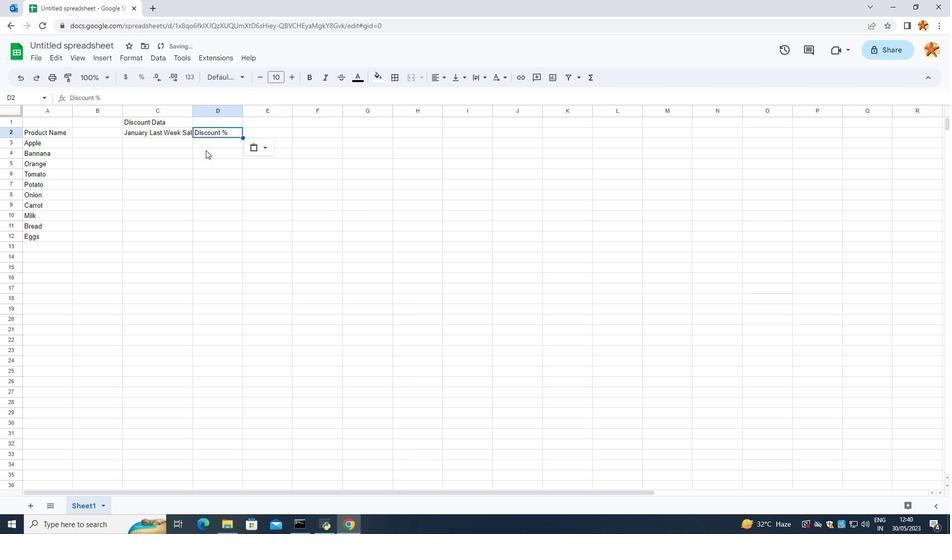 
Action: Mouse moved to (172, 118)
Screenshot: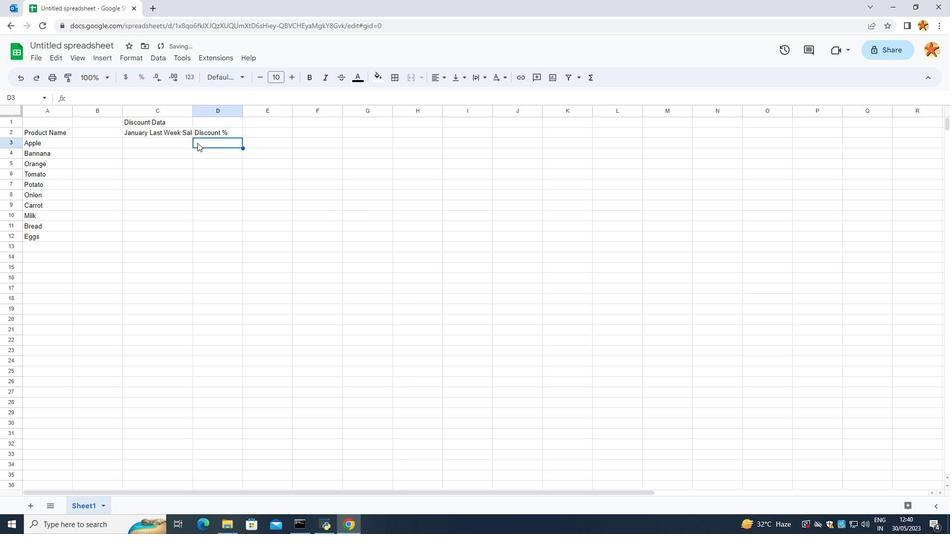 
Action: Mouse pressed left at (172, 118)
Screenshot: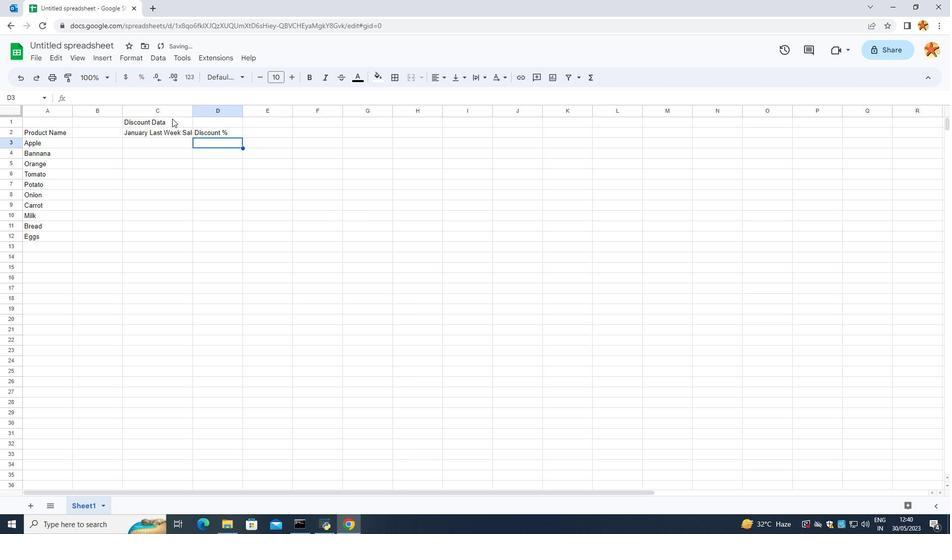 
Action: Mouse moved to (194, 116)
Screenshot: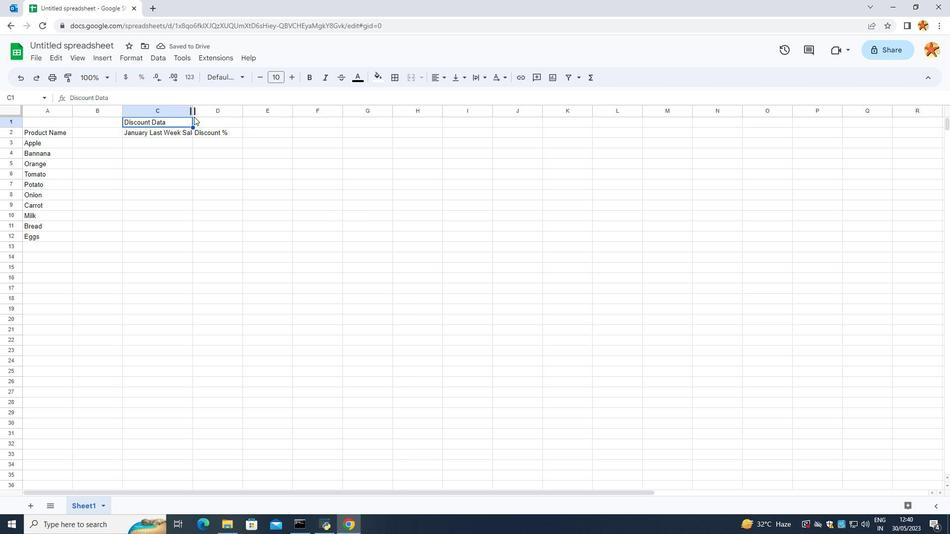 
Action: Mouse pressed left at (194, 116)
Screenshot: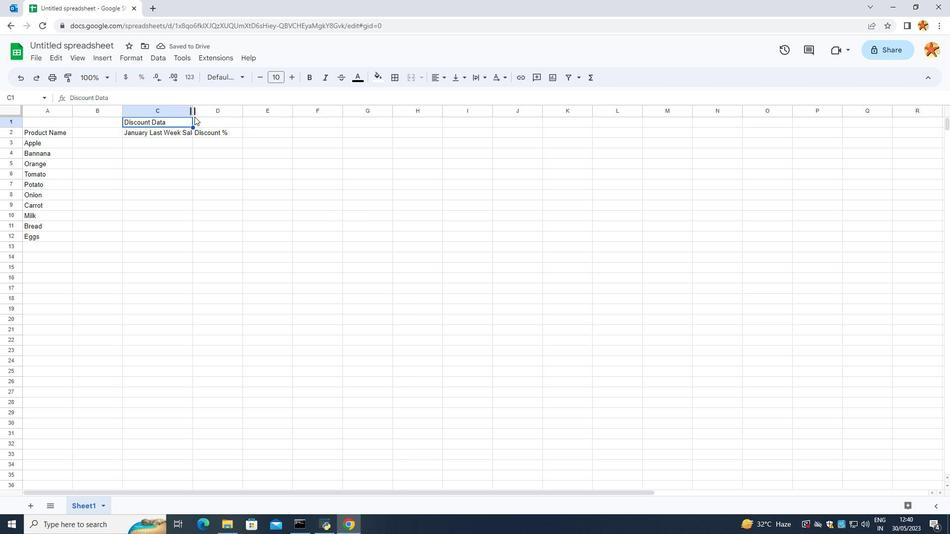 
Action: Mouse moved to (195, 113)
Screenshot: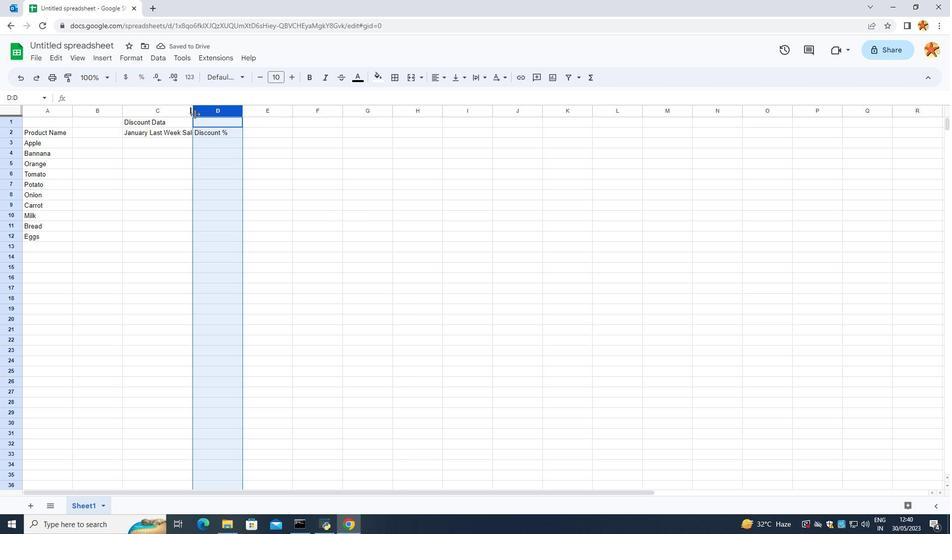 
Action: Mouse pressed left at (195, 113)
Screenshot: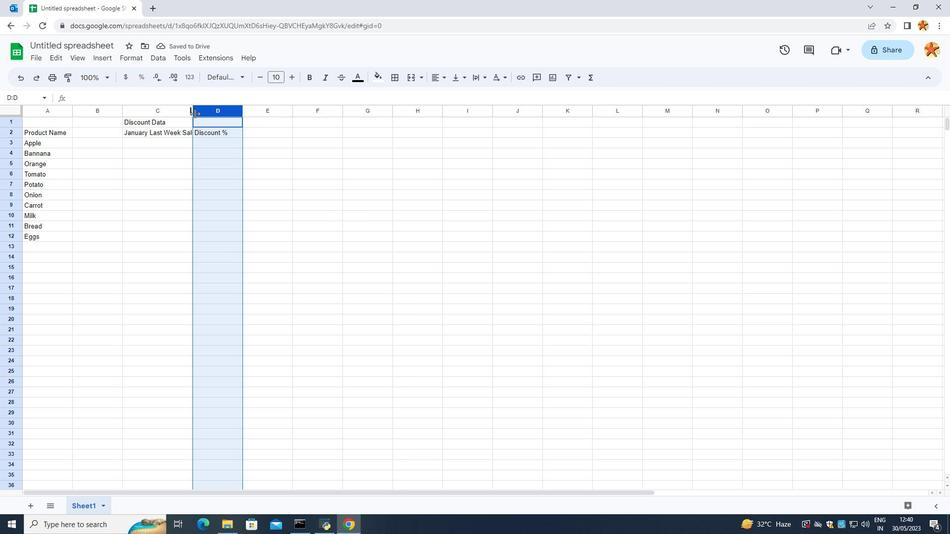 
Action: Mouse moved to (189, 114)
Screenshot: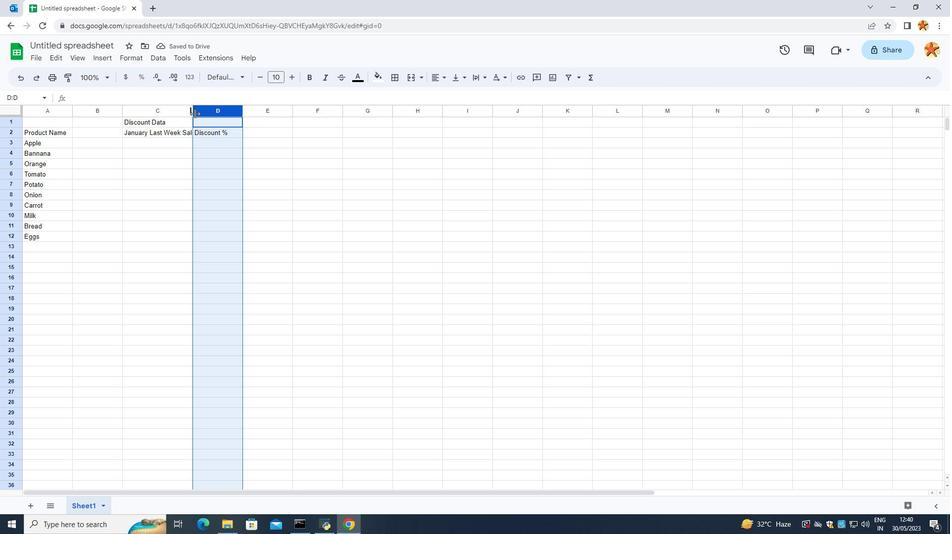 
Action: Mouse pressed left at (189, 114)
Screenshot: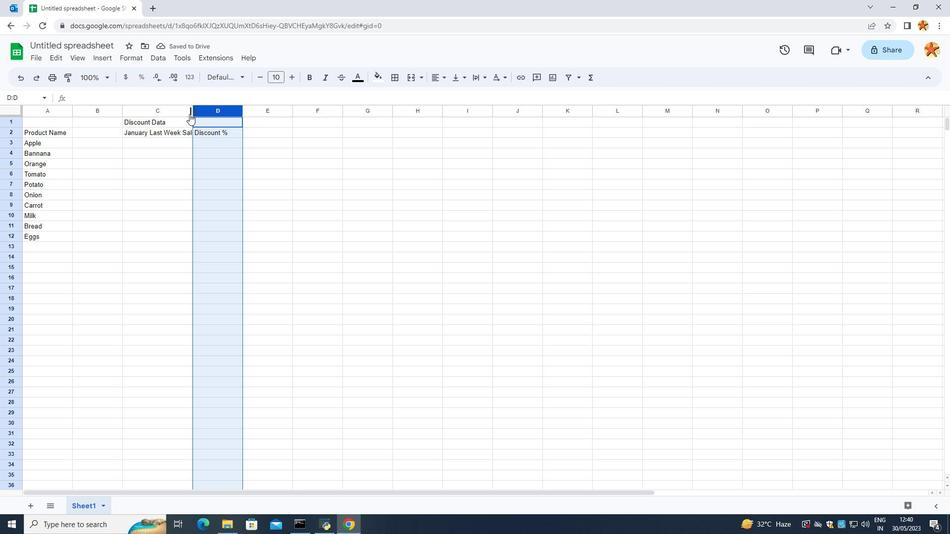 
Action: Mouse moved to (192, 109)
Screenshot: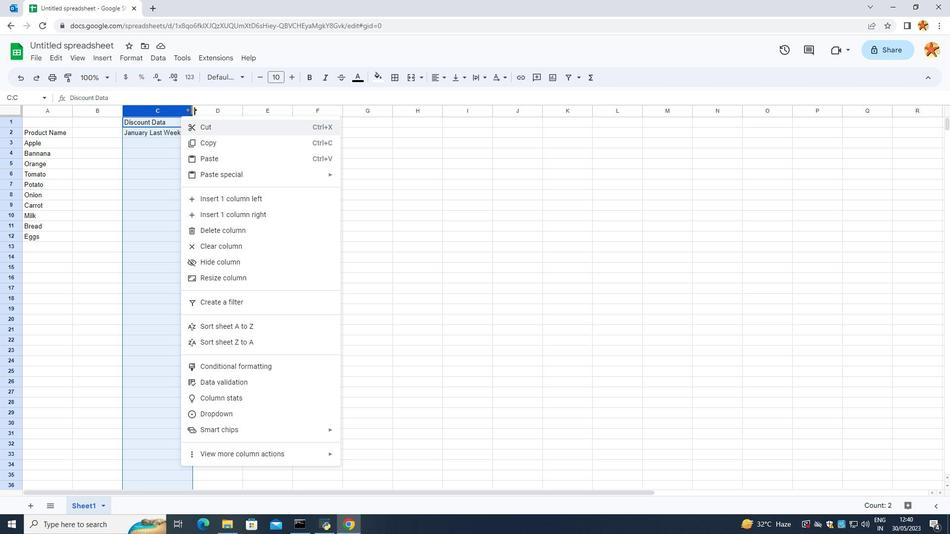 
Action: Mouse pressed left at (192, 109)
Screenshot: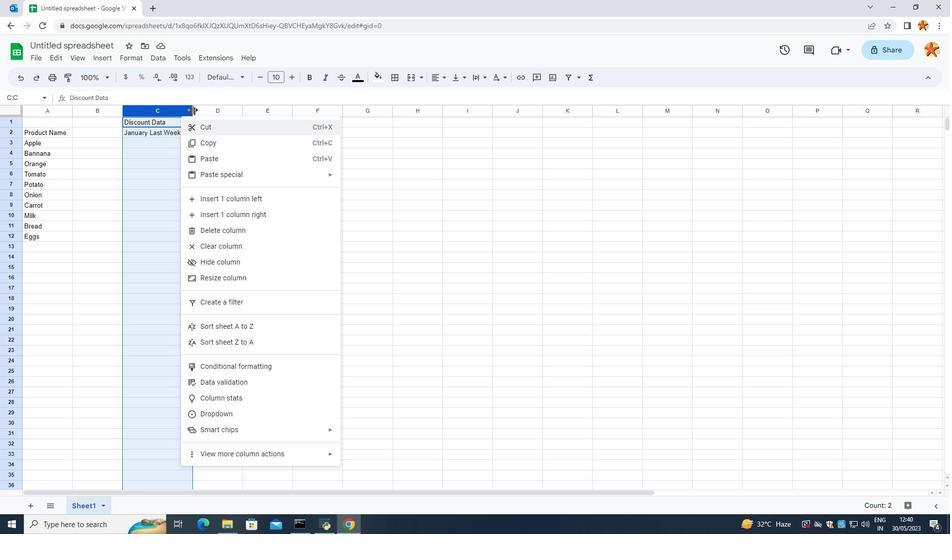 
Action: Mouse moved to (211, 160)
Screenshot: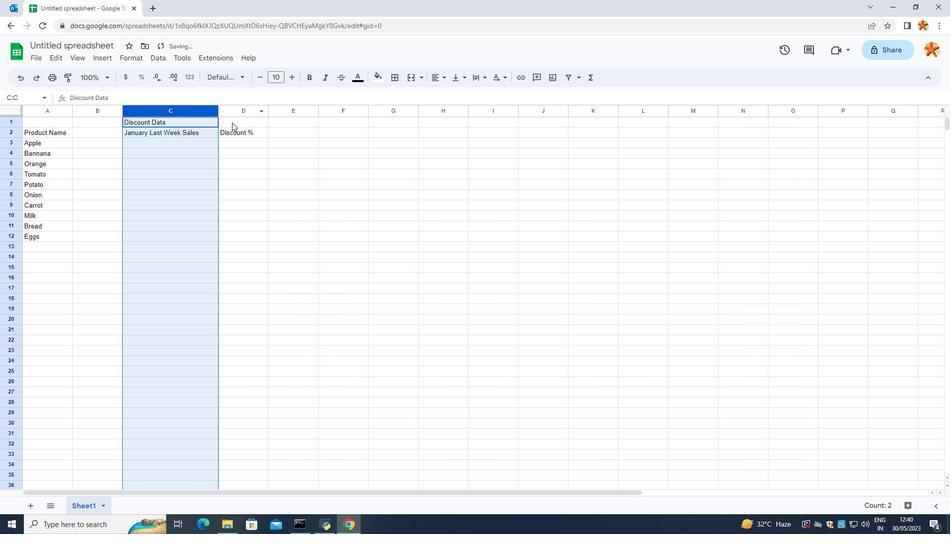 
Action: Mouse pressed left at (211, 160)
Screenshot: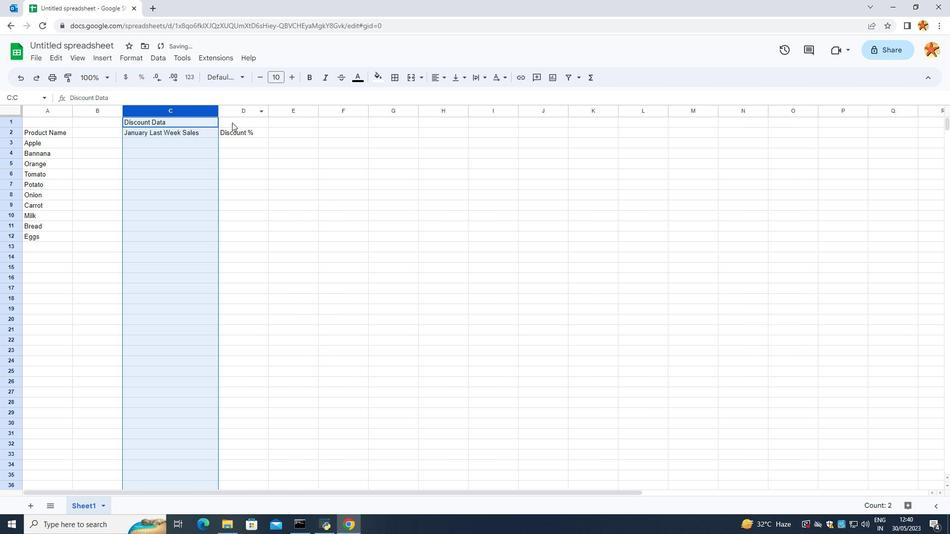 
Action: Mouse moved to (158, 145)
Screenshot: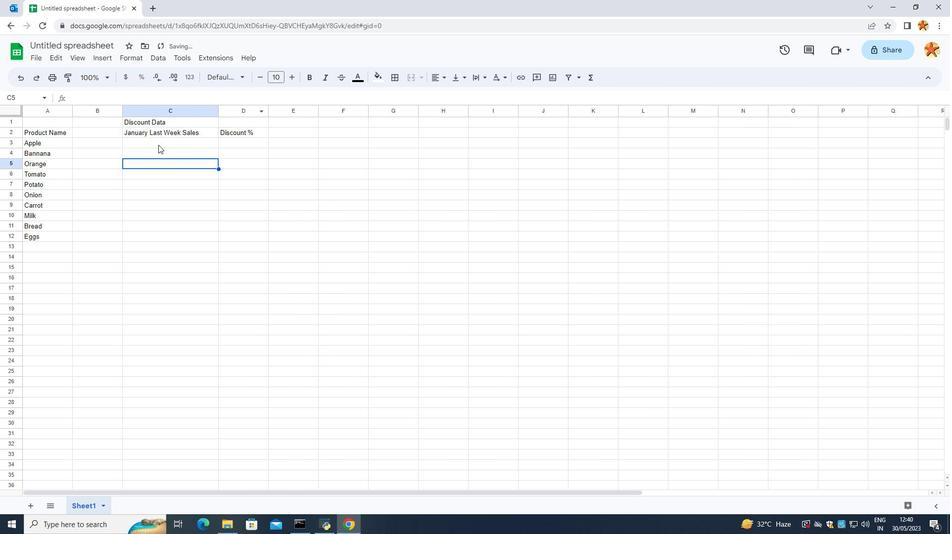 
Action: Mouse pressed left at (158, 145)
Screenshot: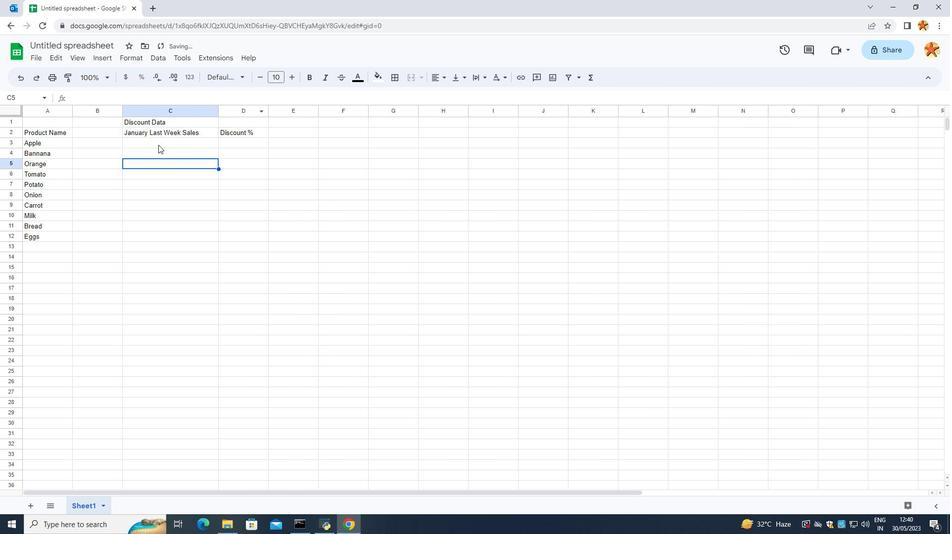
Action: Mouse moved to (51, 128)
Screenshot: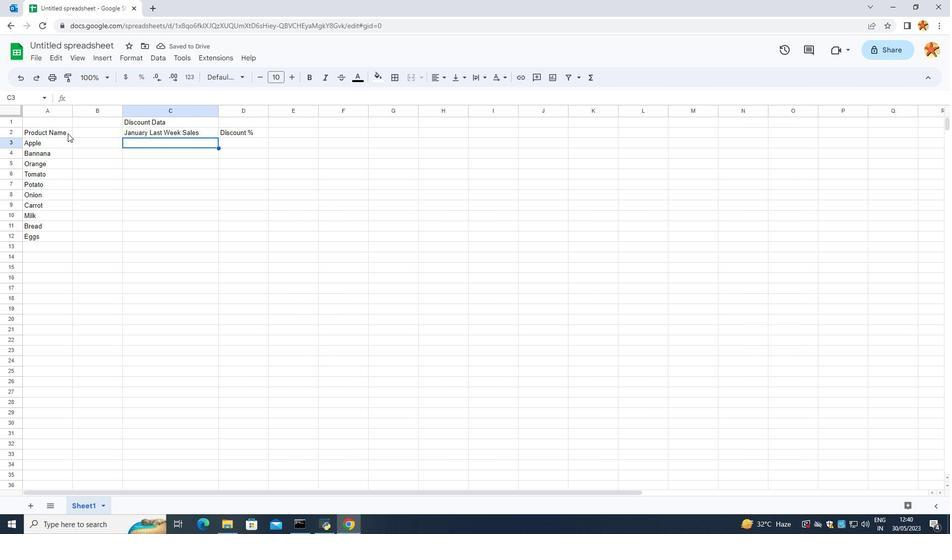 
Action: Mouse pressed left at (51, 128)
Screenshot: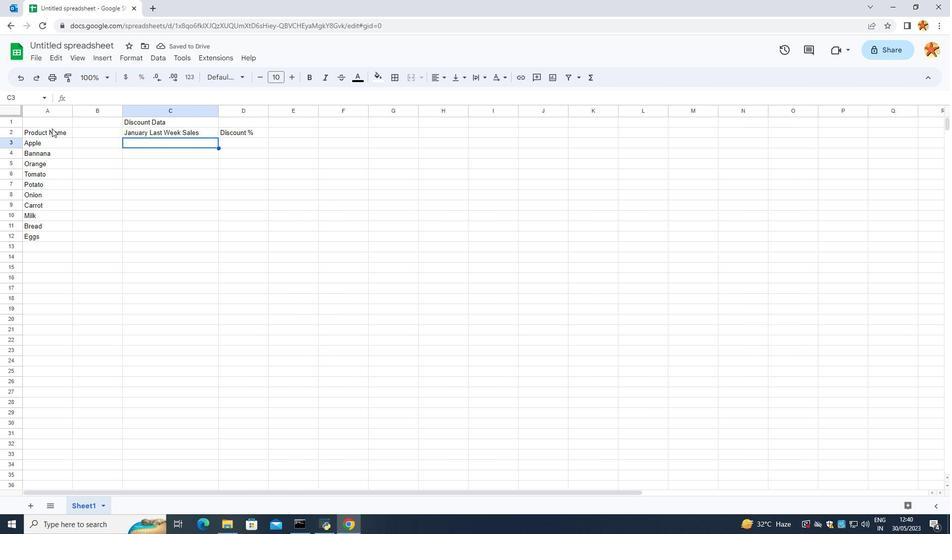 
Action: Mouse moved to (51, 230)
Screenshot: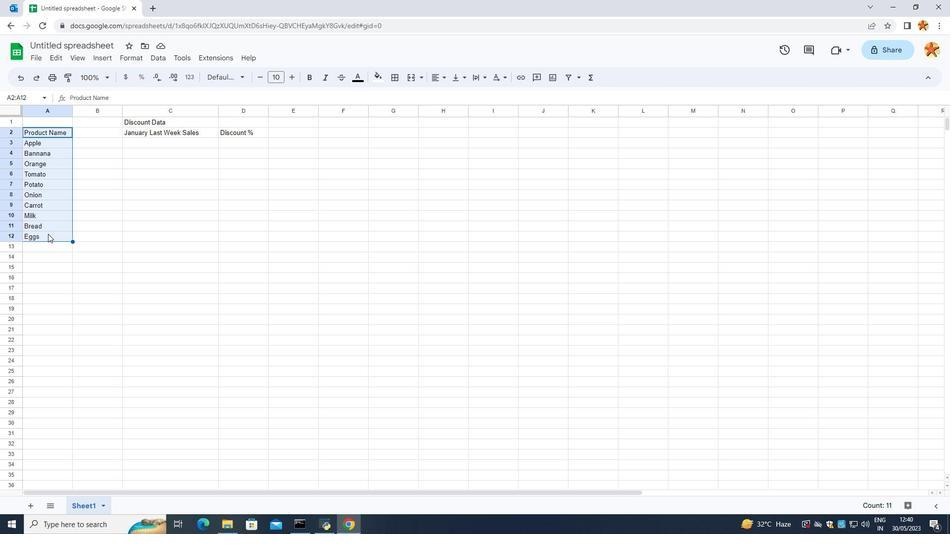 
Action: Mouse pressed right at (51, 230)
Screenshot: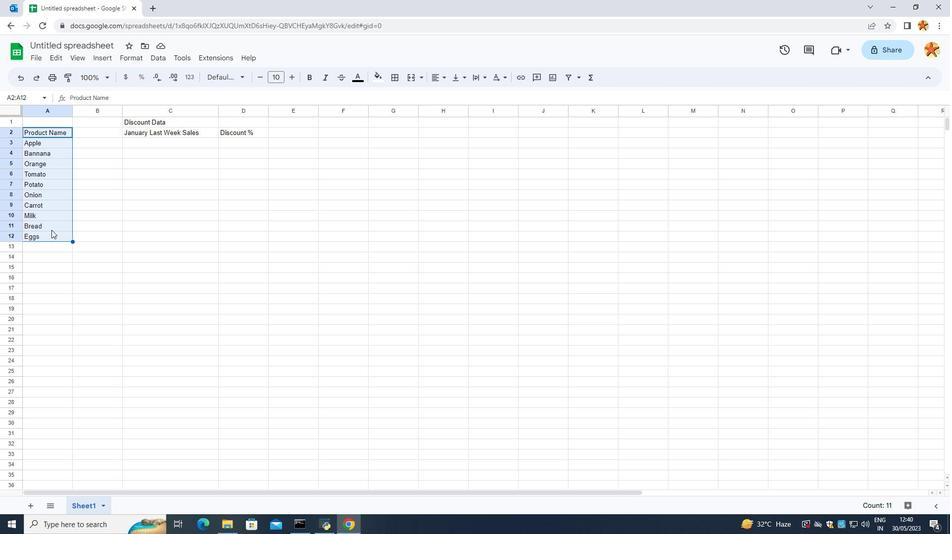 
Action: Mouse moved to (76, 212)
Screenshot: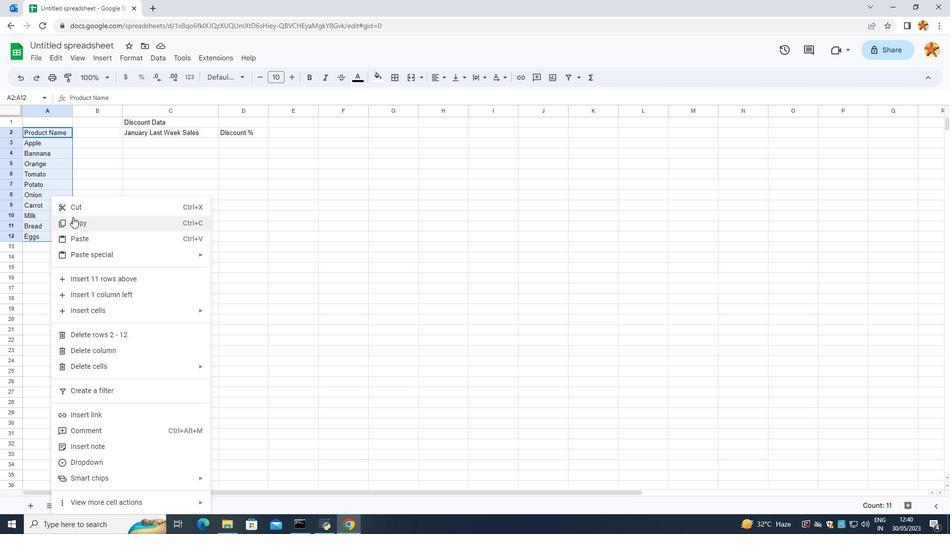 
Action: Mouse pressed left at (76, 212)
Screenshot: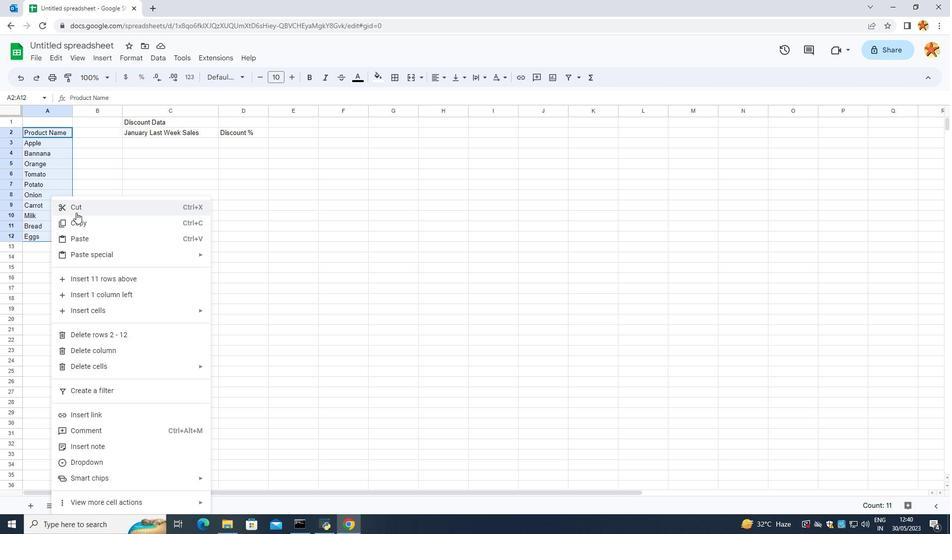 
Action: Mouse moved to (79, 128)
Screenshot: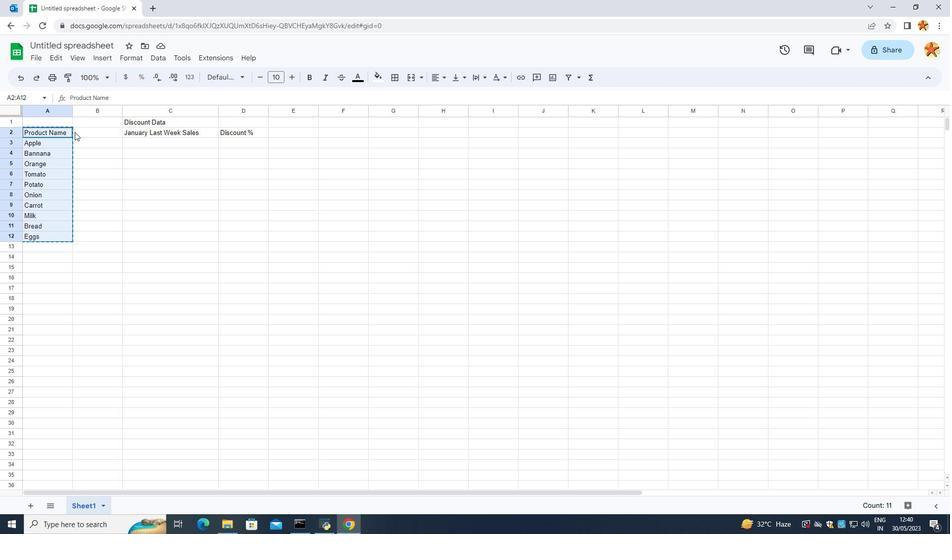 
Action: Mouse pressed left at (79, 128)
Screenshot: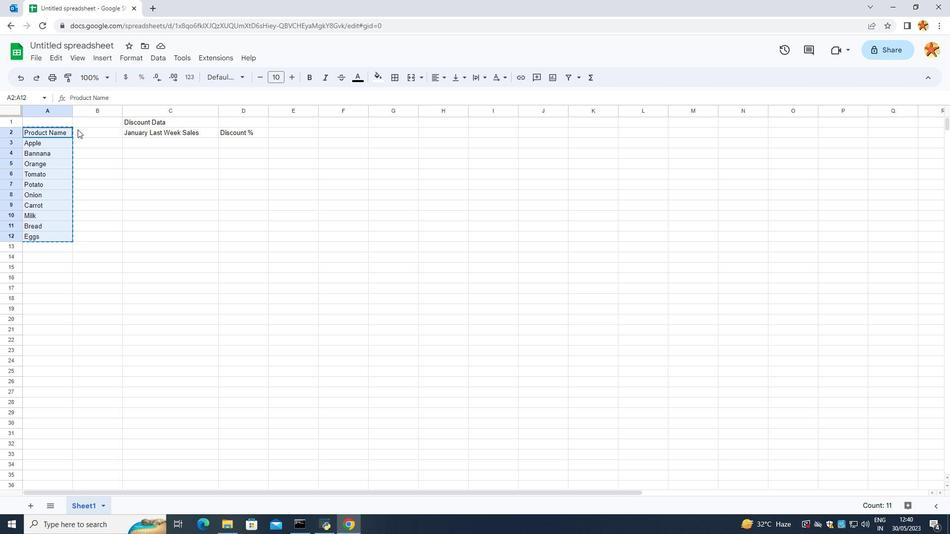 
Action: Mouse moved to (78, 131)
Screenshot: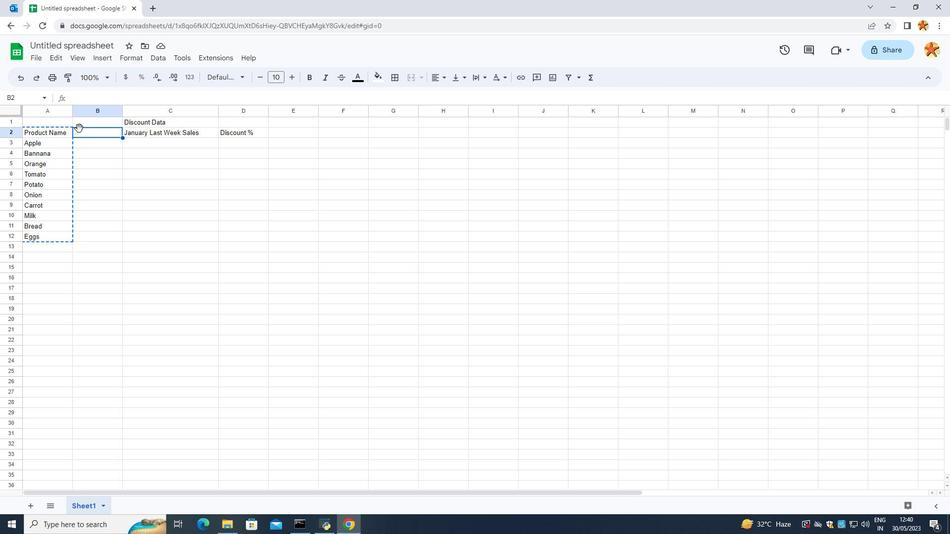 
Action: Mouse pressed right at (78, 131)
Screenshot: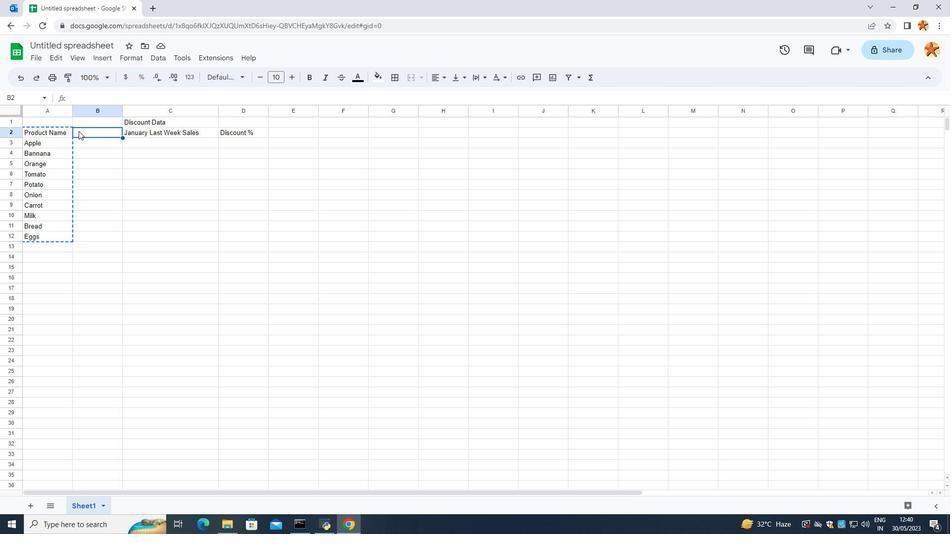 
Action: Mouse moved to (99, 172)
Screenshot: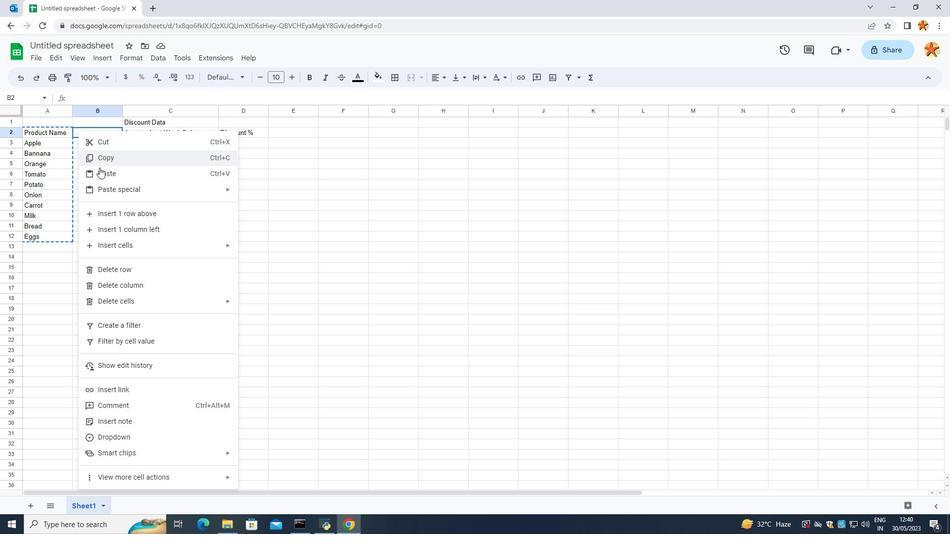 
Action: Mouse pressed left at (99, 172)
Screenshot: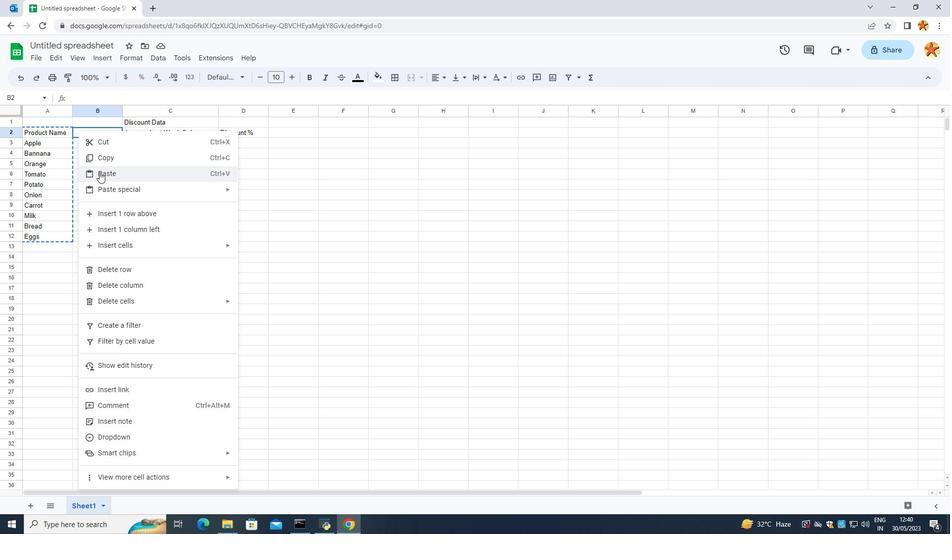 
Action: Mouse moved to (182, 162)
Screenshot: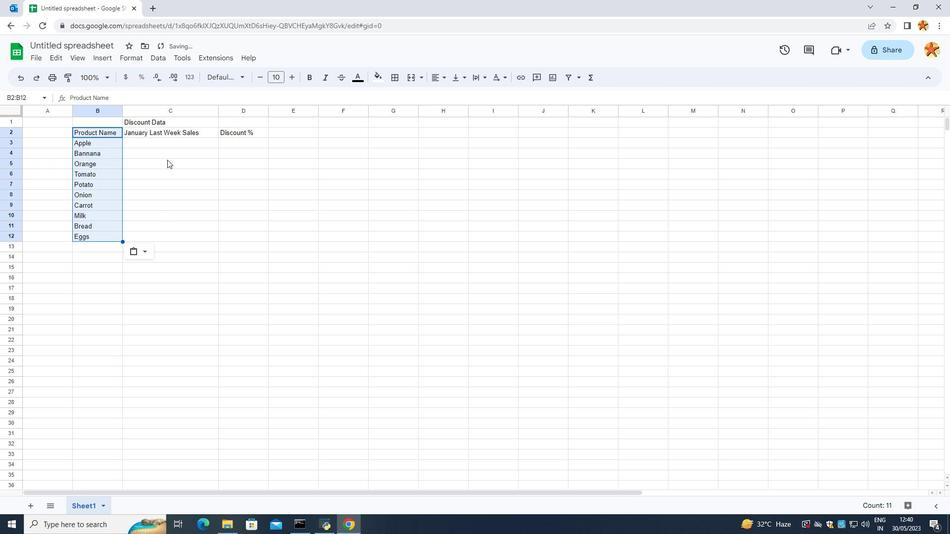 
Action: Mouse pressed left at (182, 162)
Screenshot: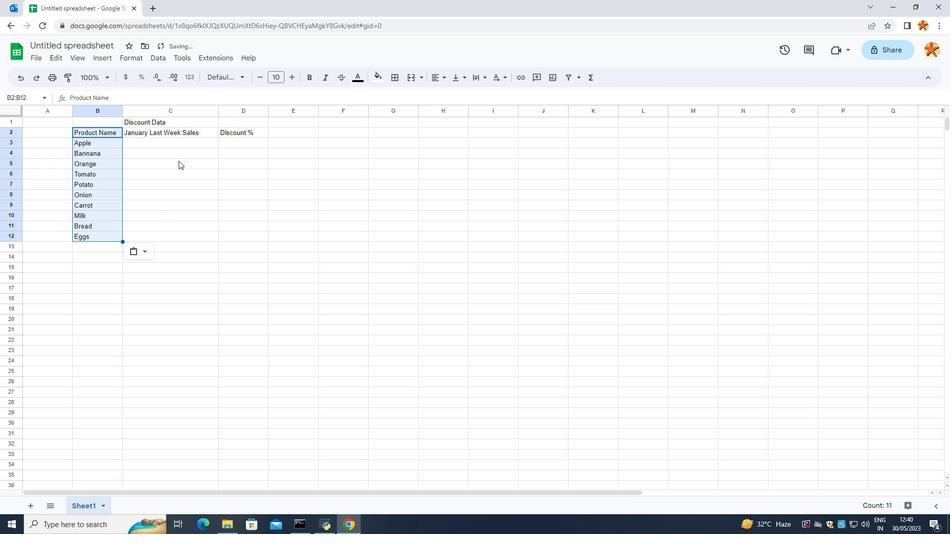 
Action: Mouse moved to (185, 146)
Screenshot: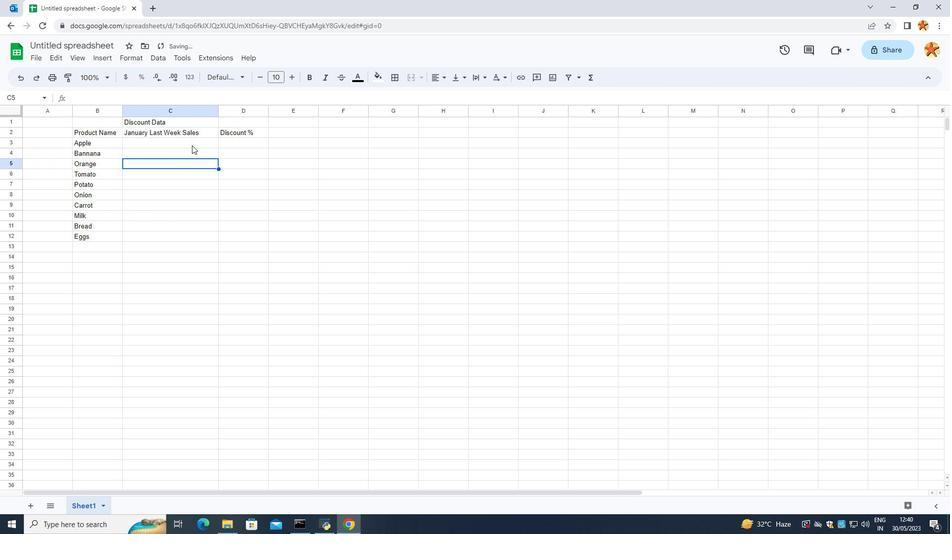
Action: Mouse pressed left at (185, 146)
Screenshot: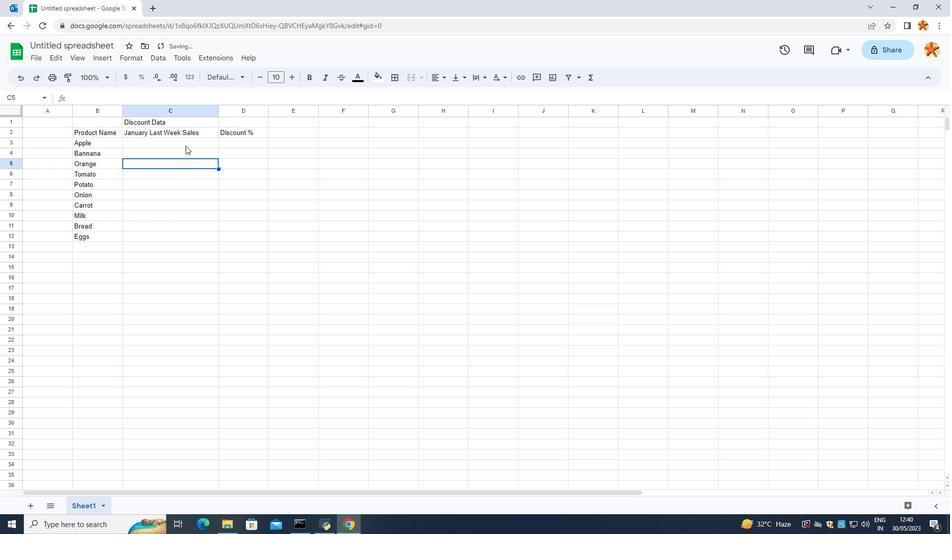 
Action: Mouse moved to (239, 141)
Screenshot: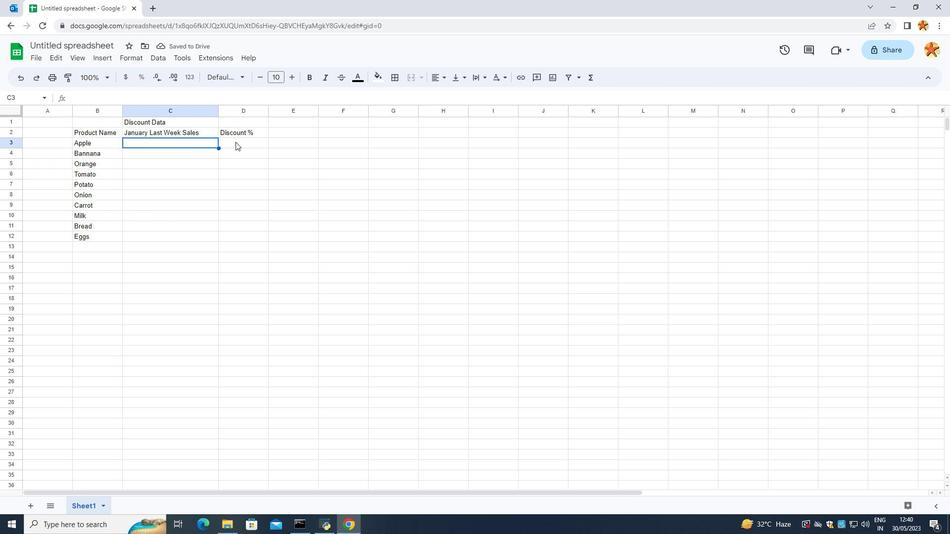 
Action: Mouse pressed left at (239, 141)
Screenshot: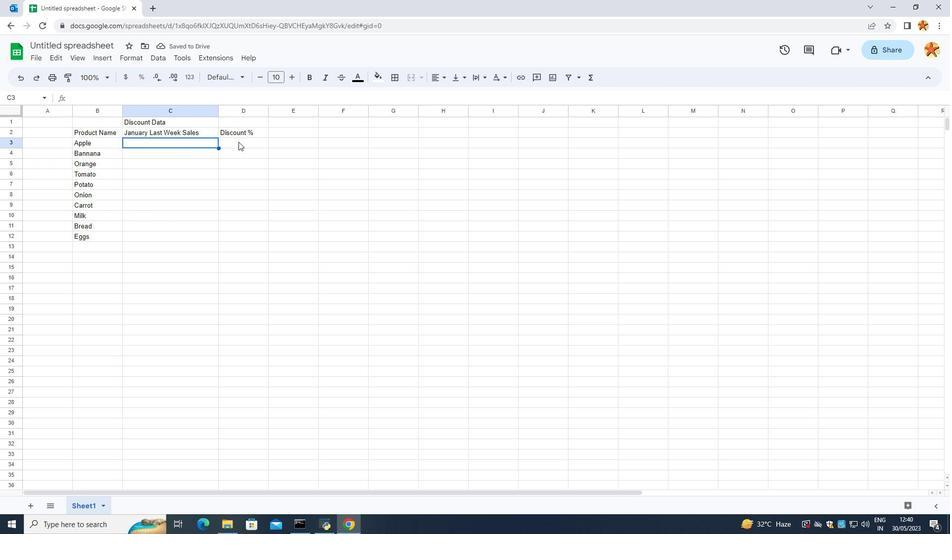 
Action: Mouse moved to (160, 140)
Screenshot: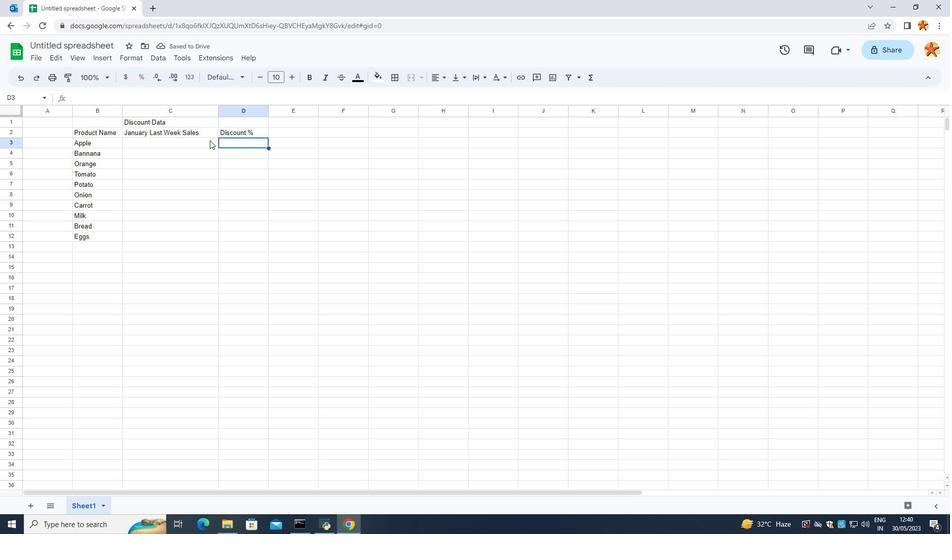 
Action: Mouse pressed left at (160, 140)
Screenshot: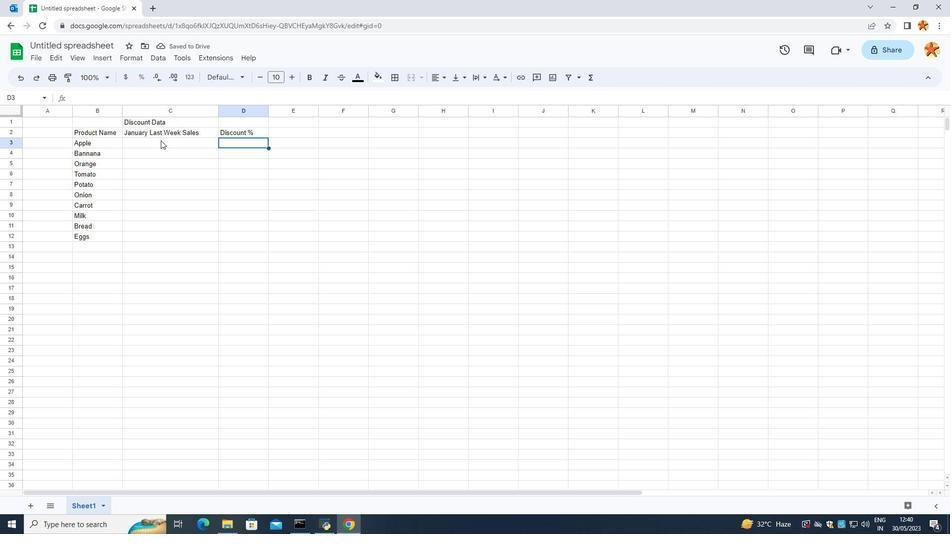 
Action: Key pressed 1.99<Key.enter>0.49<Key.enter>0.70<Key.backspace>9<Key.enter>1.3<Key.backspace>29<Key.enter>0.99<Key.enter>0.89<Key.enter>0.69<Key.enter>2.49<Key.enter>1.99<Key.enter>2.99<Key.enter>
Screenshot: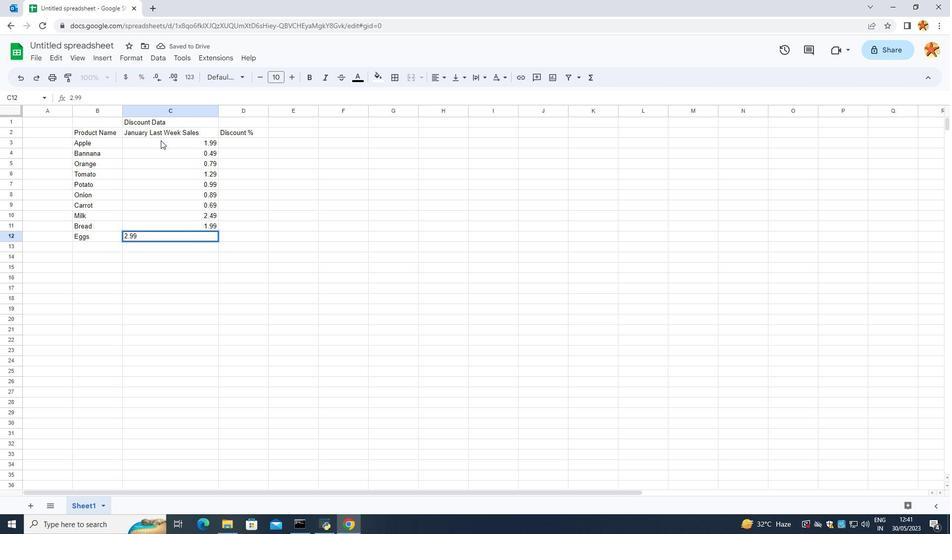 
Action: Mouse moved to (133, 325)
Screenshot: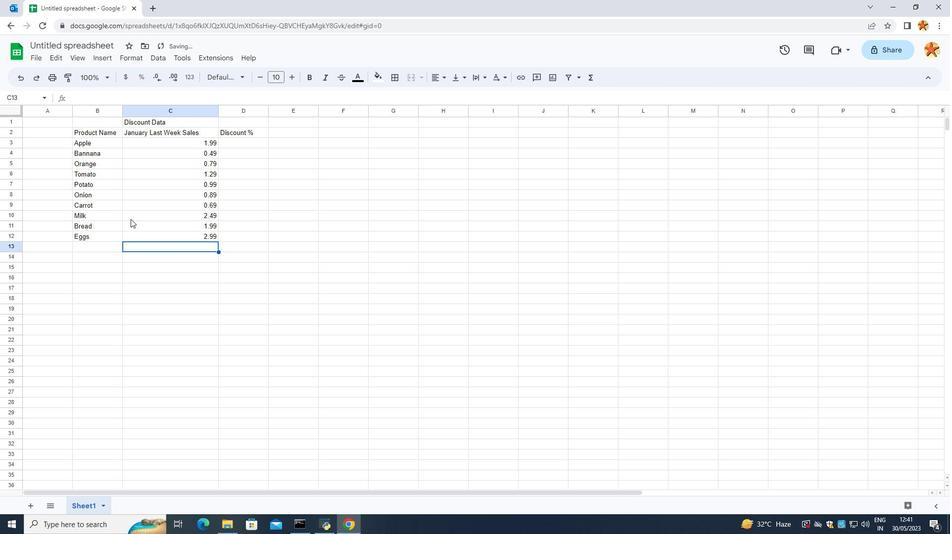 
Action: Mouse pressed left at (133, 325)
Screenshot: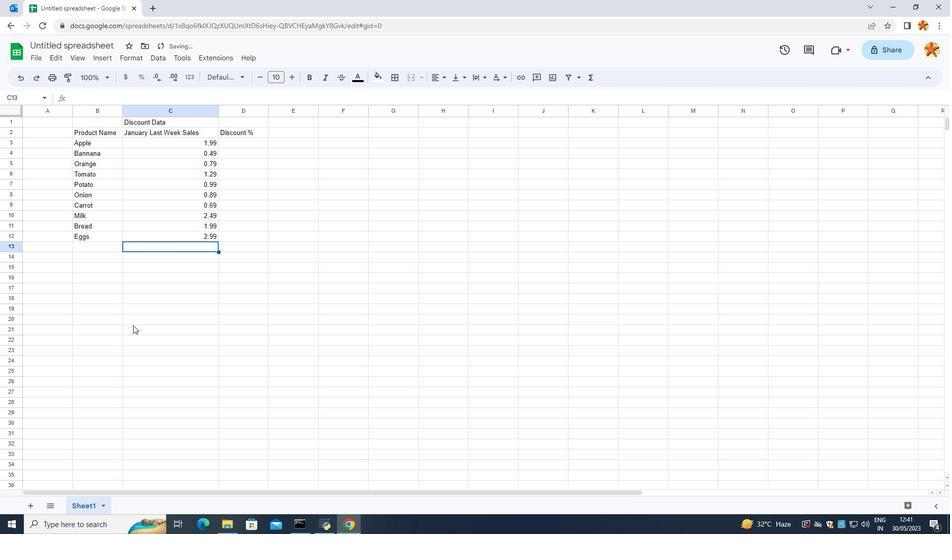 
Action: Mouse moved to (232, 136)
Screenshot: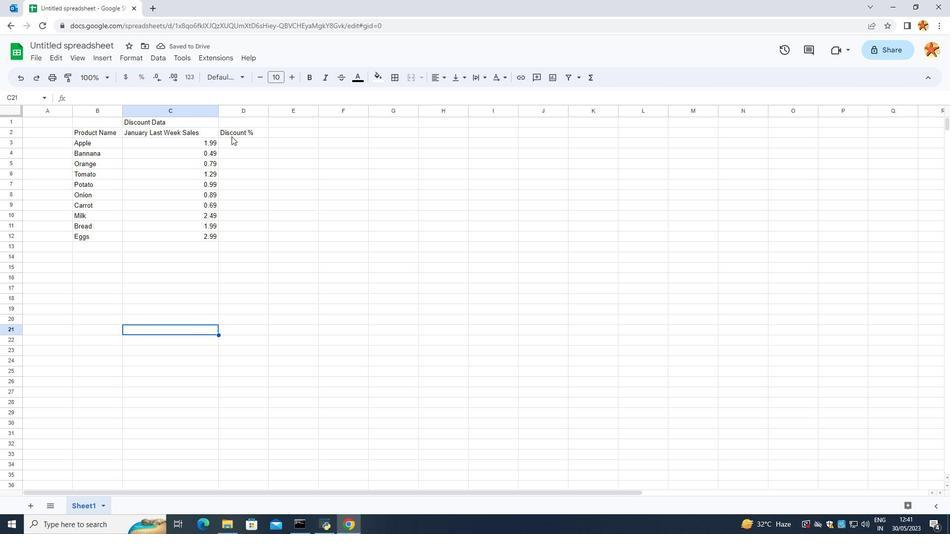 
Action: Mouse pressed left at (232, 136)
Screenshot: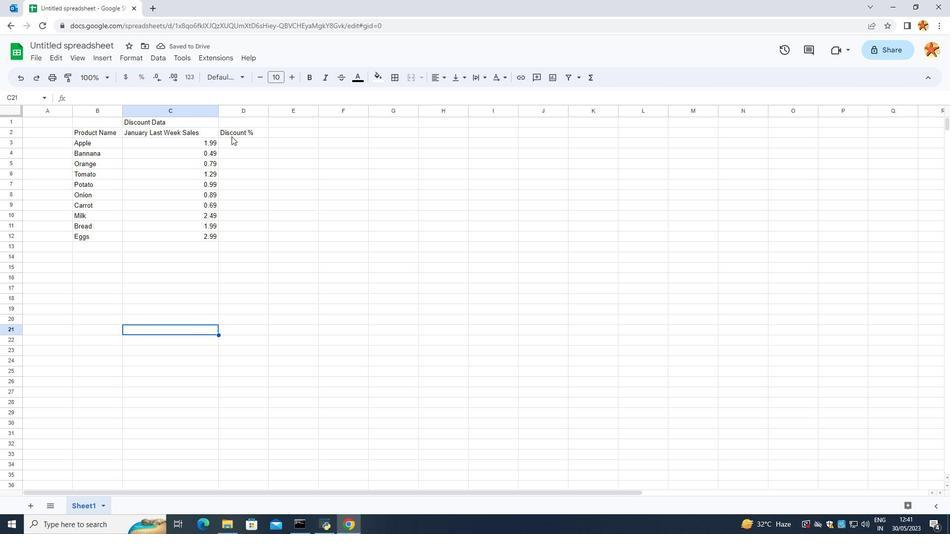 
Action: Mouse moved to (241, 140)
Screenshot: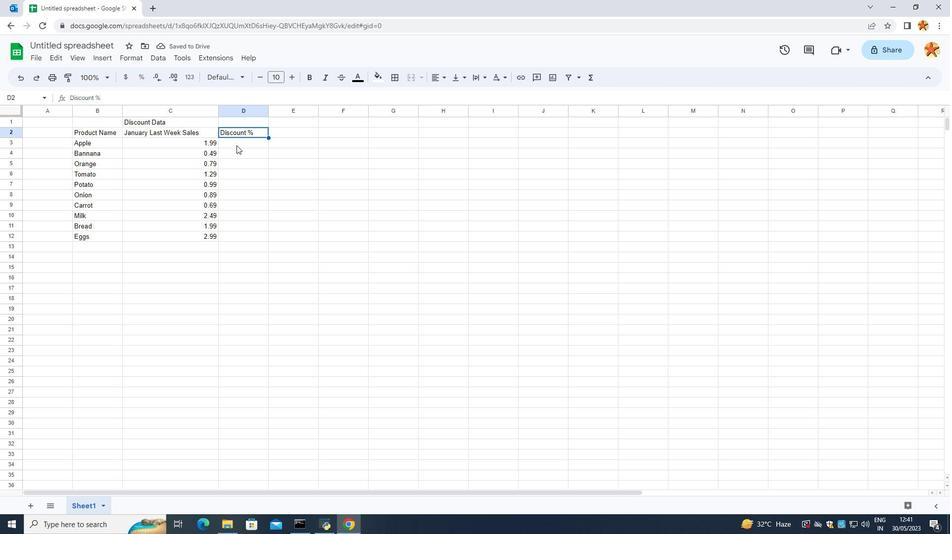 
Action: Mouse pressed left at (241, 140)
Screenshot: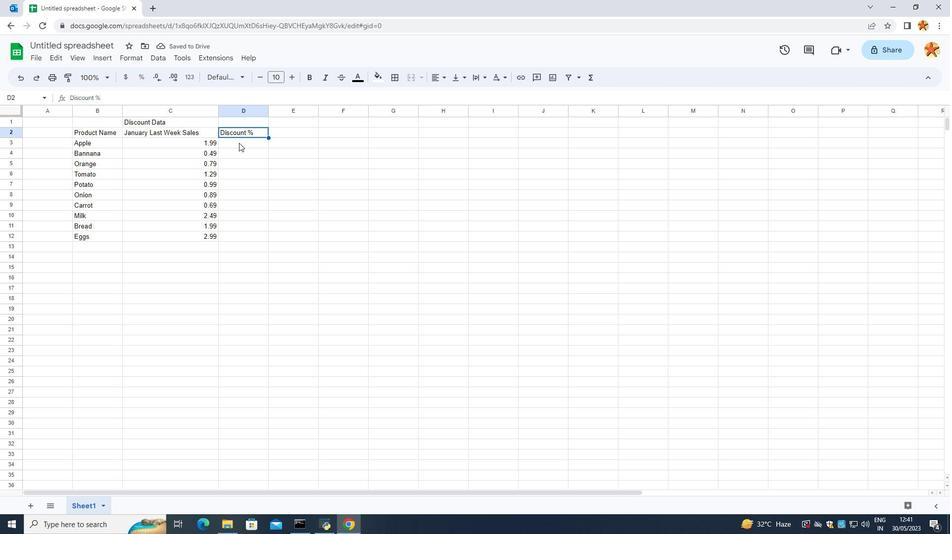 
Action: Mouse moved to (241, 140)
Screenshot: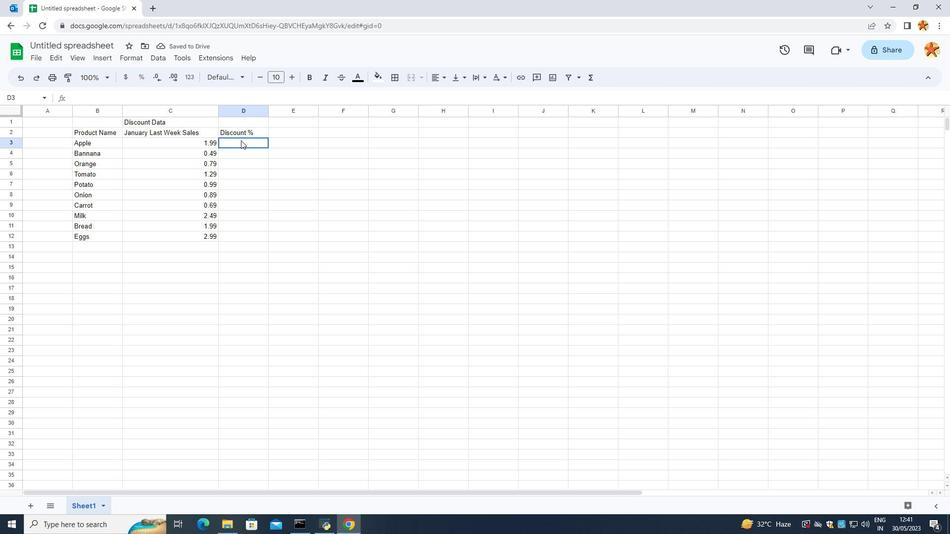 
Action: Mouse pressed left at (241, 140)
Screenshot: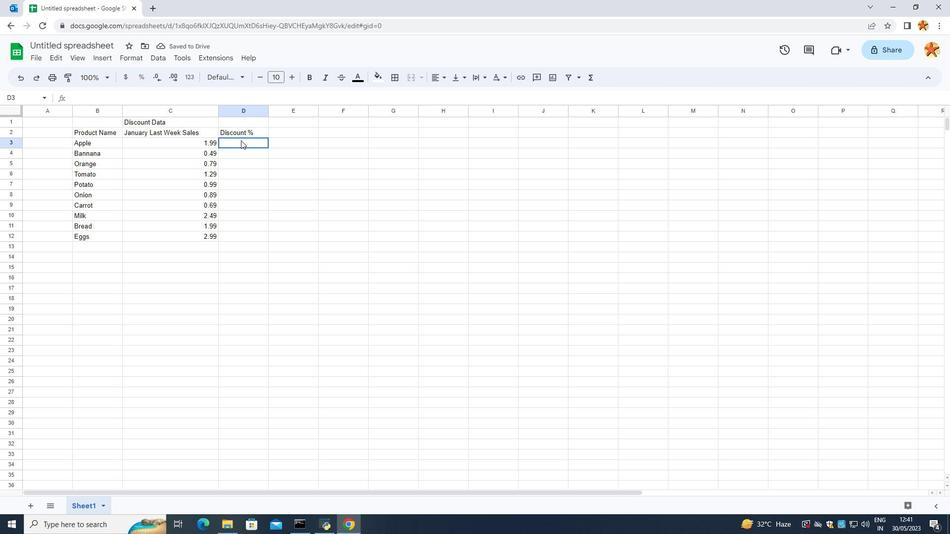 
Action: Key pressed 10<Key.enter>
Screenshot: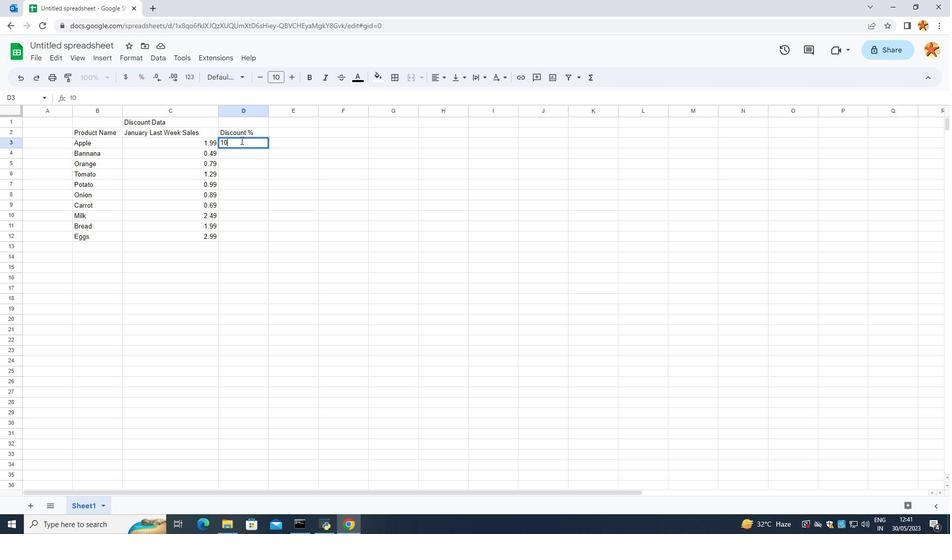
Action: Mouse moved to (241, 140)
Screenshot: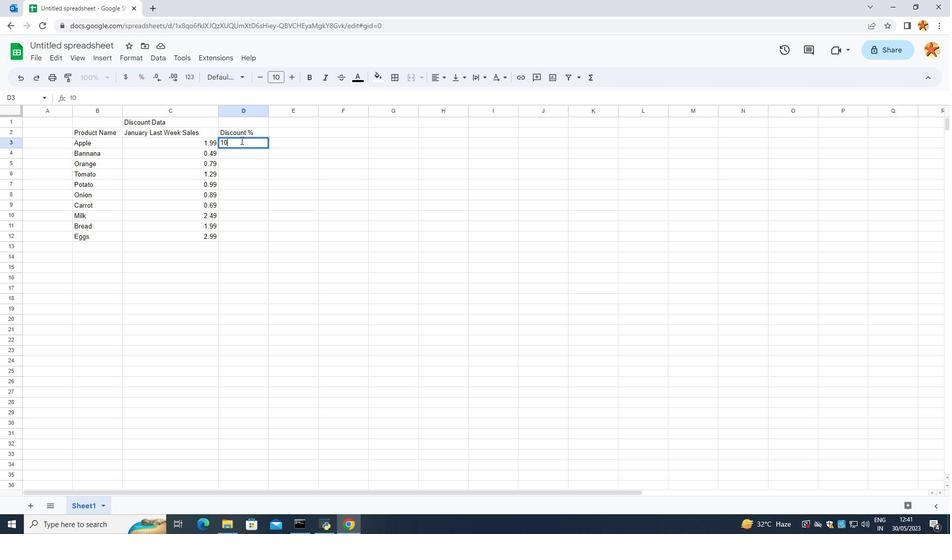 
Action: Key pressed 20<Key.enter>
Screenshot: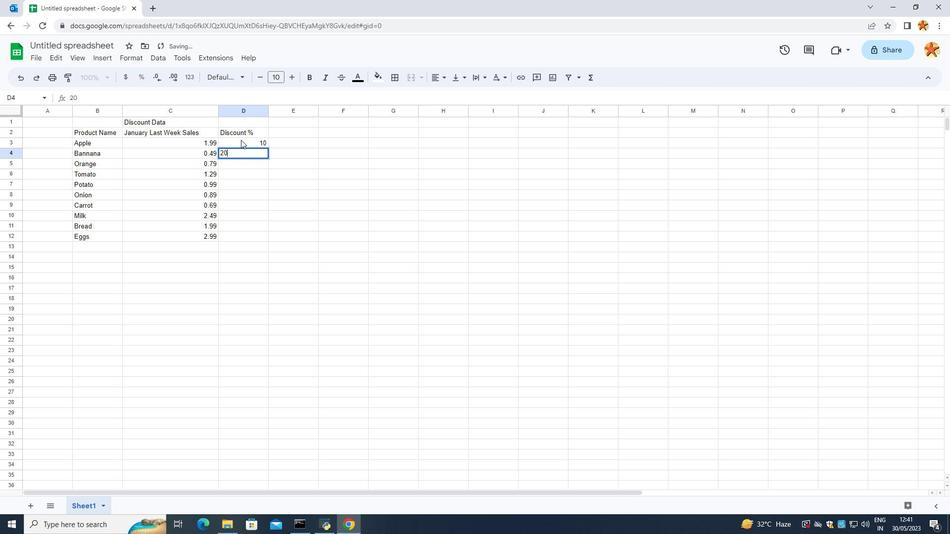 
Action: Mouse moved to (241, 140)
Screenshot: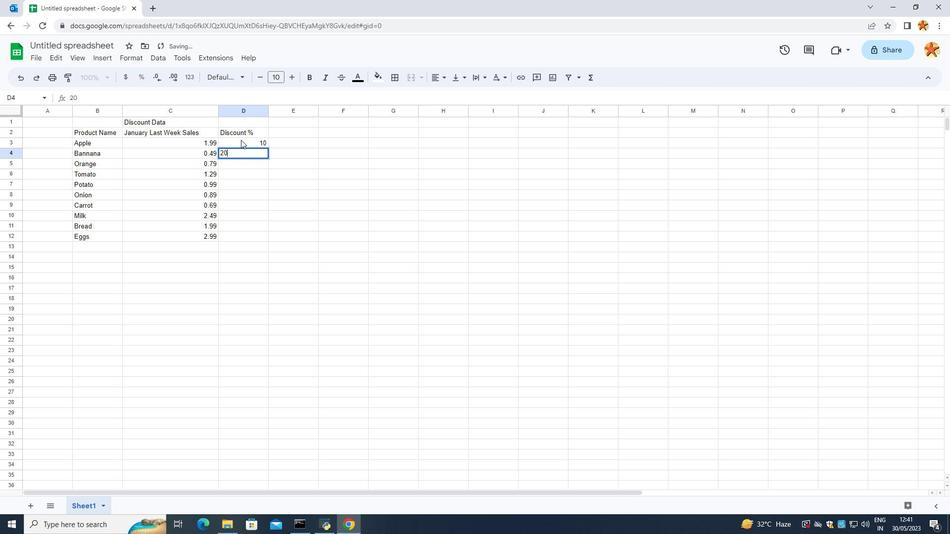 
Action: Key pressed 15<Key.enter>
Screenshot: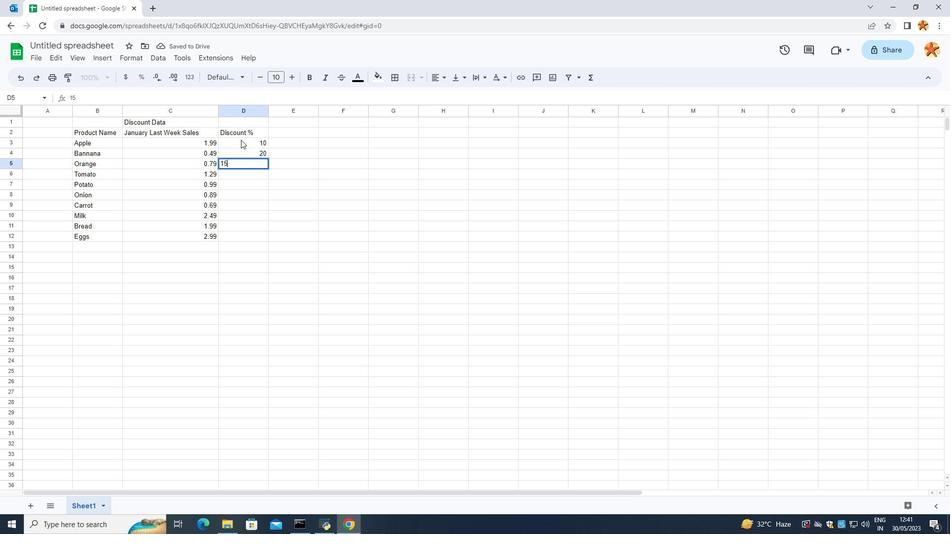 
Action: Mouse moved to (239, 141)
Screenshot: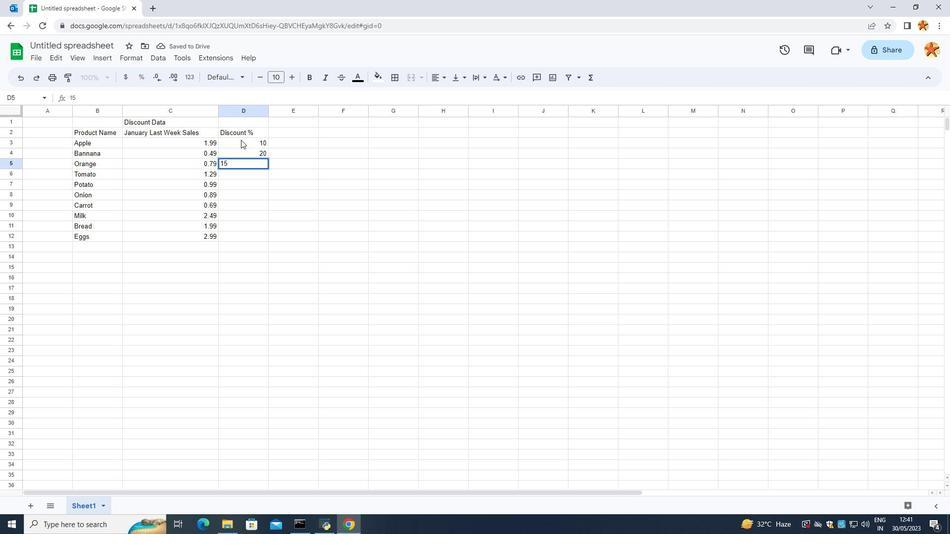 
Action: Key pressed 5<Key.enter>2<Key.enter>8<Key.enter>25<Key.enter>
Screenshot: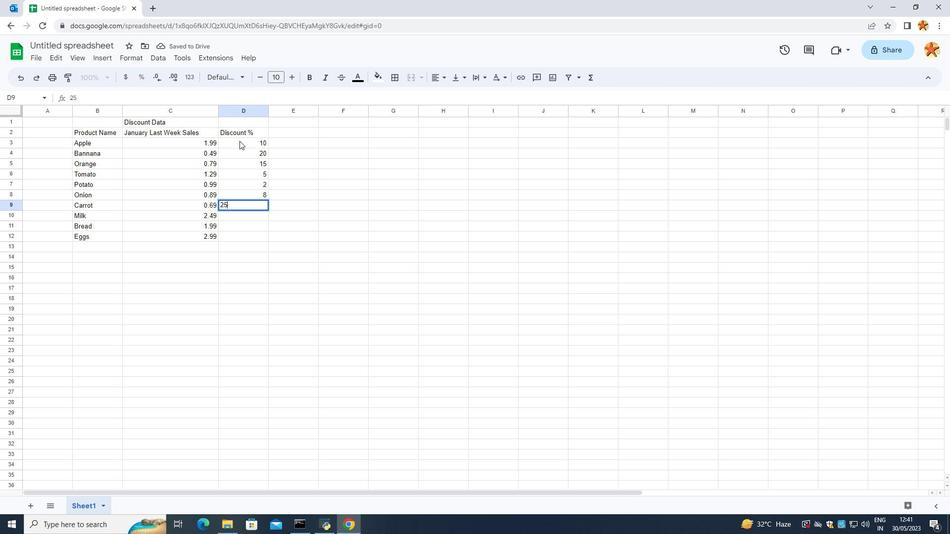 
Action: Mouse moved to (239, 141)
Screenshot: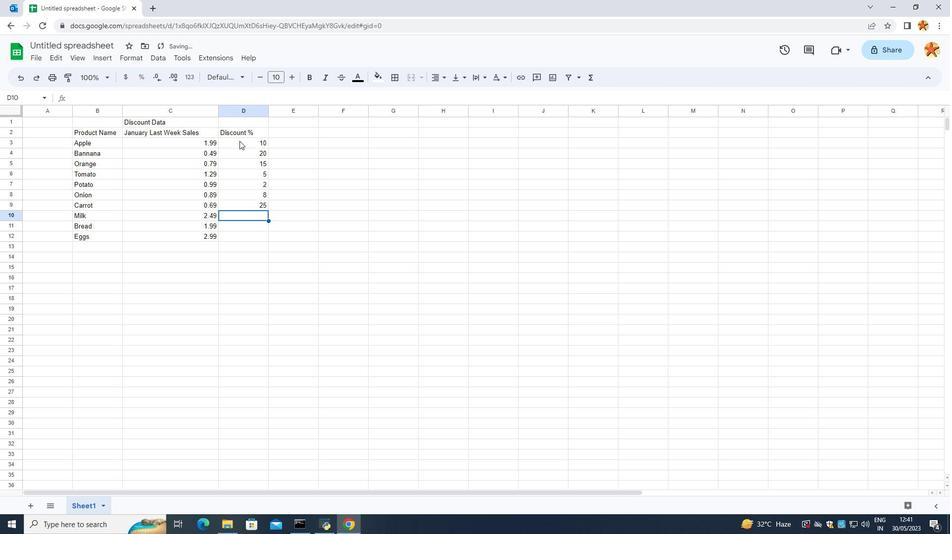 
Action: Key pressed 10<Key.enter>15<Key.enter>20<Key.enter>
Screenshot: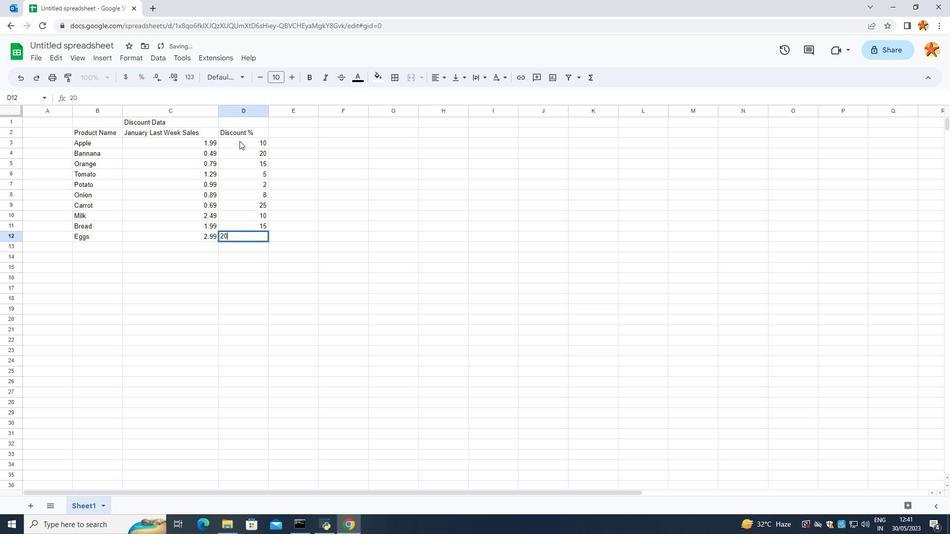 
Action: Mouse moved to (193, 315)
Screenshot: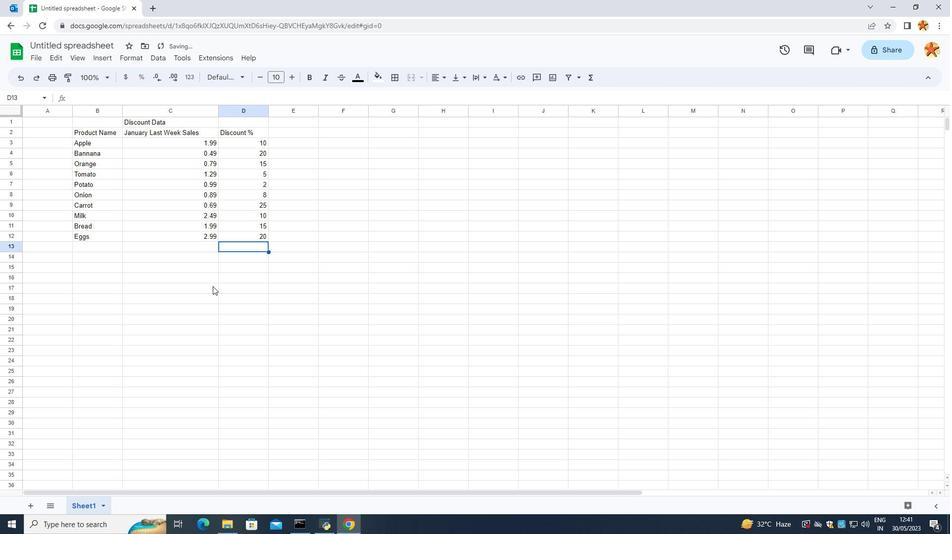 
Action: Mouse pressed left at (193, 315)
Screenshot: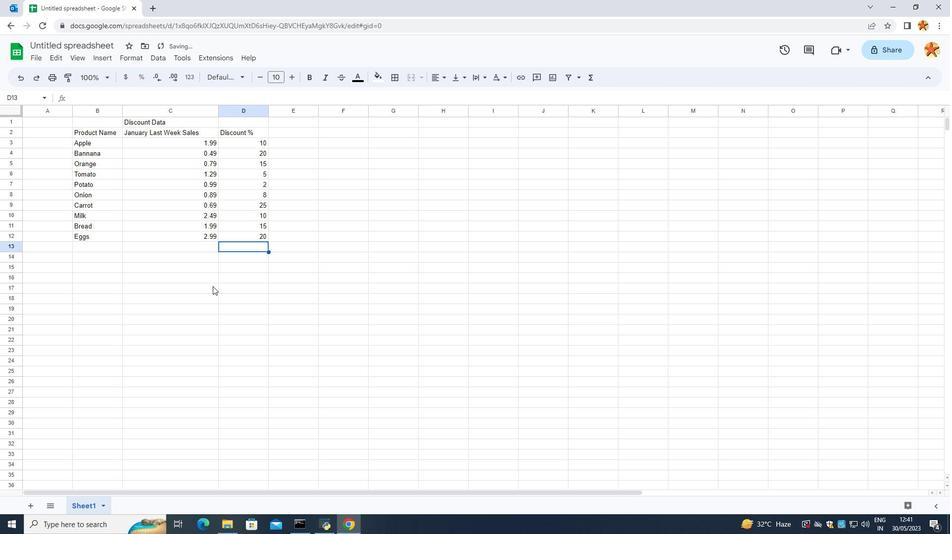 
Action: Mouse moved to (48, 39)
Screenshot: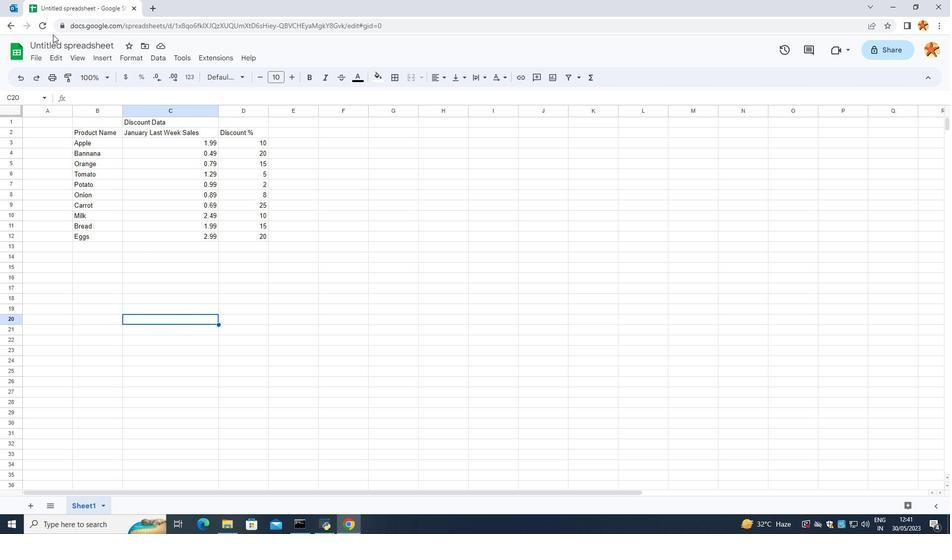 
Action: Mouse pressed left at (48, 39)
Screenshot: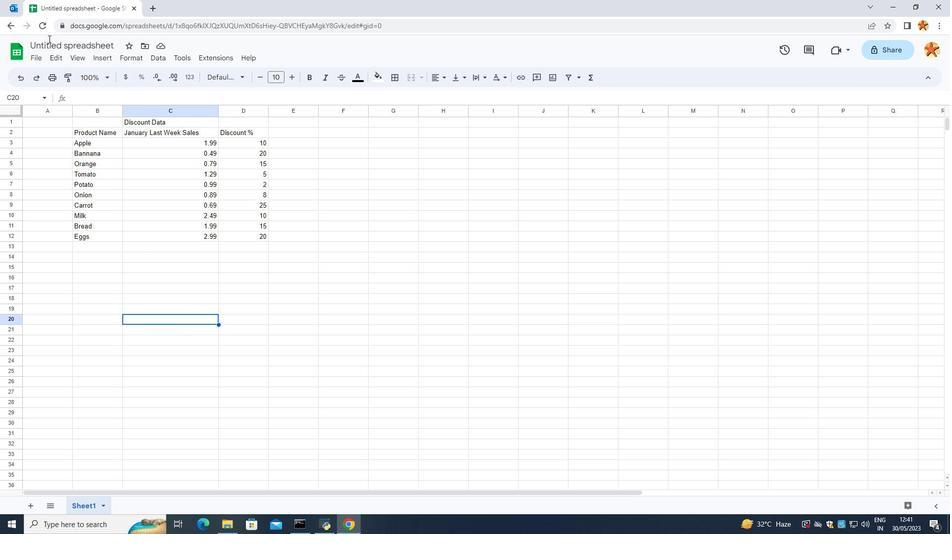 
Action: Mouse pressed left at (48, 39)
Screenshot: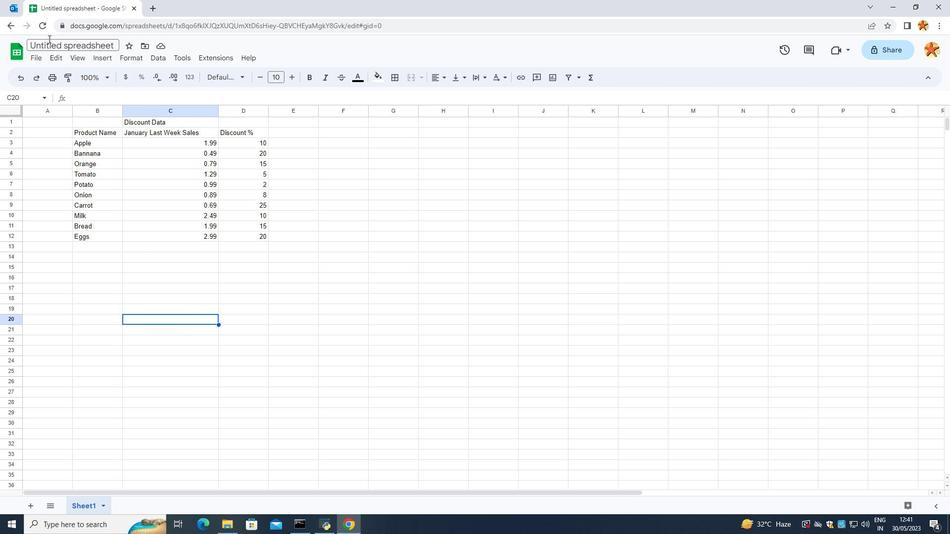 
Action: Key pressed <Key.backspace>AUDITING<Key.space><Key.caps_lock>s<Key.caps_lock>ALESBY<Key.caps_lock>p<Key.caps_lock>RP\<Key.backspace><Key.backspace>ODUCT
Screenshot: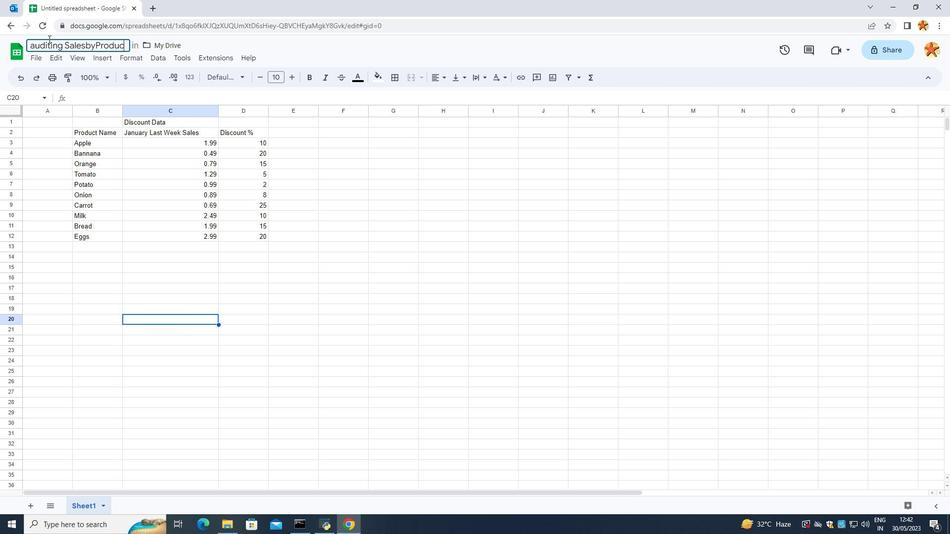 
Action: Mouse moved to (161, 133)
Screenshot: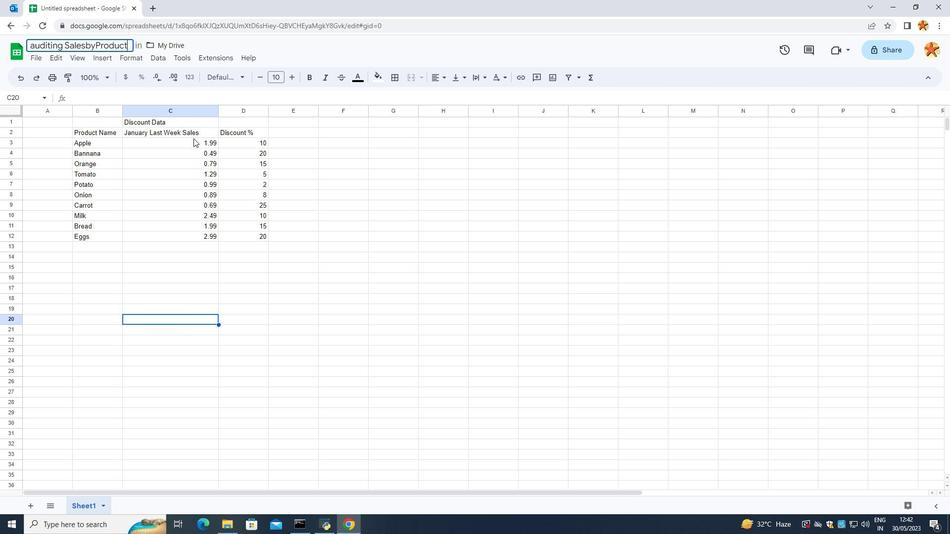 
Action: Key pressed <Key.enter>
Screenshot: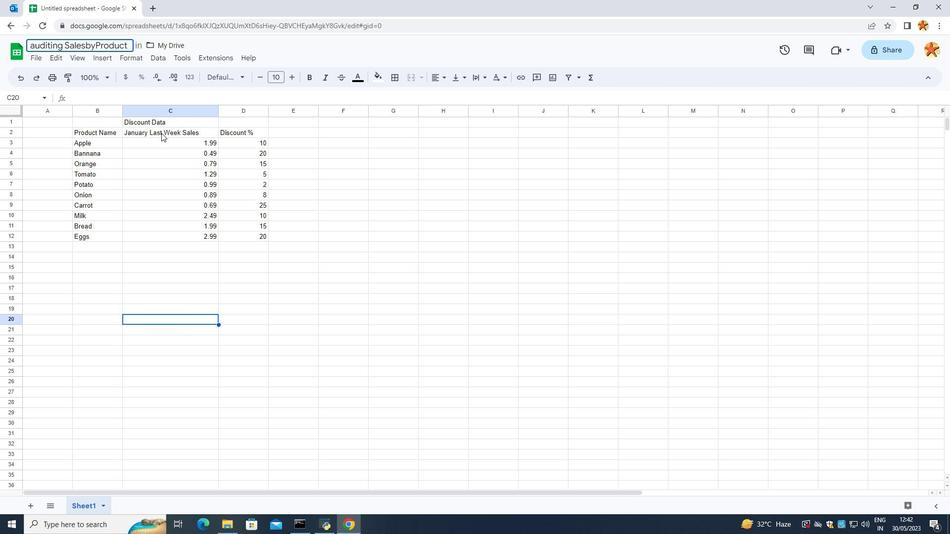 
Action: Mouse moved to (96, 133)
Screenshot: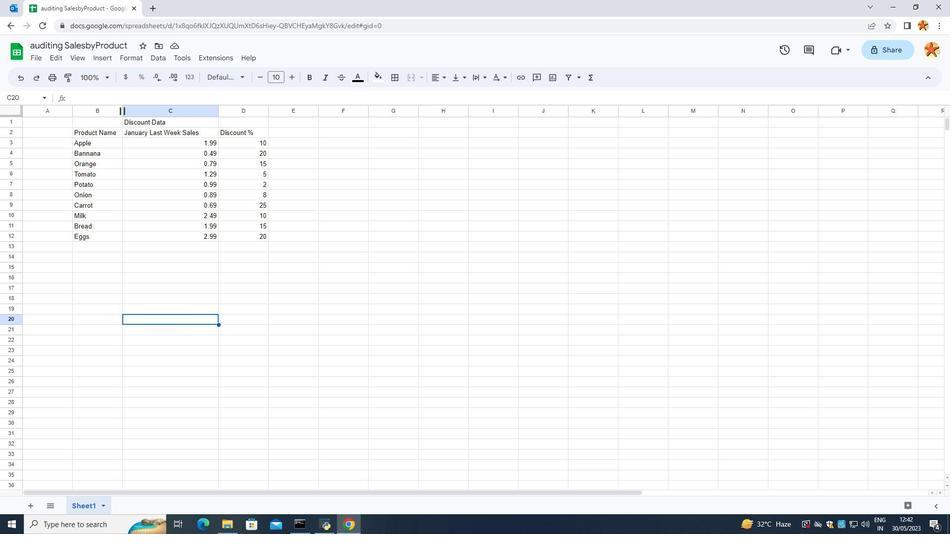 
